 Task: Flag email   in folder Folder0000000023 with a subject Subject0000000021. Flag email   in folder Folder0000000024 with a subject Subject0000000021. Report junk the email   in folder Folder0000000025 with a subject Subject0000000021. Report junk the email   in folder Folder0000000026 with a subject Subject0000000022. Block email   Email0000000001 with a subject Subject0000000021
Action: Mouse moved to (186, 502)
Screenshot: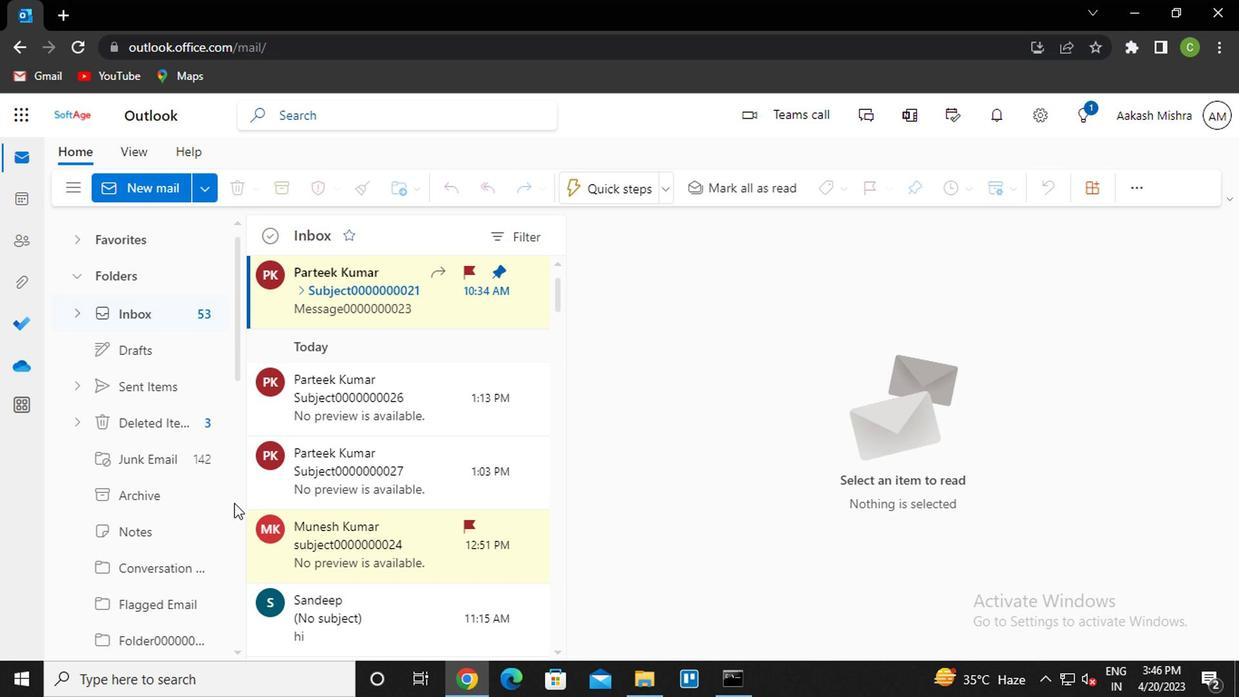 
Action: Mouse scrolled (186, 502) with delta (0, 0)
Screenshot: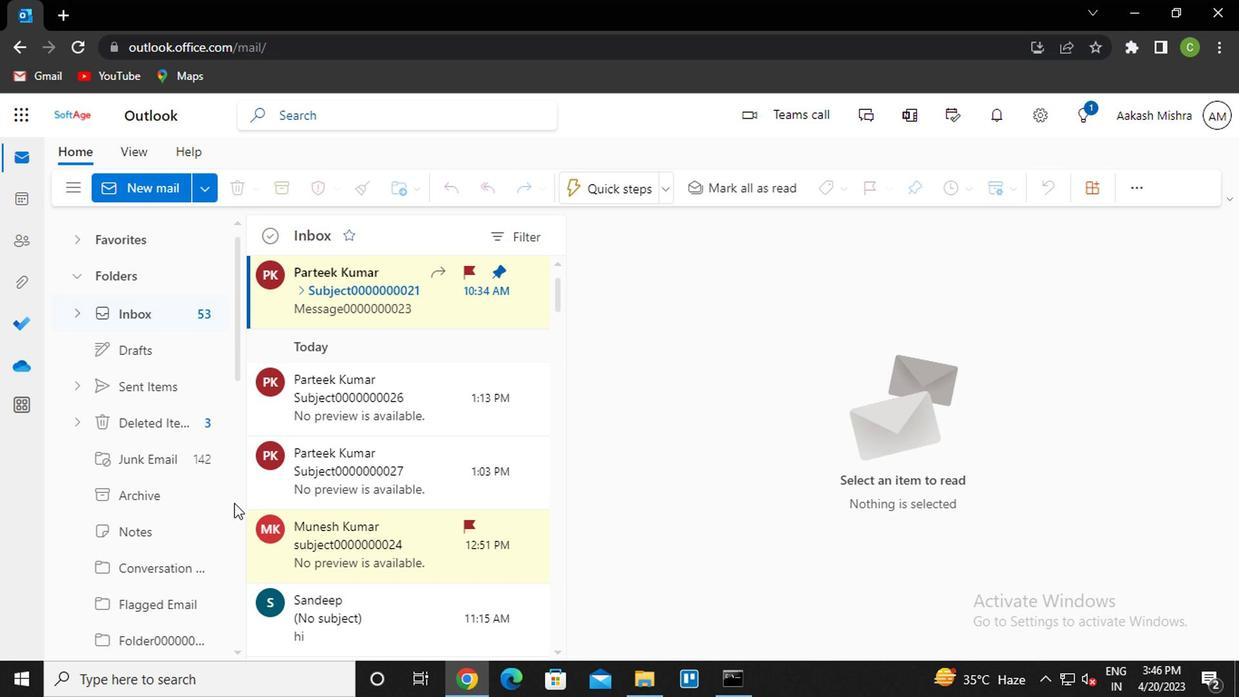 
Action: Mouse moved to (154, 500)
Screenshot: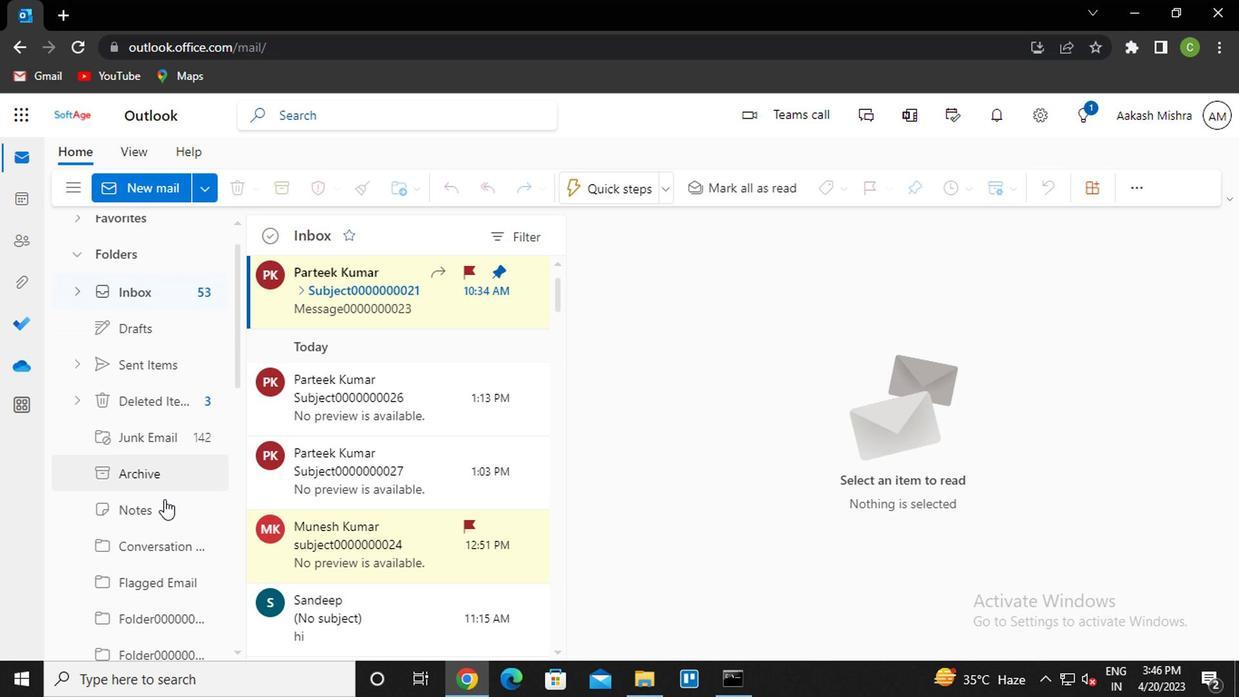 
Action: Mouse scrolled (154, 499) with delta (0, 0)
Screenshot: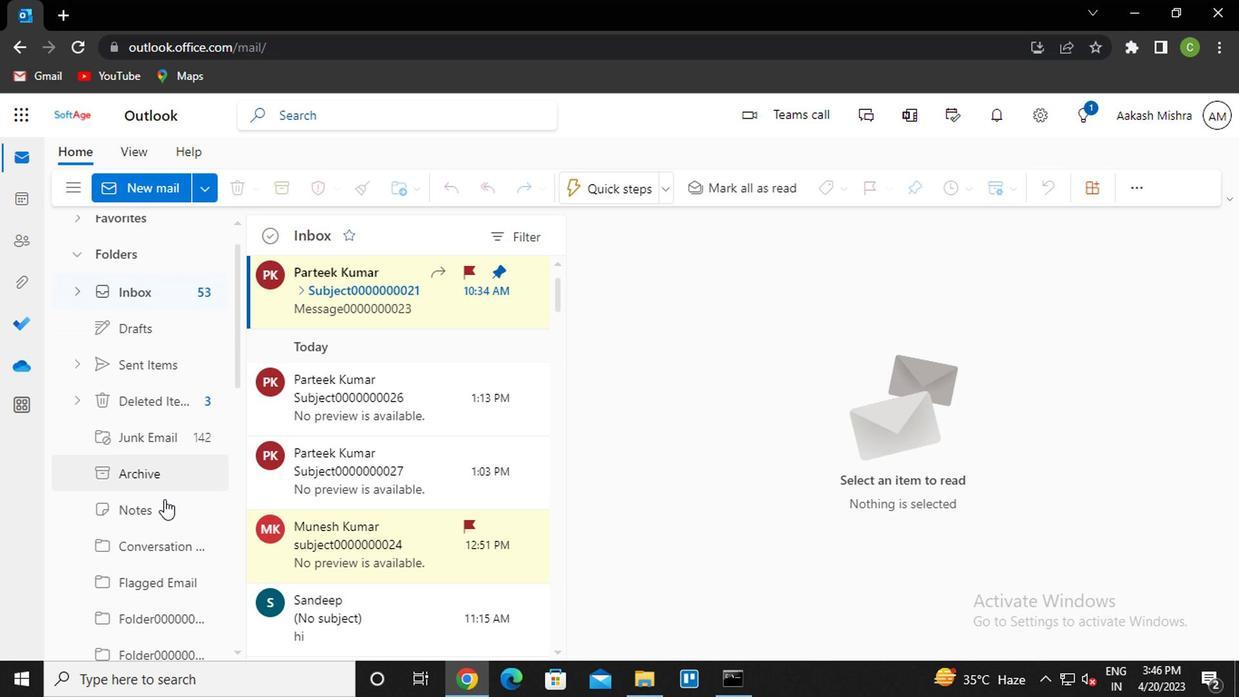 
Action: Mouse scrolled (154, 499) with delta (0, 0)
Screenshot: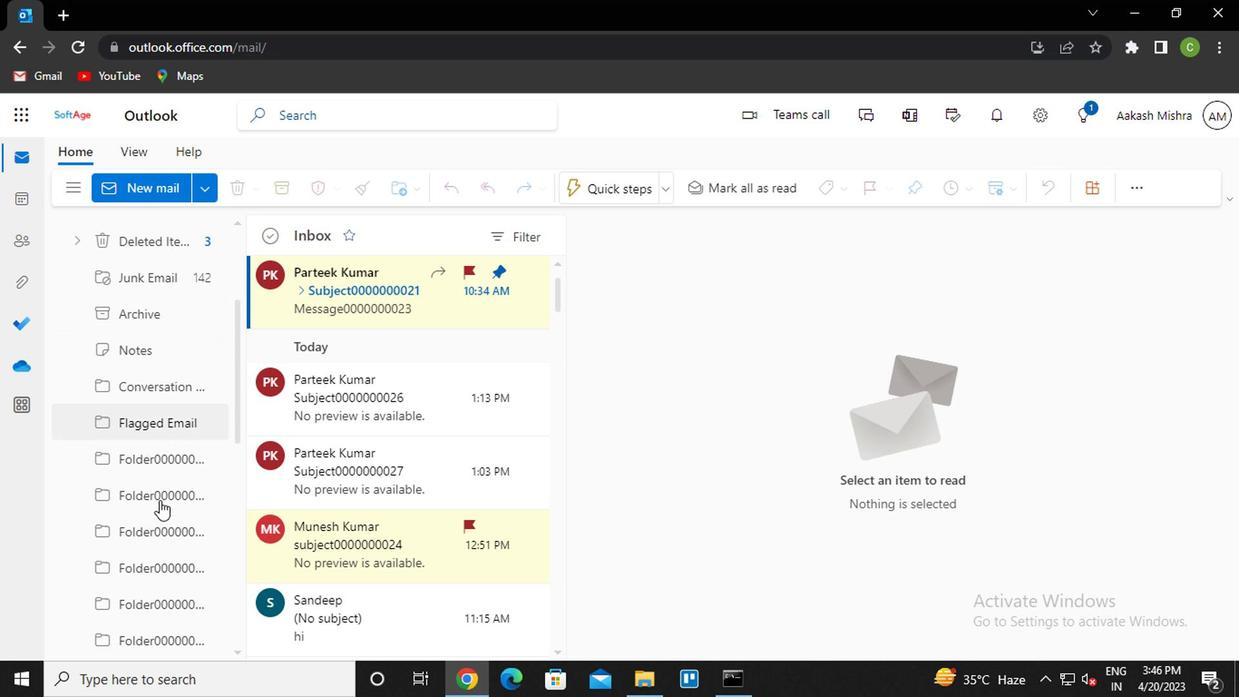 
Action: Mouse moved to (152, 466)
Screenshot: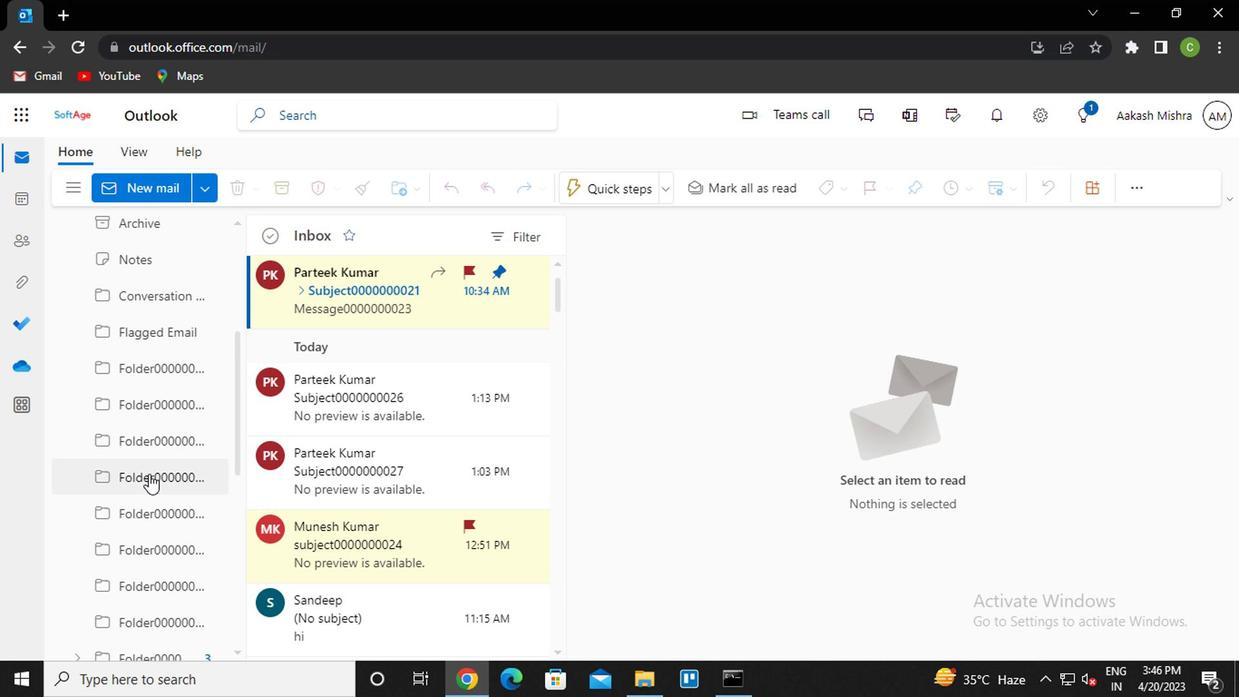 
Action: Mouse pressed left at (152, 466)
Screenshot: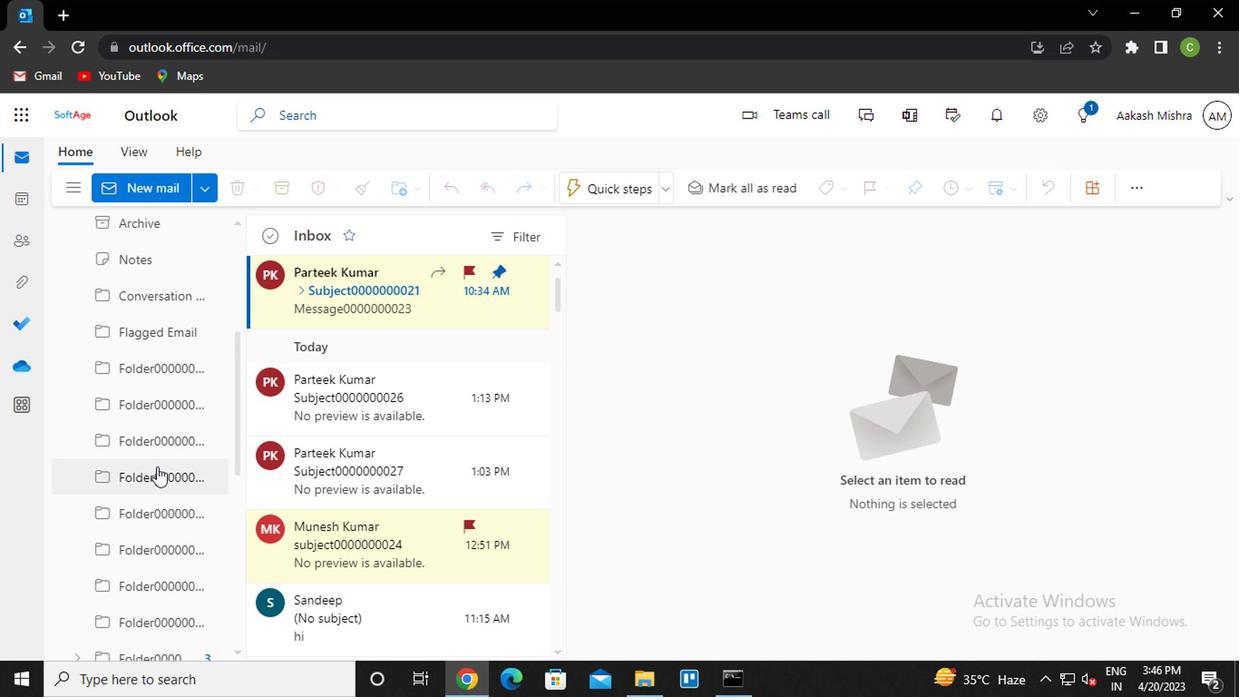 
Action: Mouse moved to (153, 466)
Screenshot: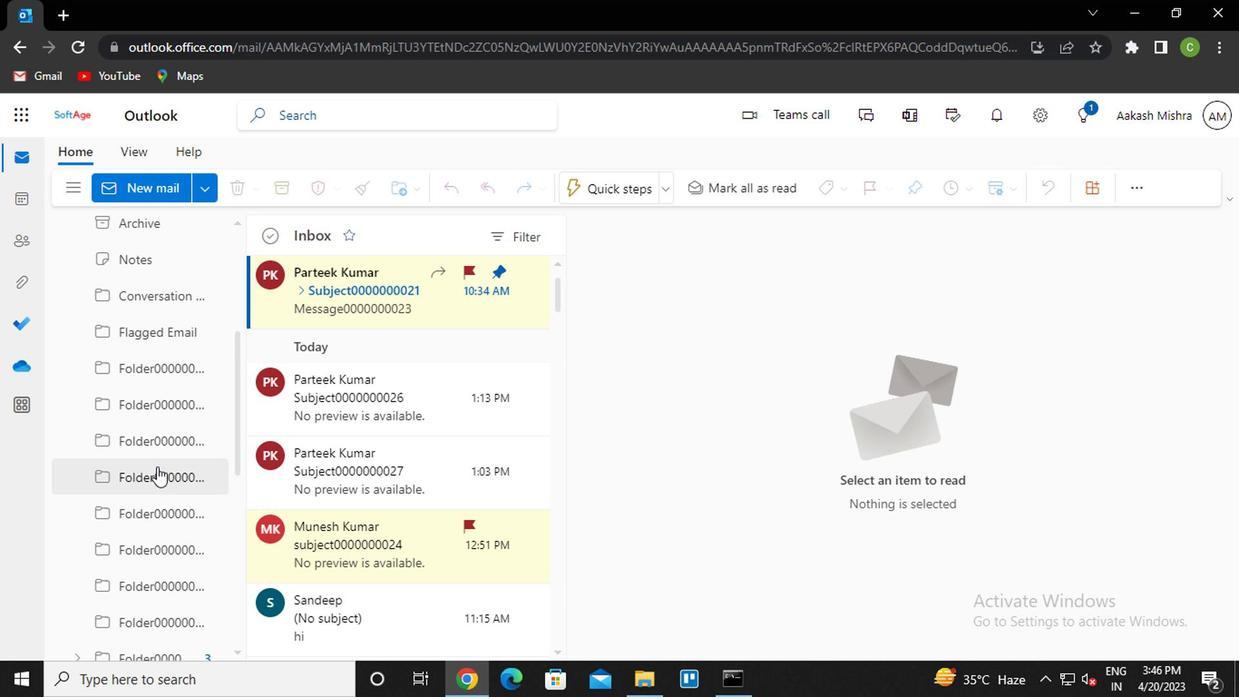 
Action: Mouse scrolled (153, 466) with delta (0, 0)
Screenshot: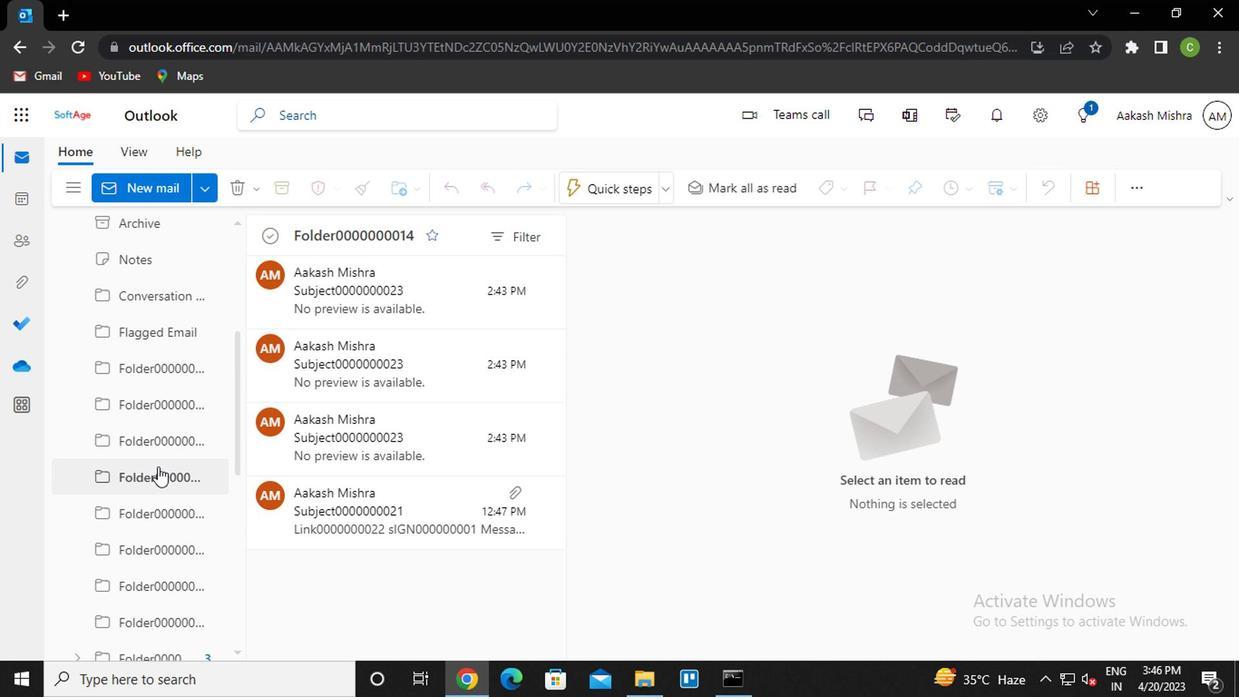 
Action: Mouse scrolled (153, 466) with delta (0, 0)
Screenshot: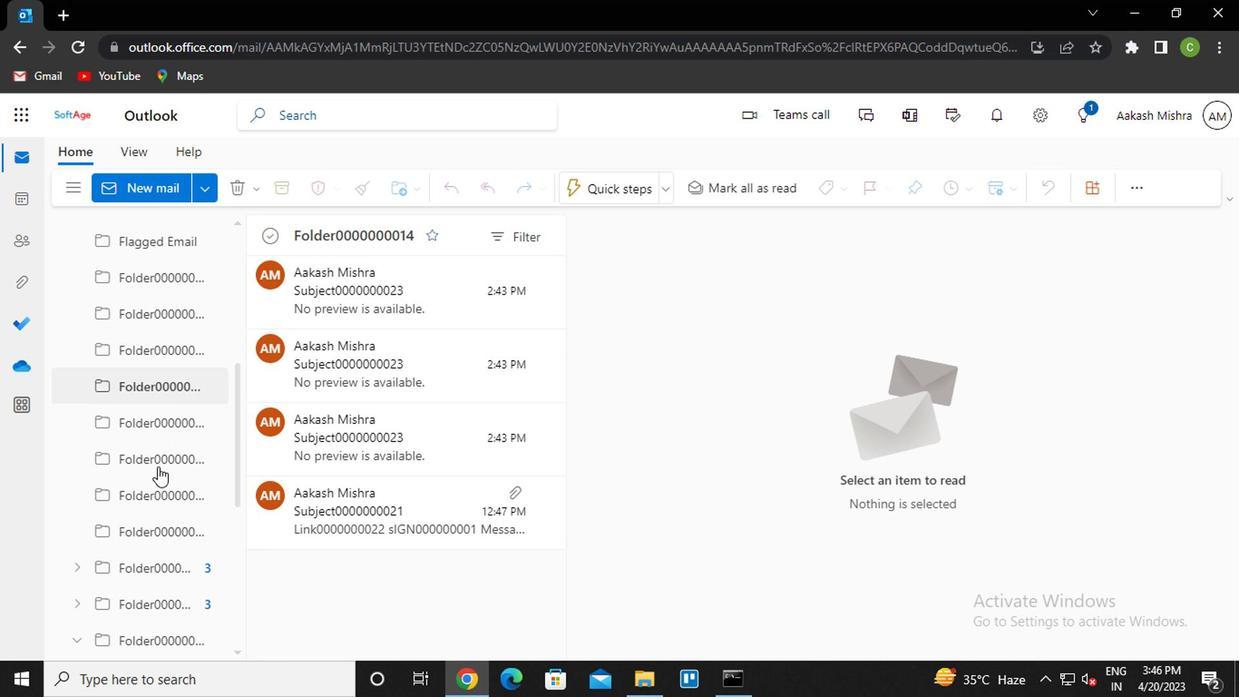 
Action: Mouse moved to (156, 477)
Screenshot: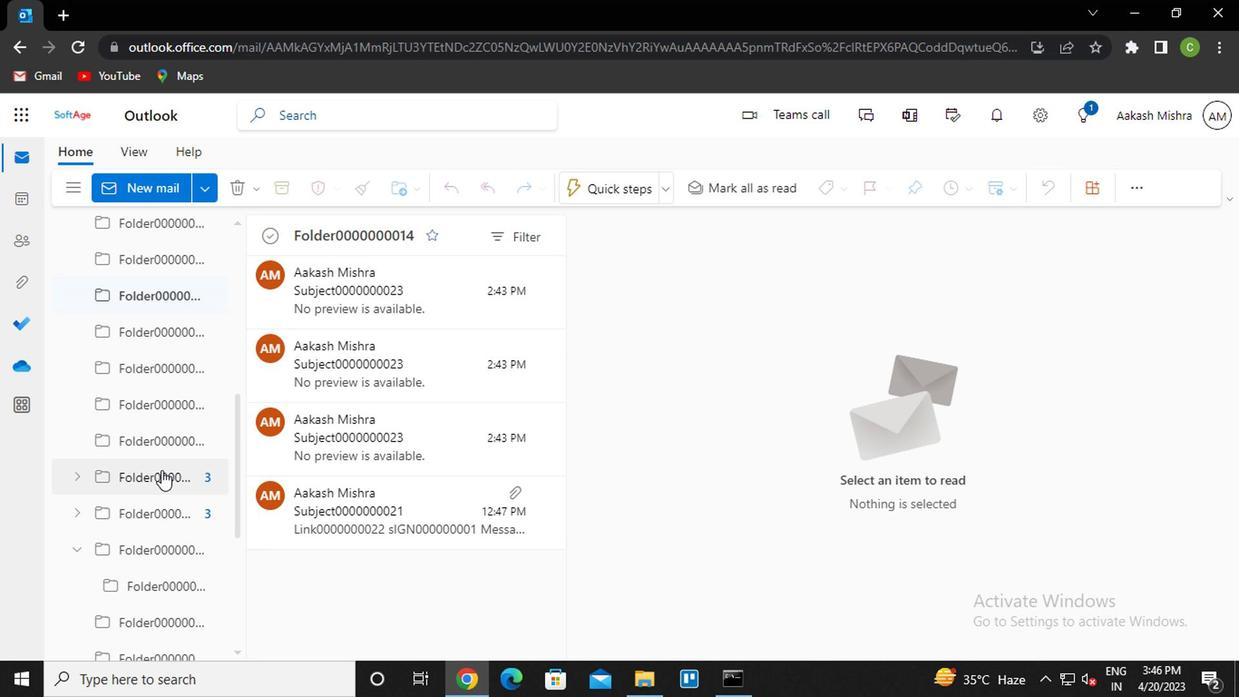 
Action: Mouse pressed left at (156, 477)
Screenshot: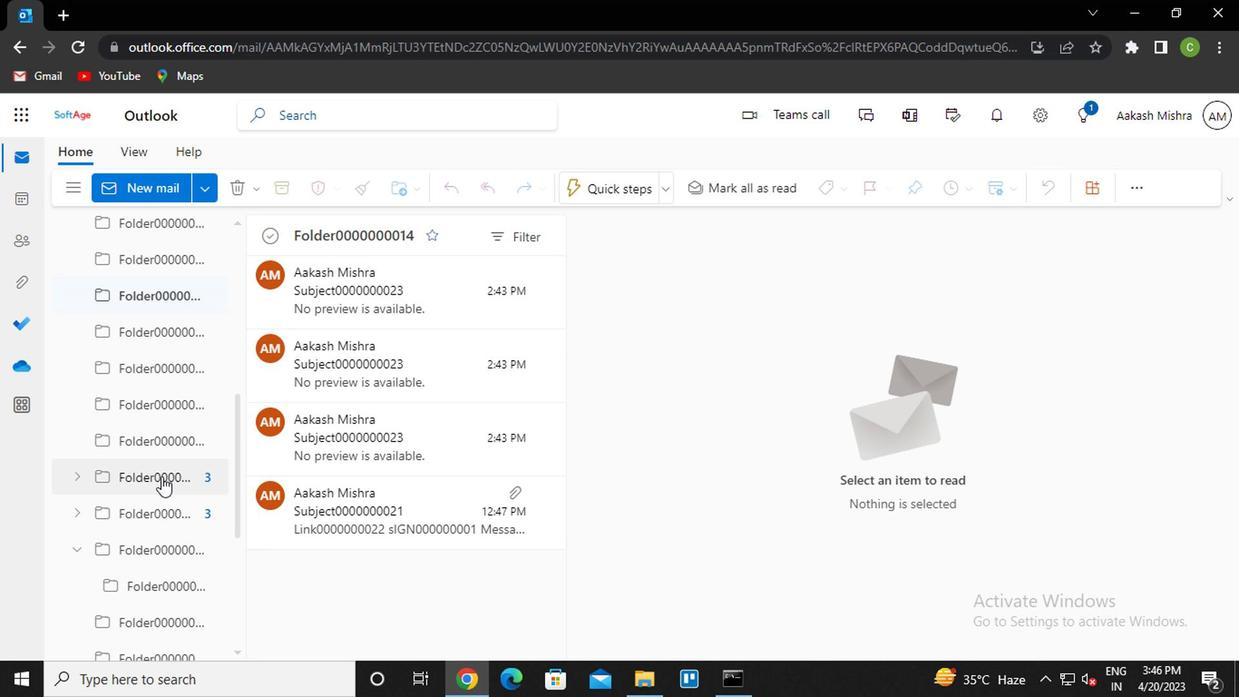 
Action: Mouse moved to (155, 511)
Screenshot: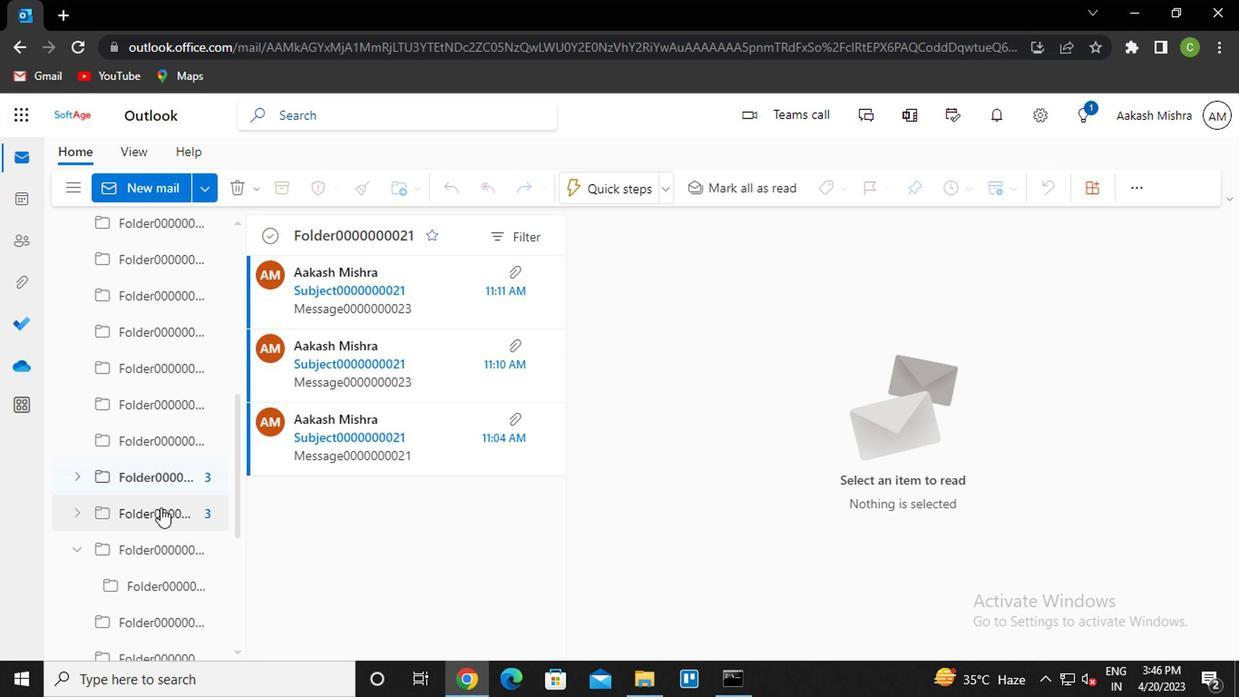 
Action: Mouse pressed left at (155, 511)
Screenshot: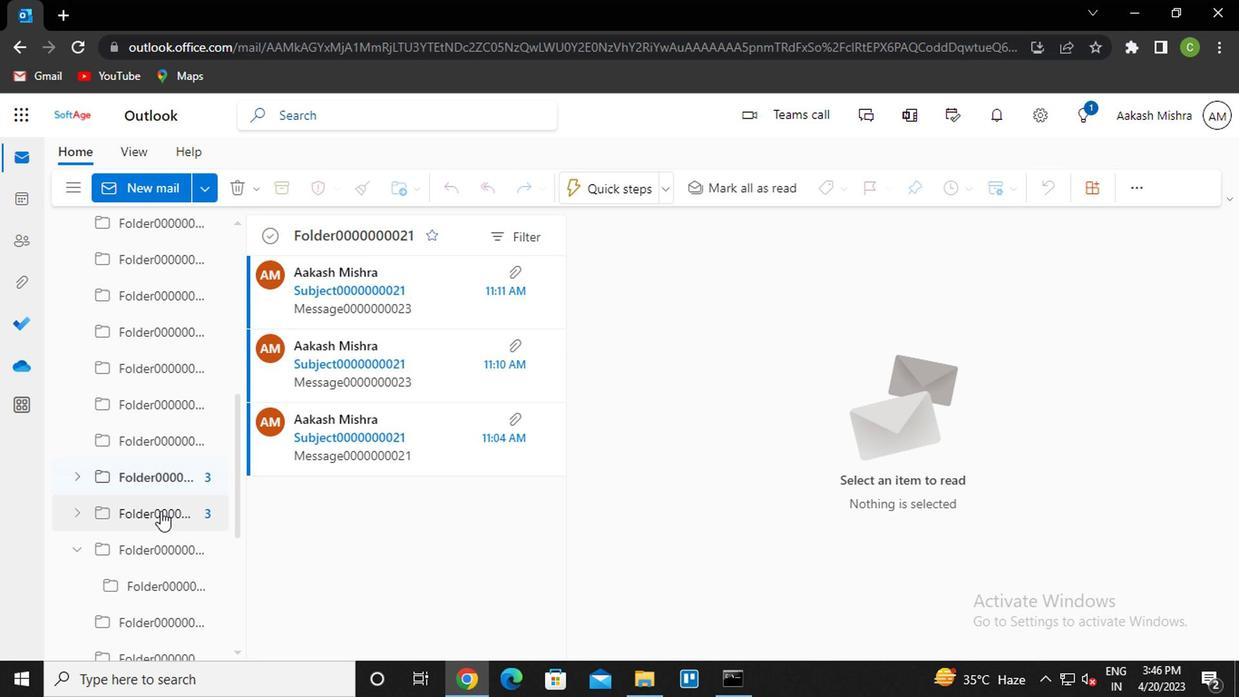 
Action: Mouse moved to (149, 548)
Screenshot: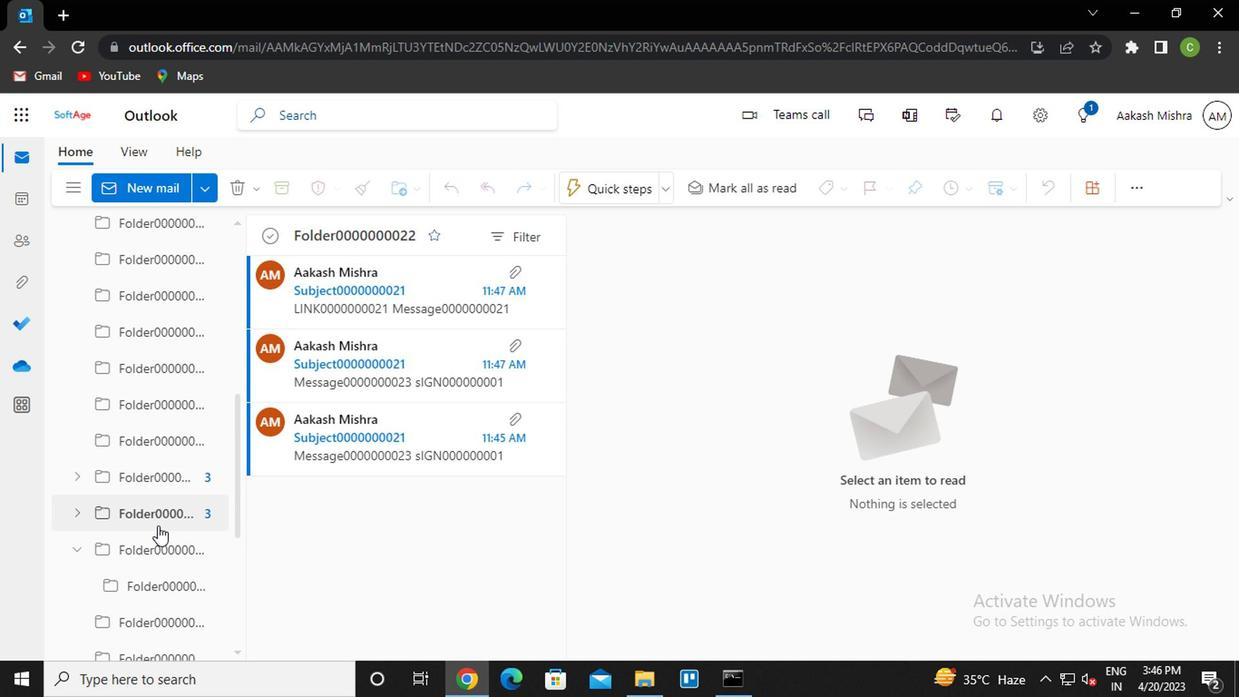 
Action: Mouse pressed left at (149, 548)
Screenshot: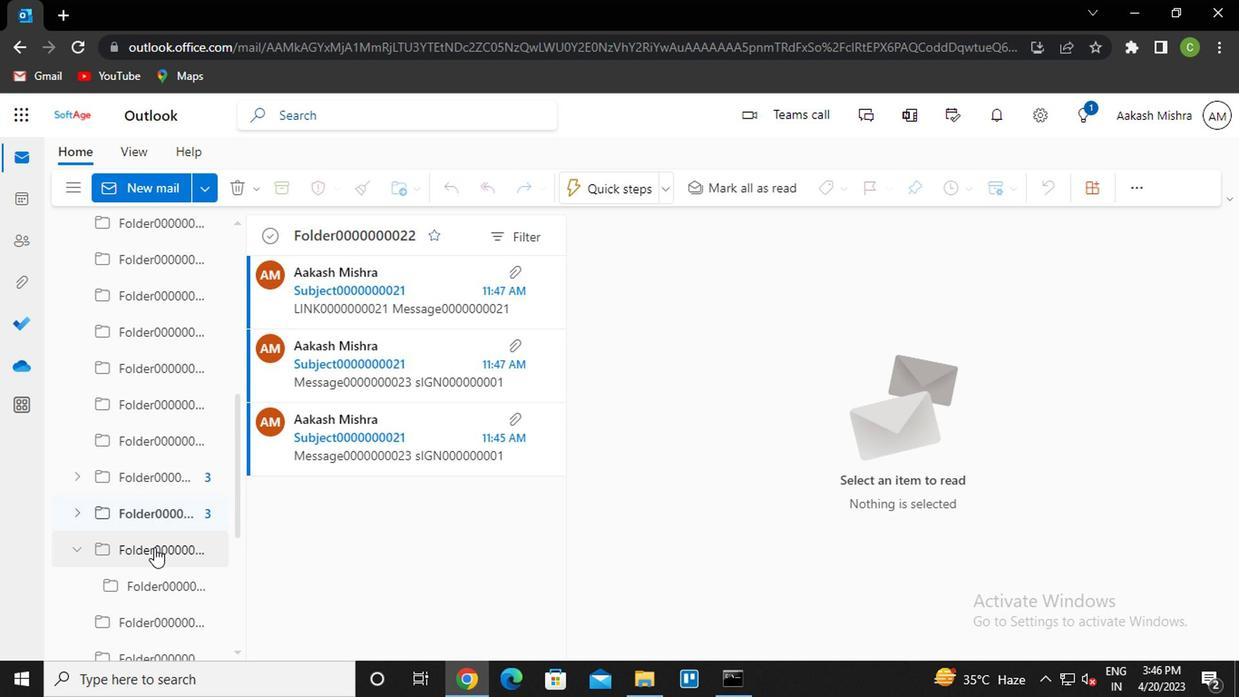 
Action: Mouse moved to (268, 278)
Screenshot: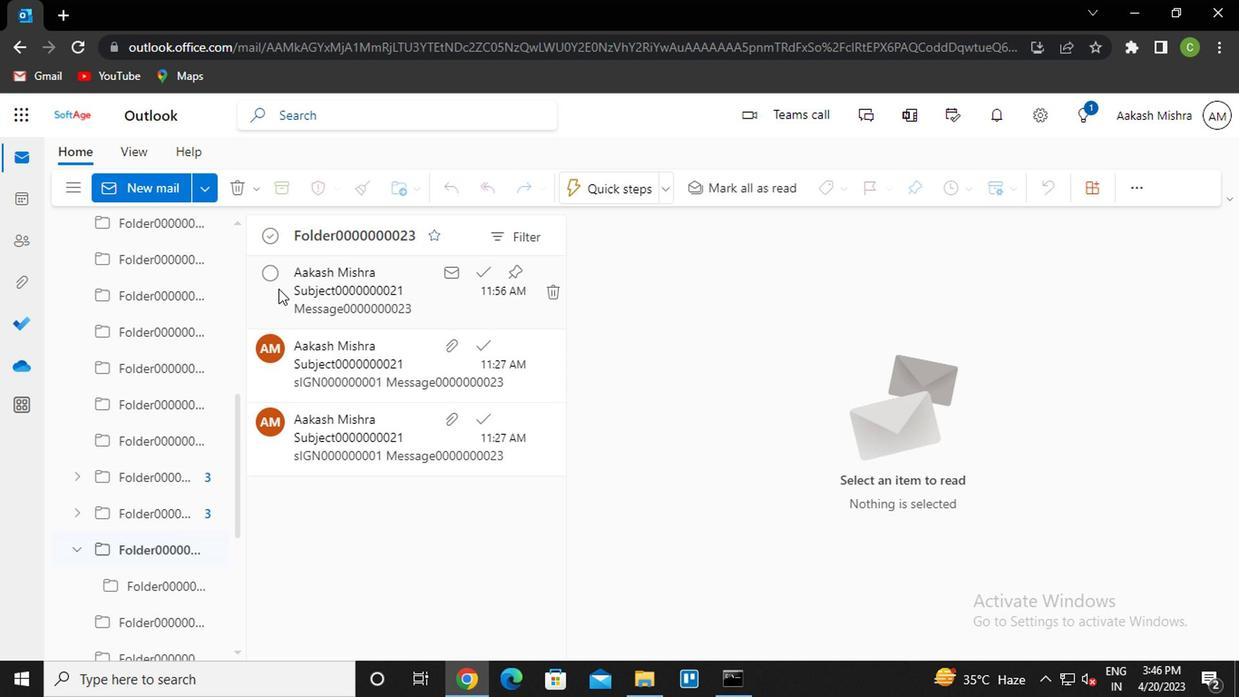 
Action: Mouse pressed left at (268, 278)
Screenshot: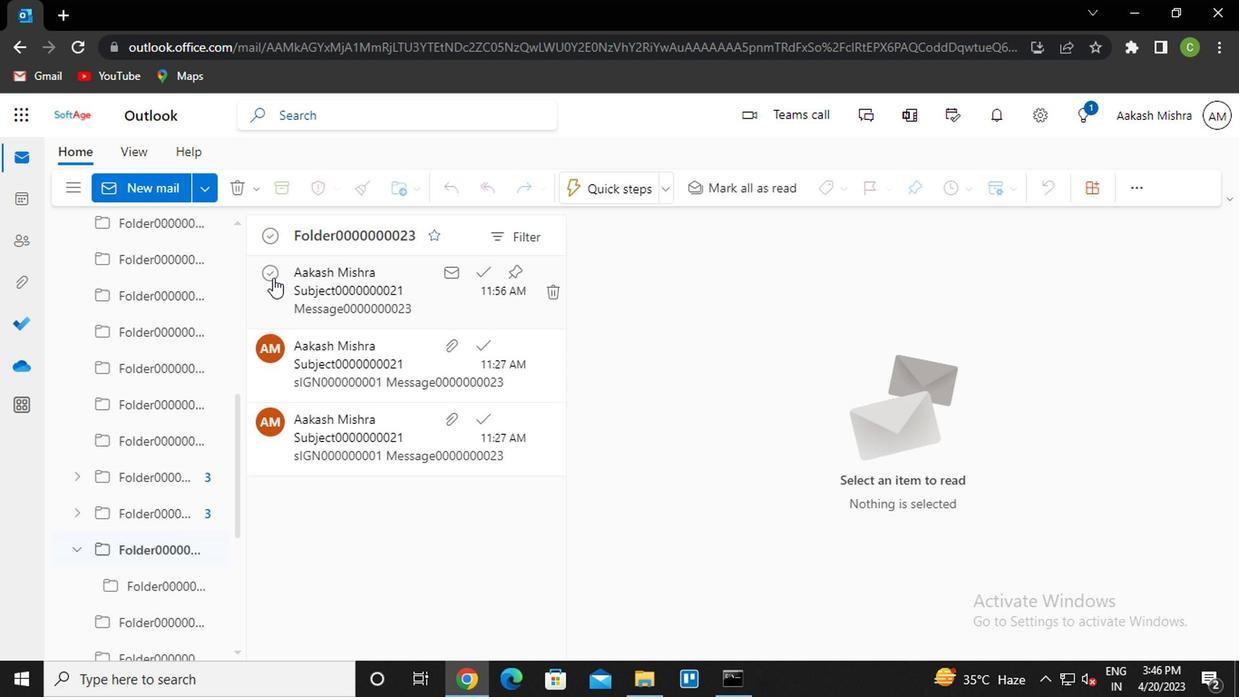 
Action: Mouse moved to (266, 344)
Screenshot: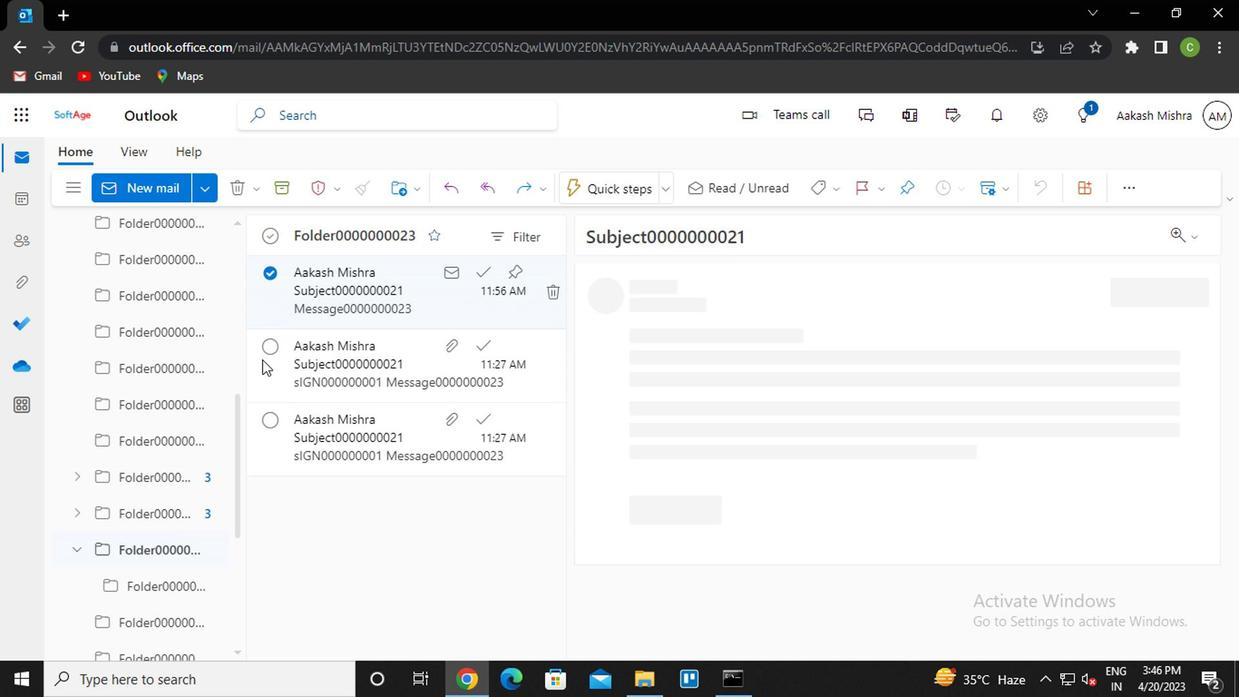 
Action: Mouse pressed left at (266, 344)
Screenshot: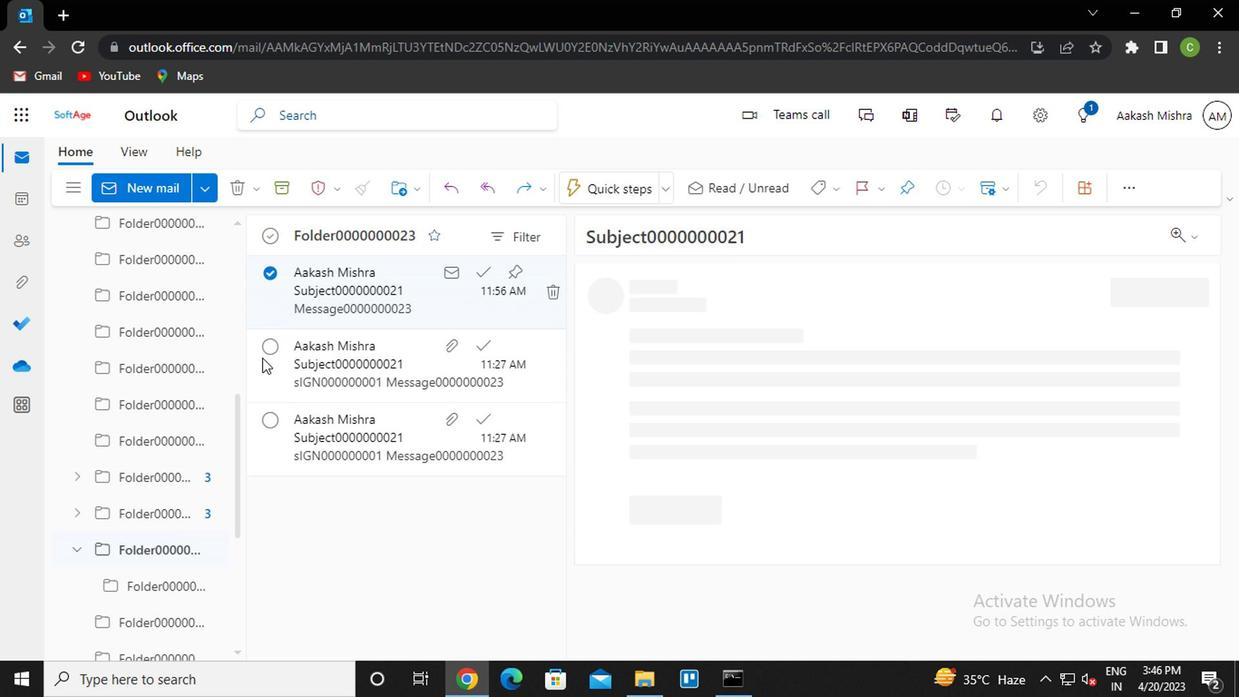 
Action: Mouse moved to (262, 427)
Screenshot: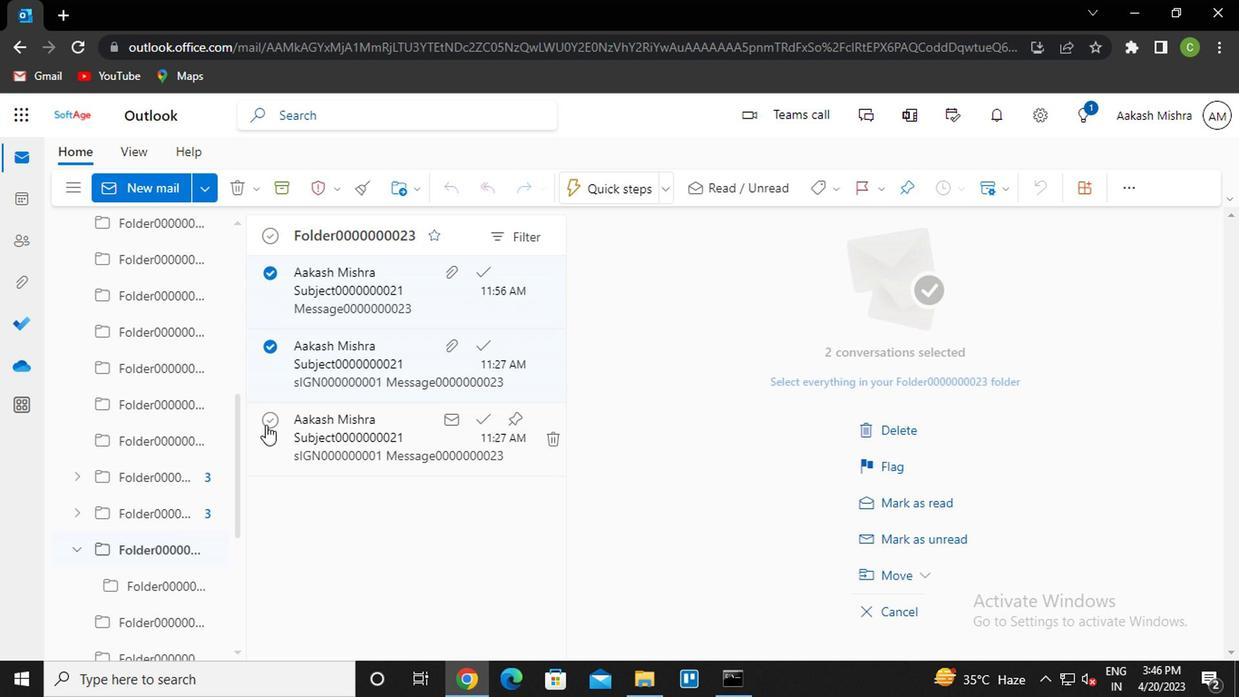 
Action: Mouse pressed left at (262, 427)
Screenshot: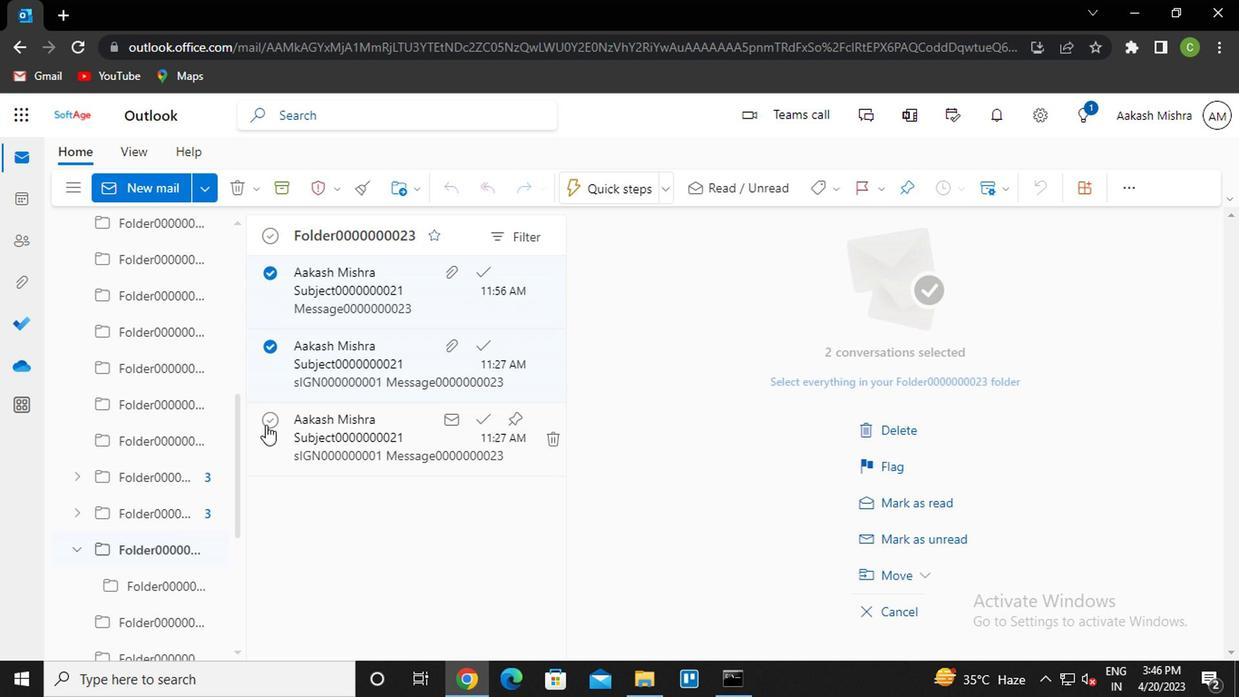 
Action: Mouse moved to (329, 348)
Screenshot: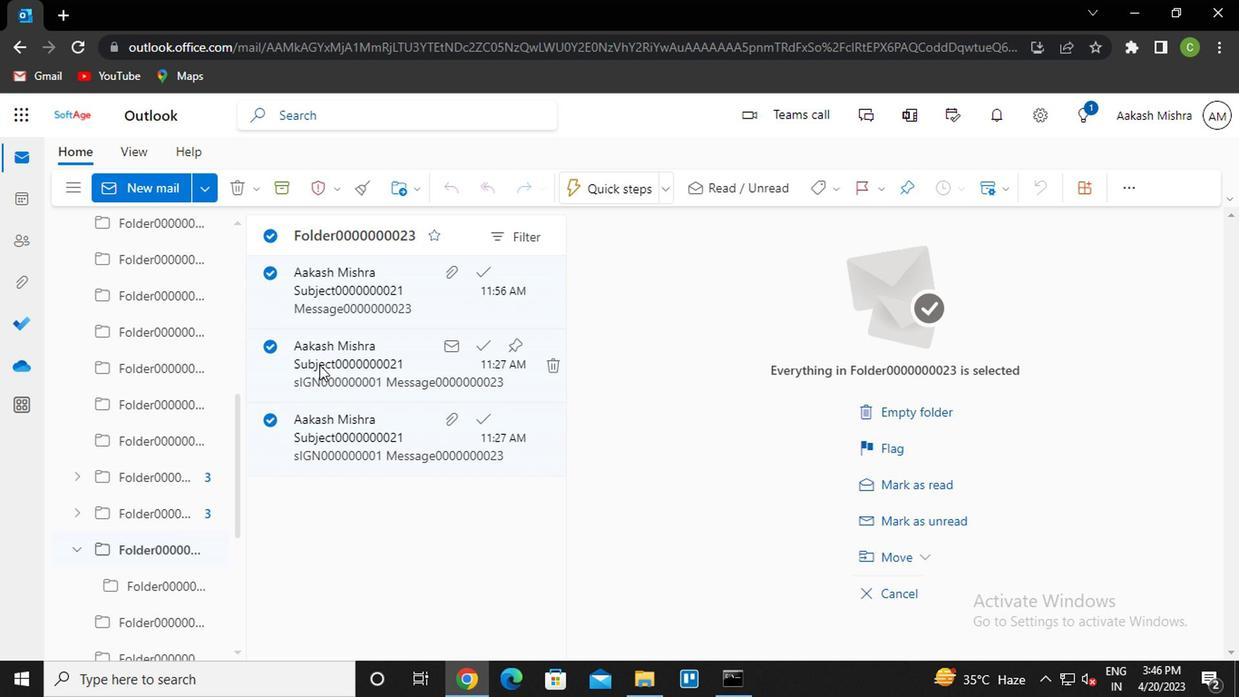
Action: Mouse pressed right at (329, 348)
Screenshot: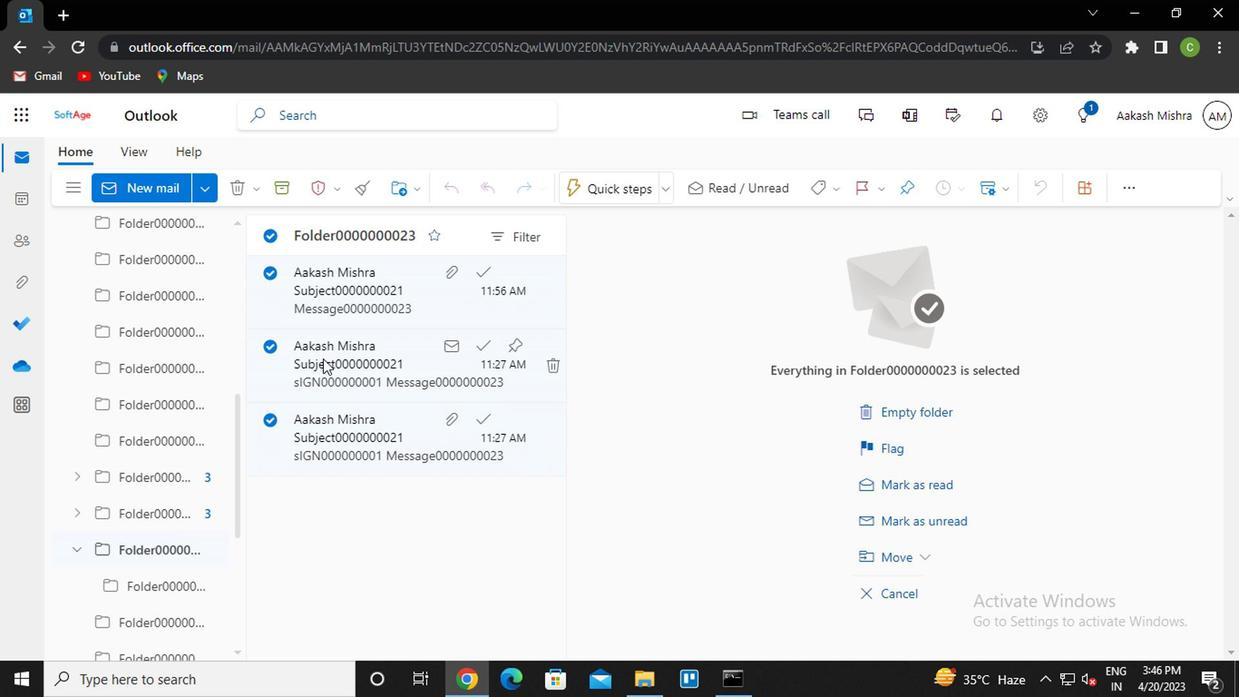 
Action: Mouse moved to (377, 371)
Screenshot: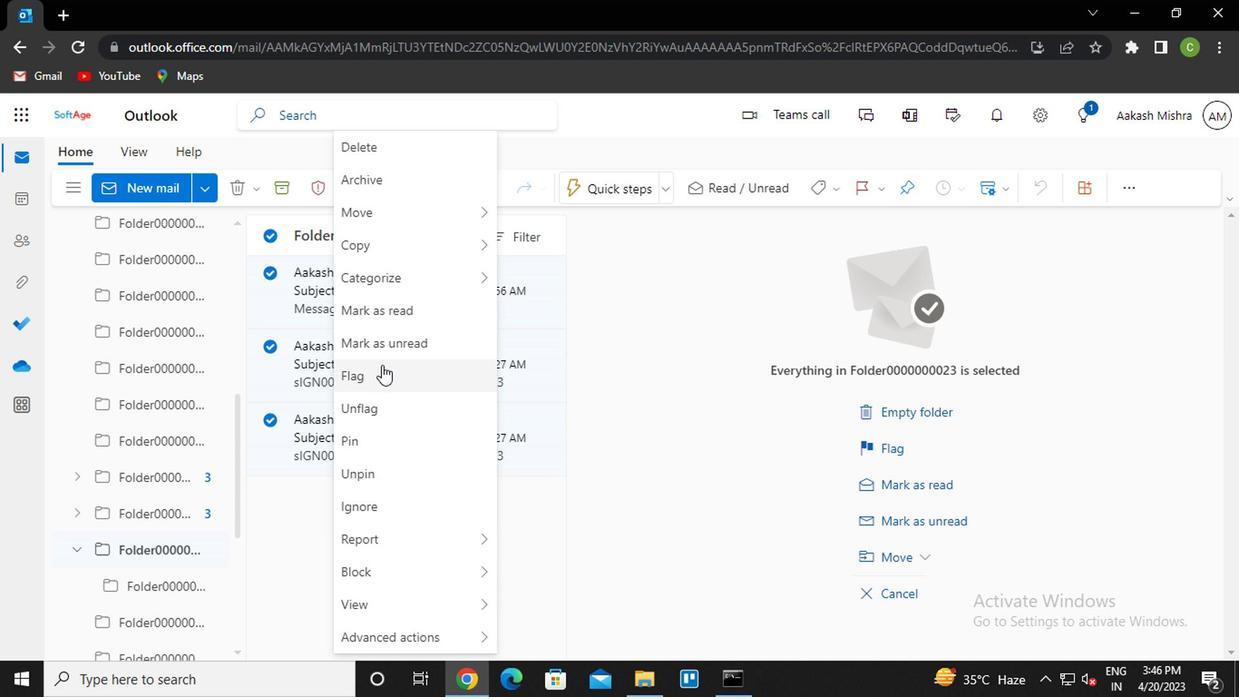 
Action: Mouse pressed left at (377, 371)
Screenshot: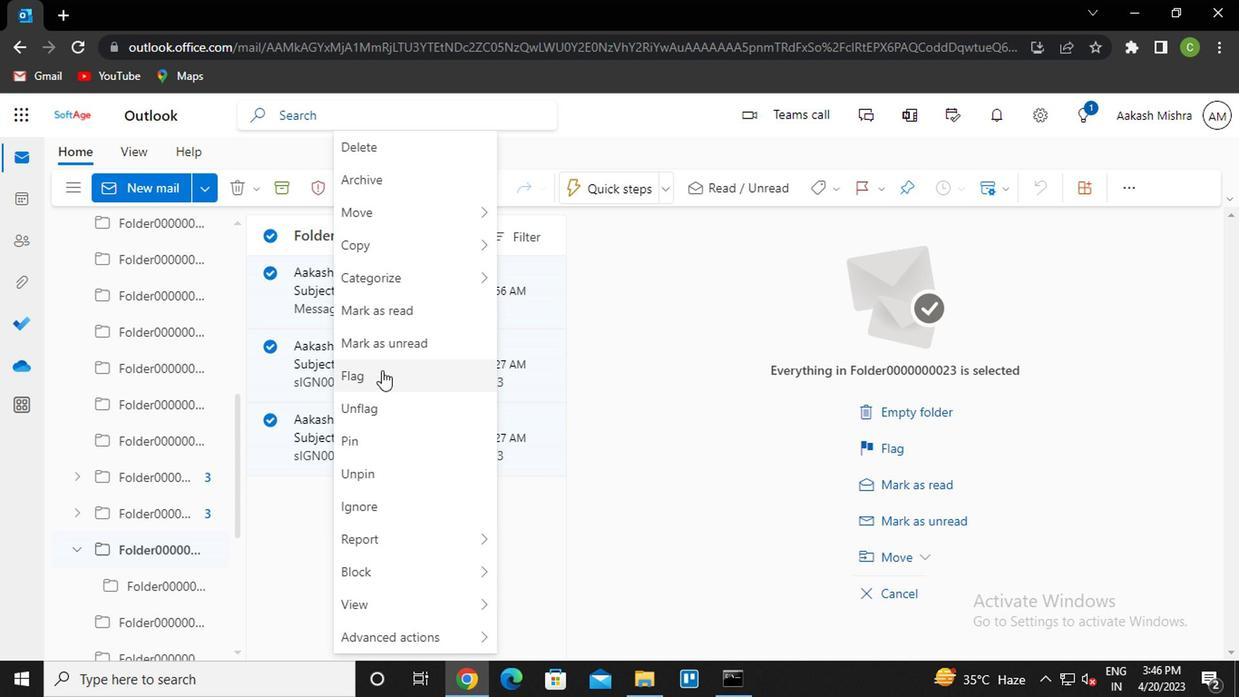 
Action: Mouse moved to (137, 535)
Screenshot: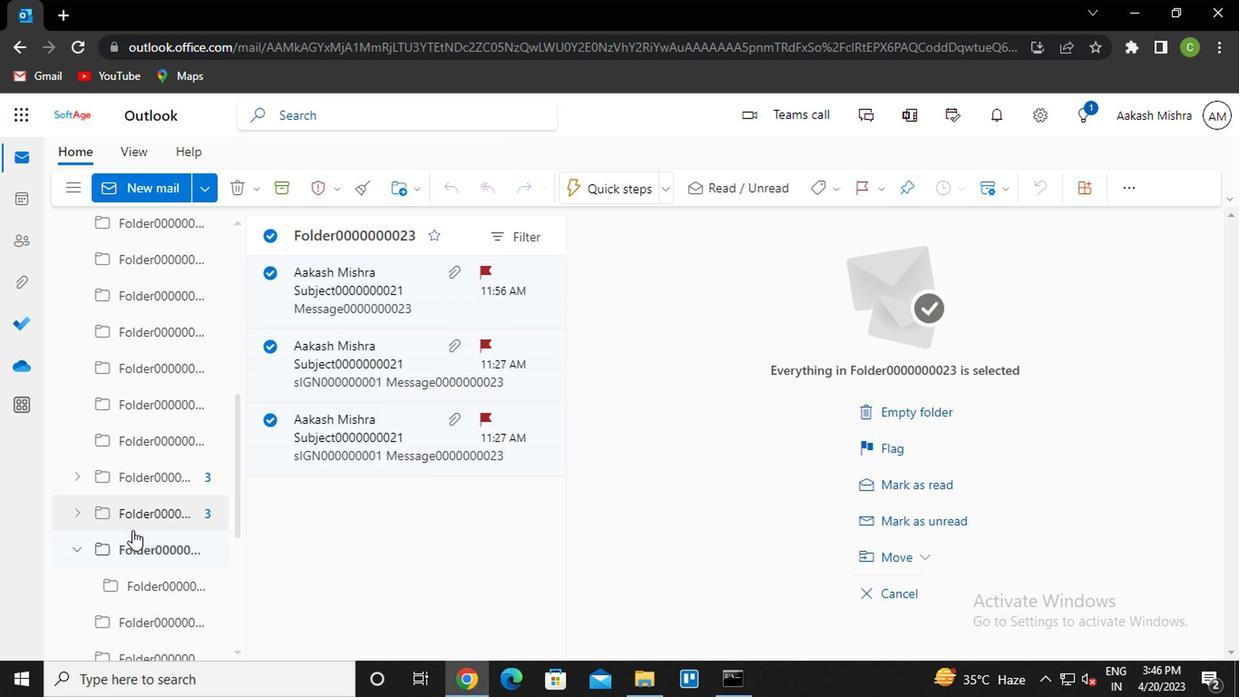 
Action: Mouse scrolled (137, 534) with delta (0, -1)
Screenshot: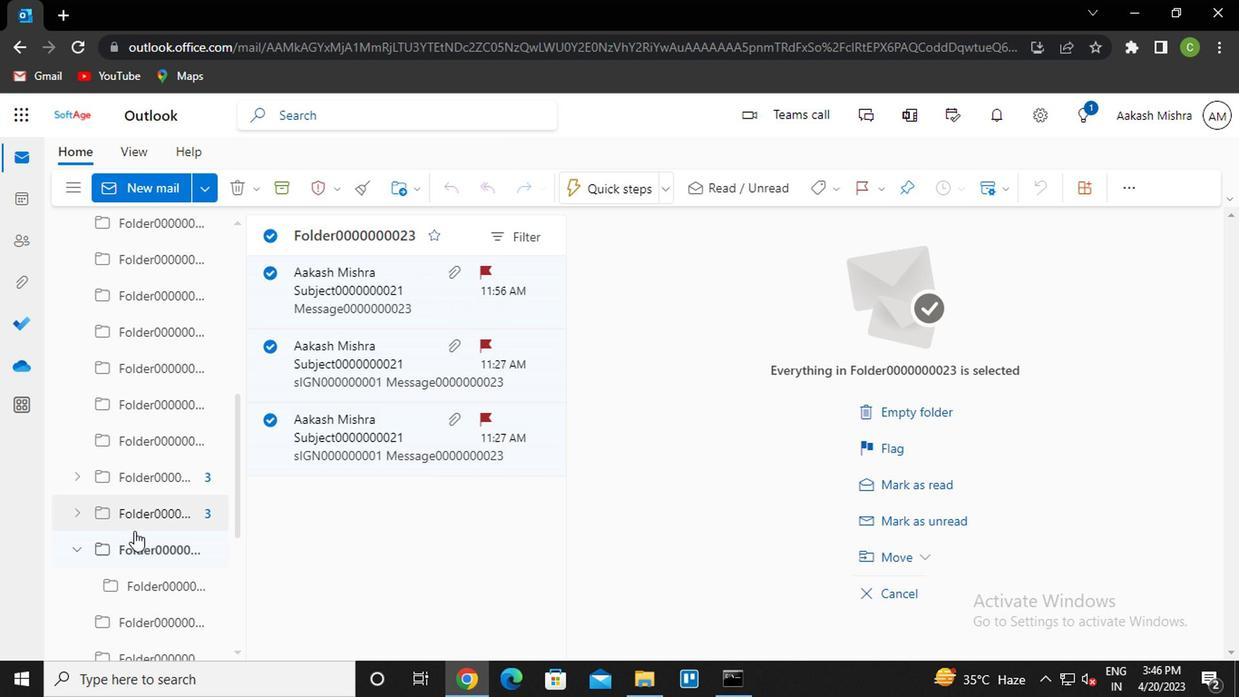 
Action: Mouse moved to (140, 527)
Screenshot: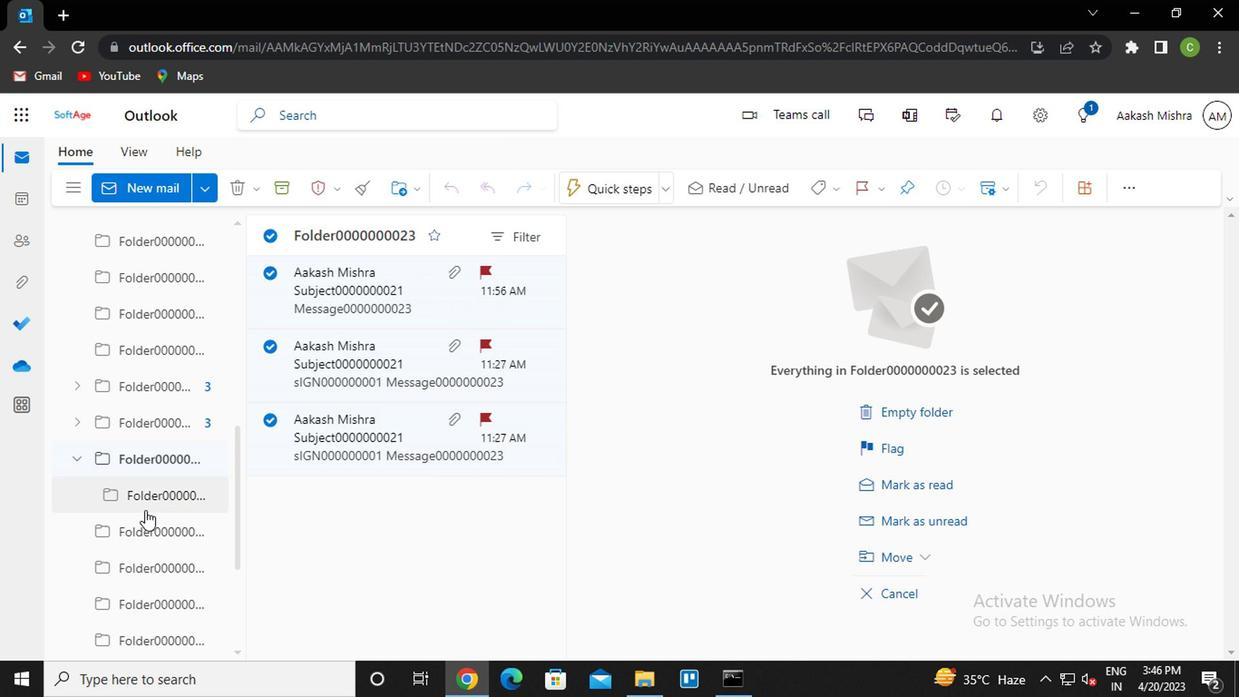 
Action: Mouse pressed left at (140, 527)
Screenshot: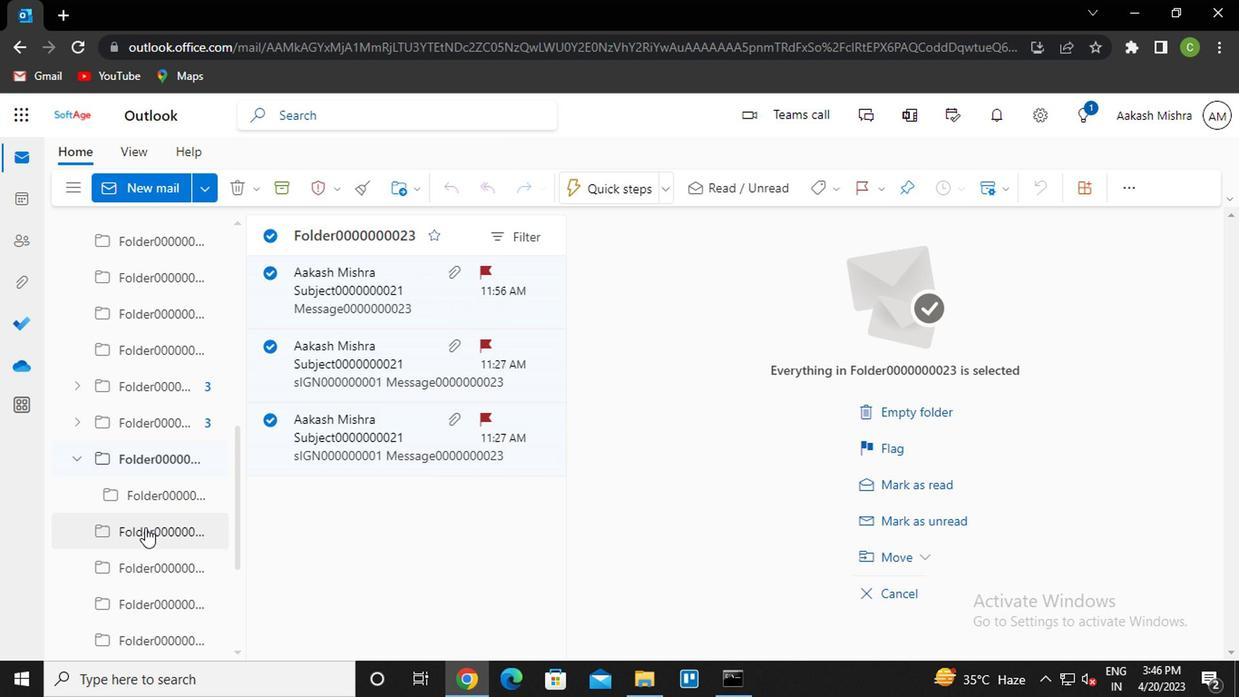 
Action: Mouse moved to (144, 506)
Screenshot: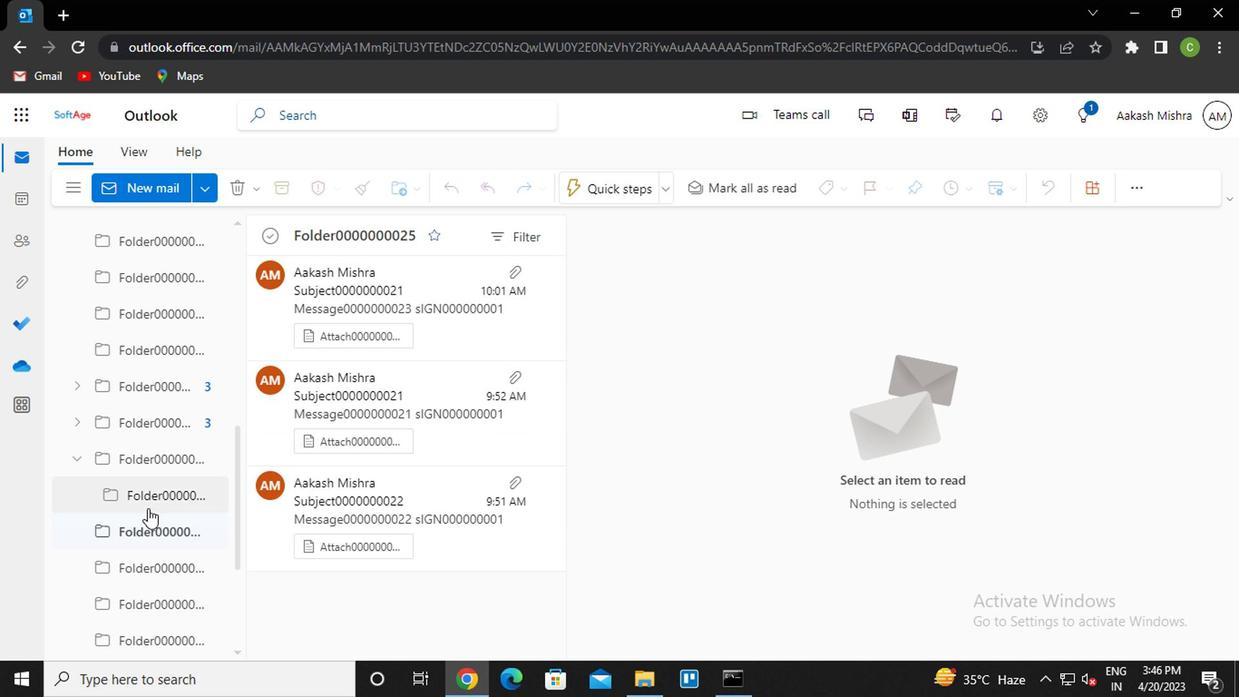 
Action: Mouse pressed left at (144, 506)
Screenshot: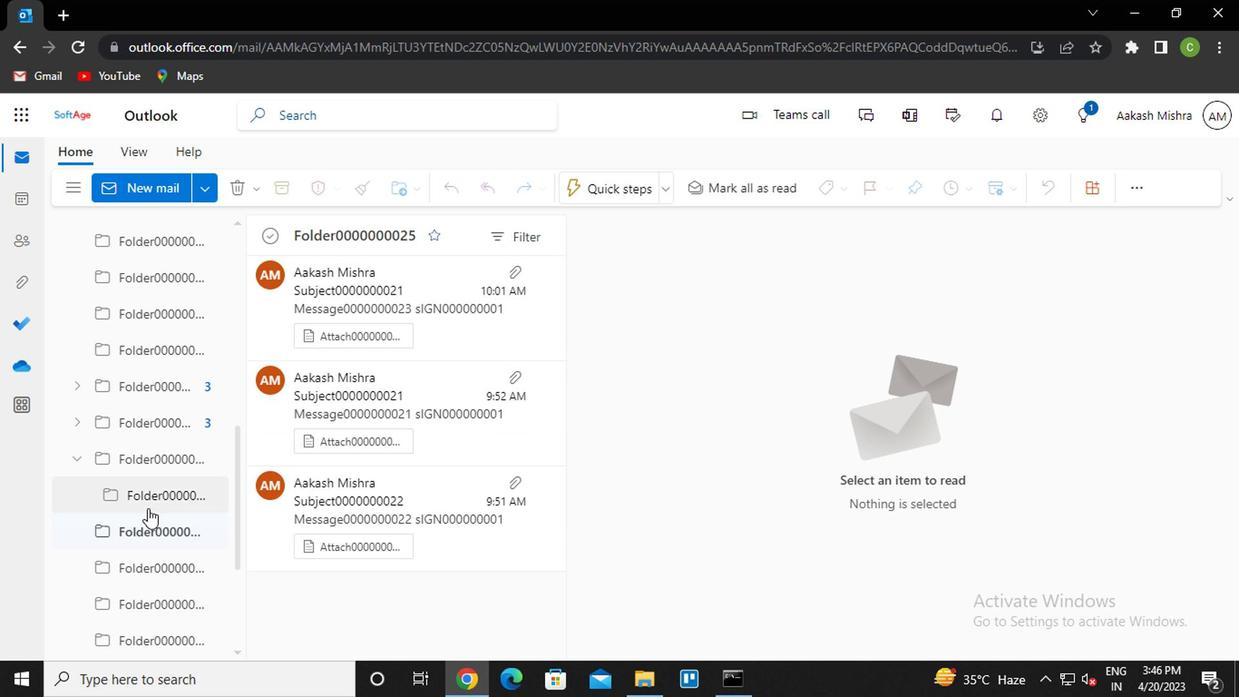 
Action: Mouse moved to (153, 425)
Screenshot: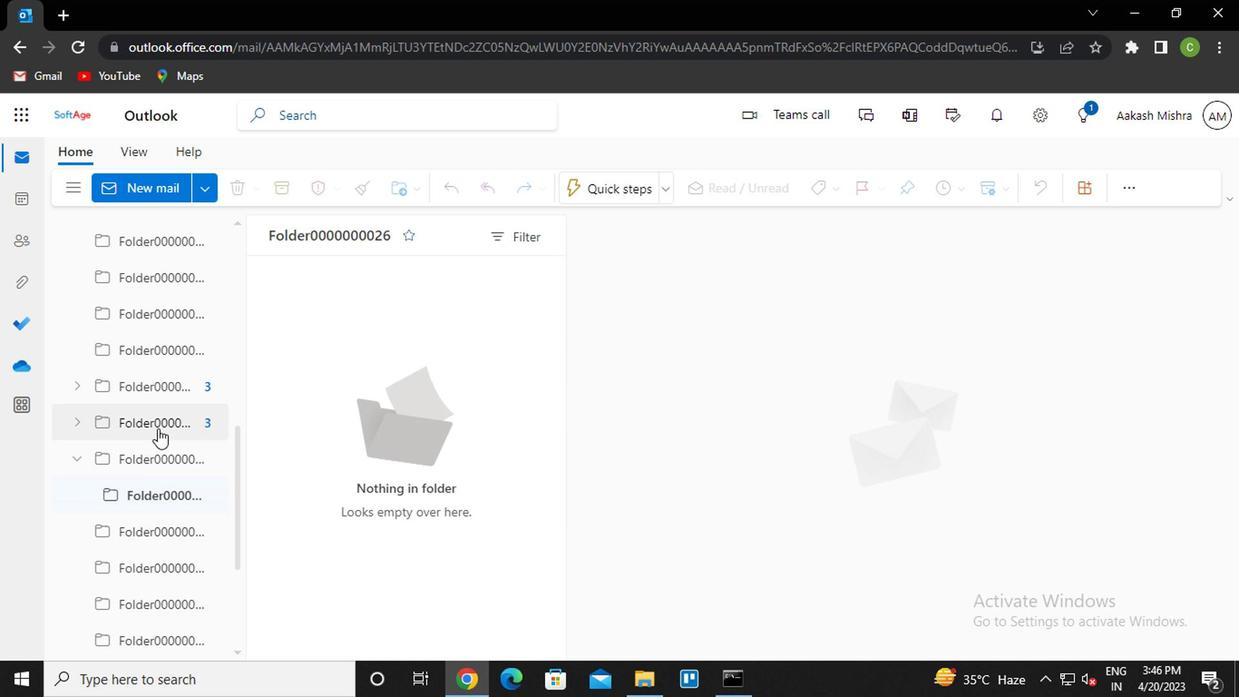 
Action: Mouse pressed left at (153, 425)
Screenshot: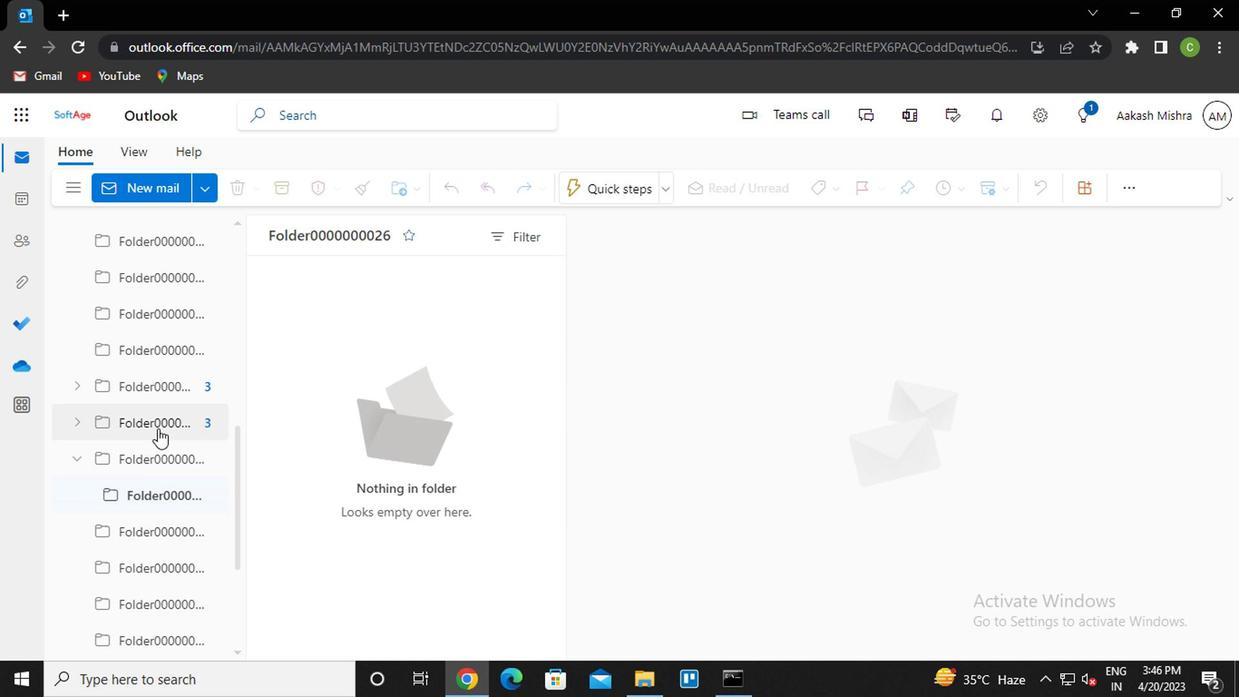
Action: Mouse moved to (164, 388)
Screenshot: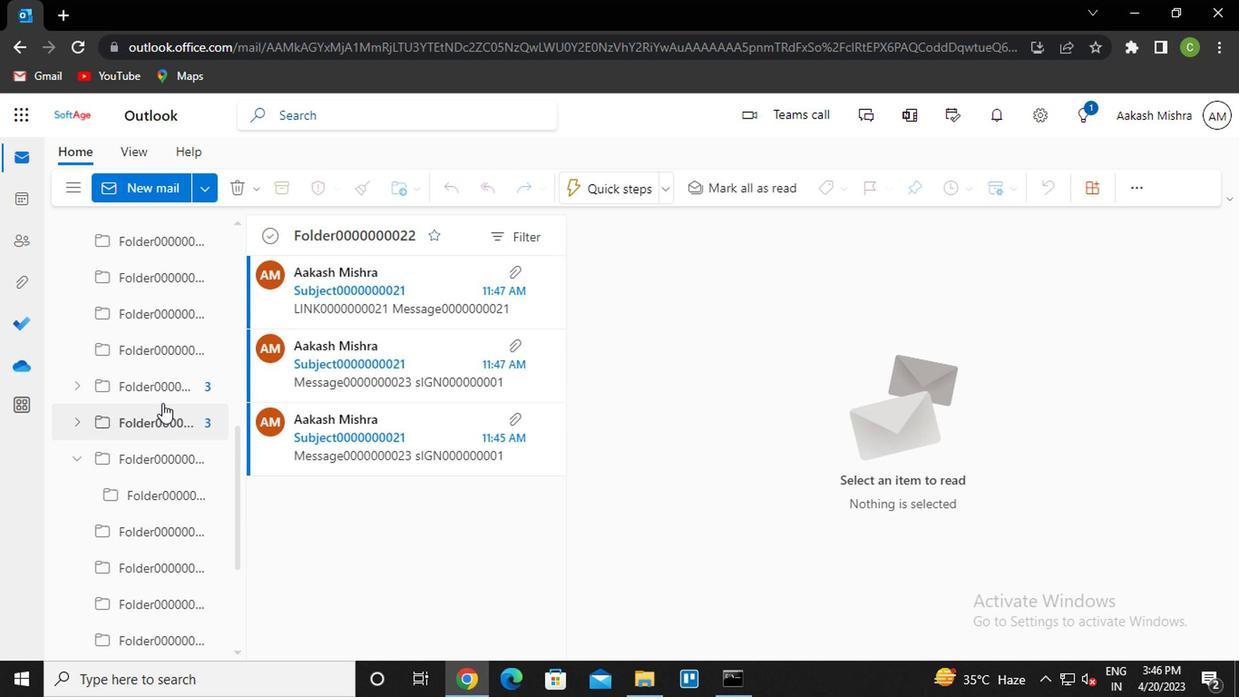 
Action: Mouse pressed left at (164, 388)
Screenshot: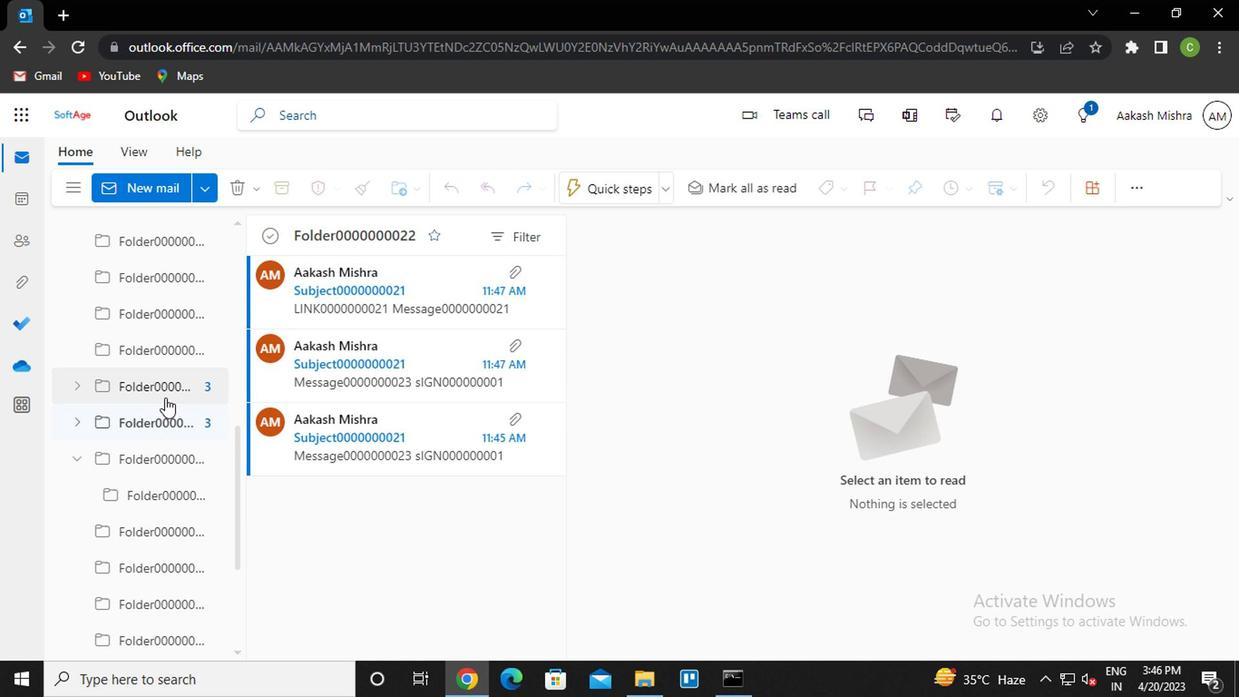 
Action: Mouse moved to (79, 384)
Screenshot: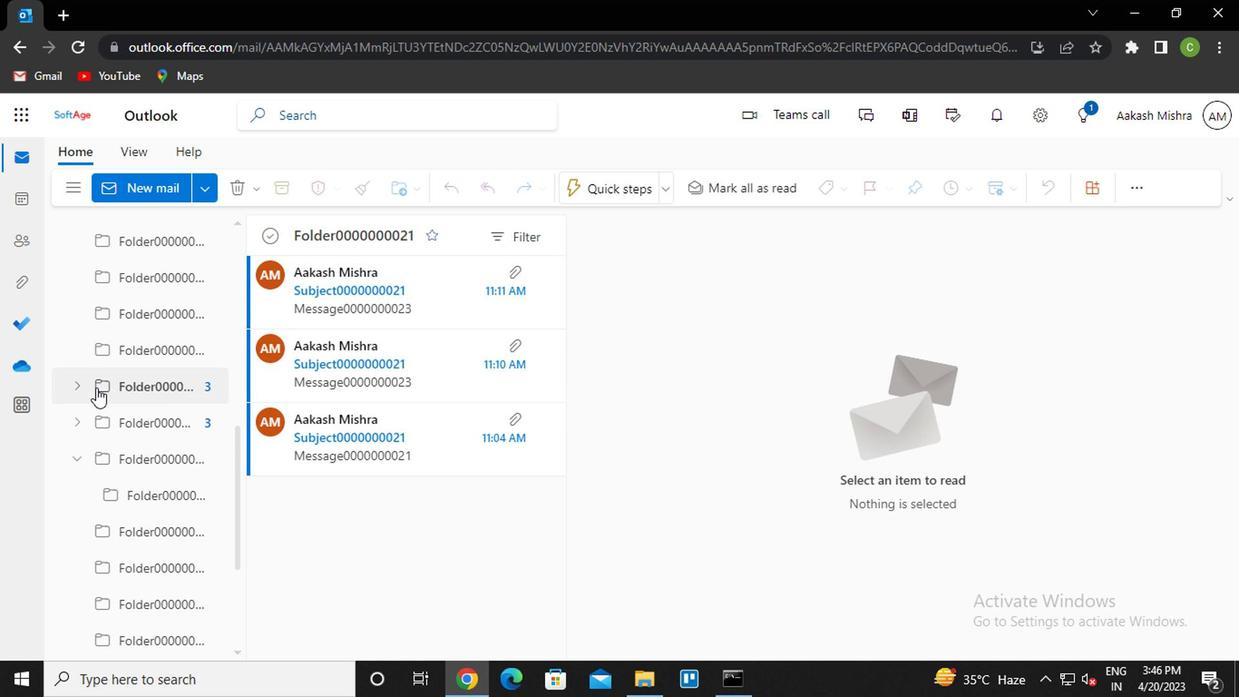 
Action: Mouse pressed left at (79, 384)
Screenshot: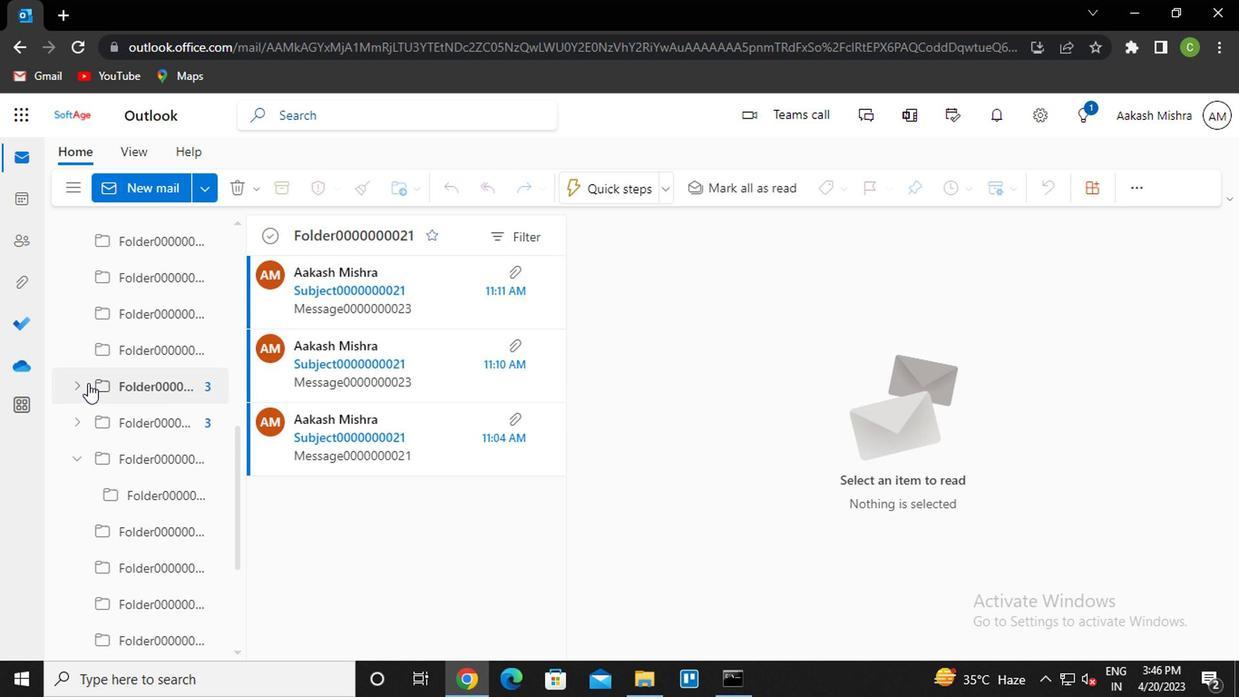 
Action: Mouse moved to (131, 418)
Screenshot: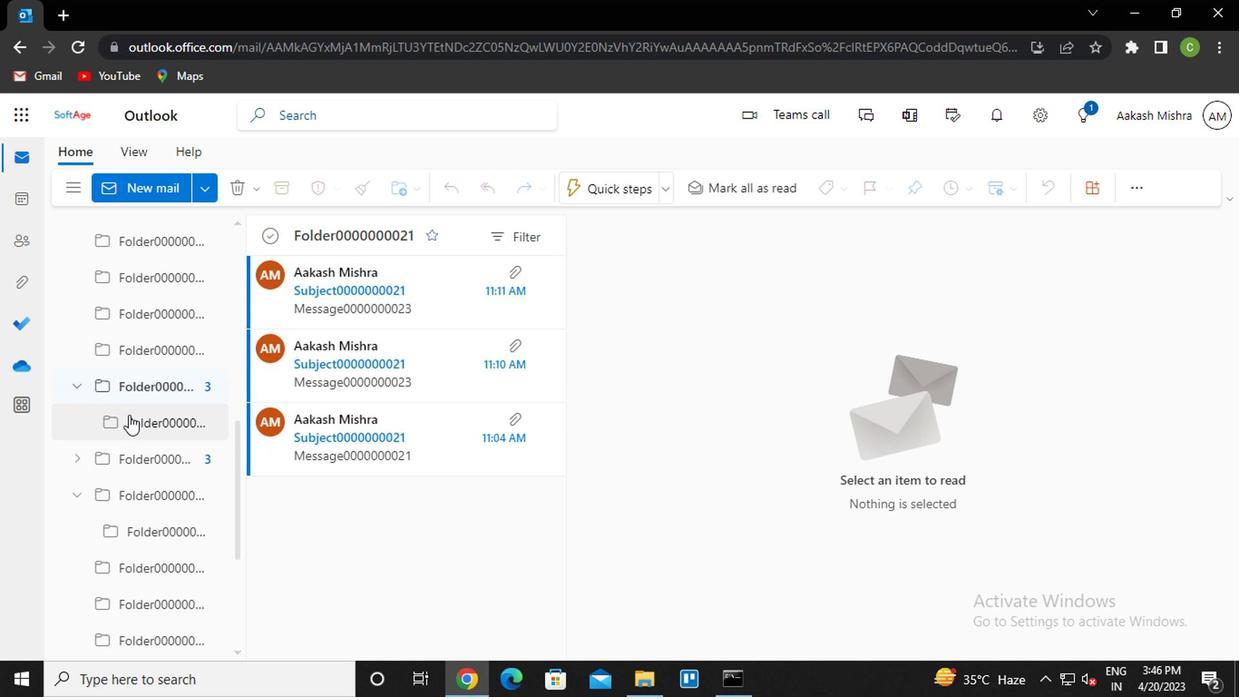 
Action: Mouse pressed left at (131, 418)
Screenshot: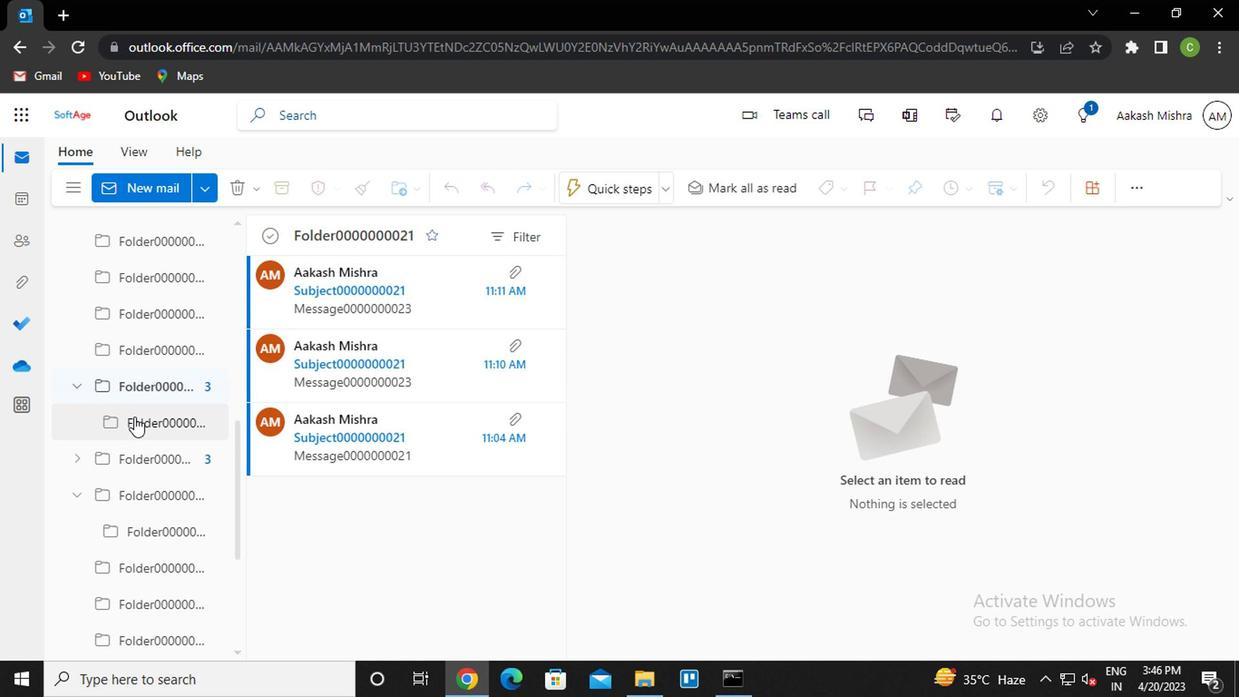 
Action: Mouse moved to (262, 274)
Screenshot: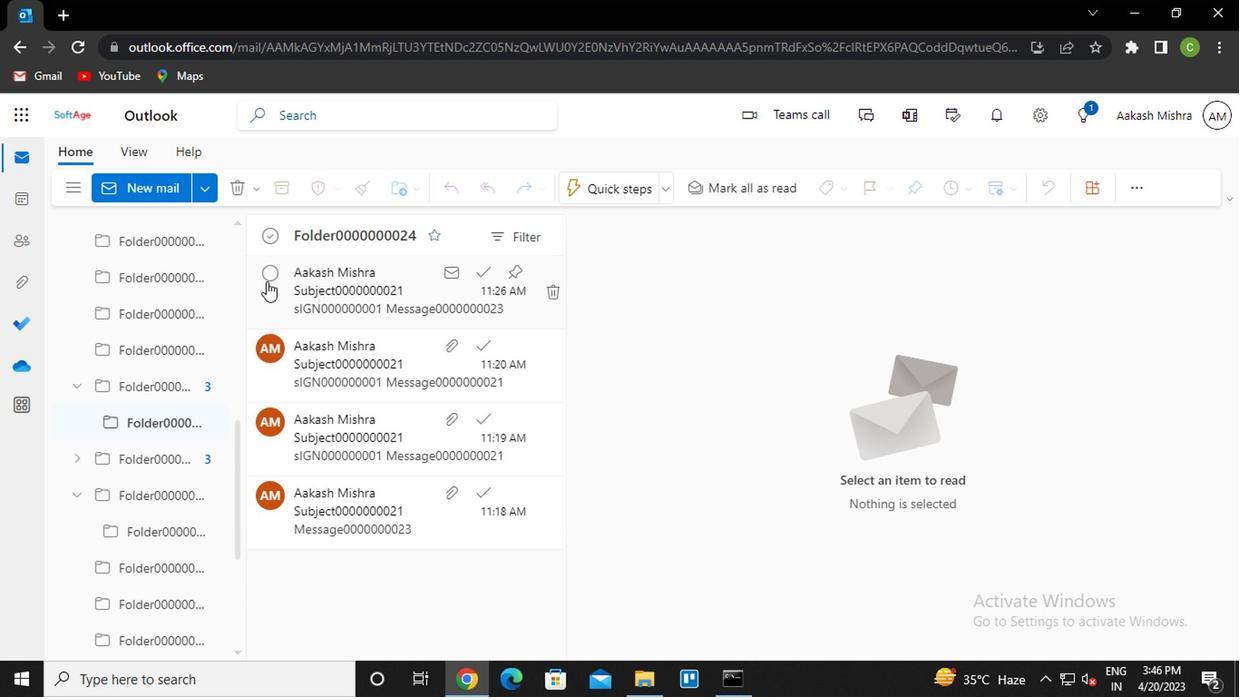 
Action: Mouse pressed left at (262, 274)
Screenshot: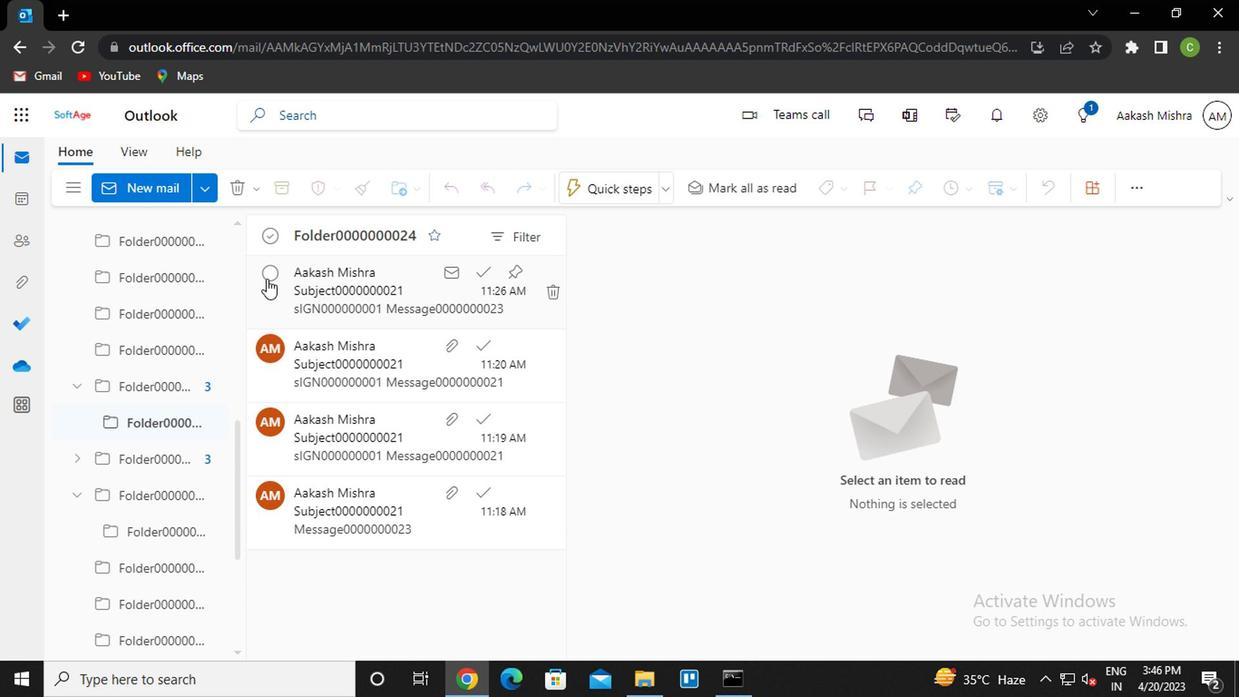 
Action: Mouse moved to (266, 338)
Screenshot: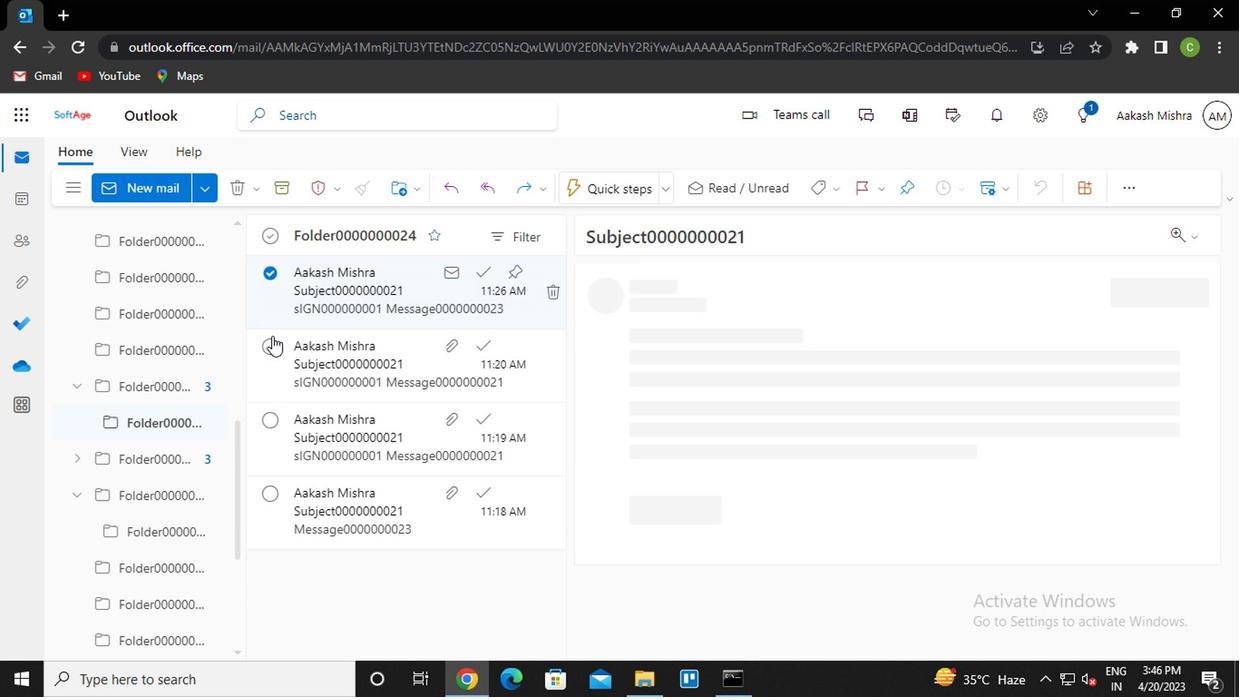 
Action: Mouse pressed left at (266, 338)
Screenshot: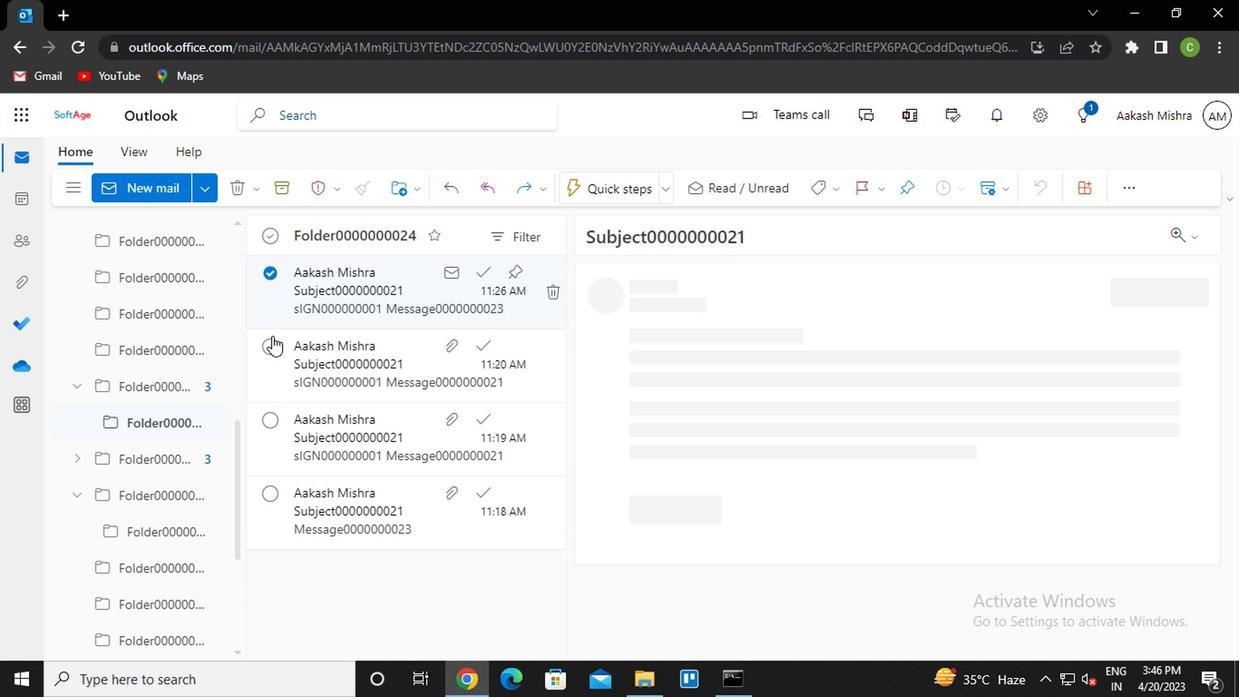 
Action: Mouse moved to (270, 421)
Screenshot: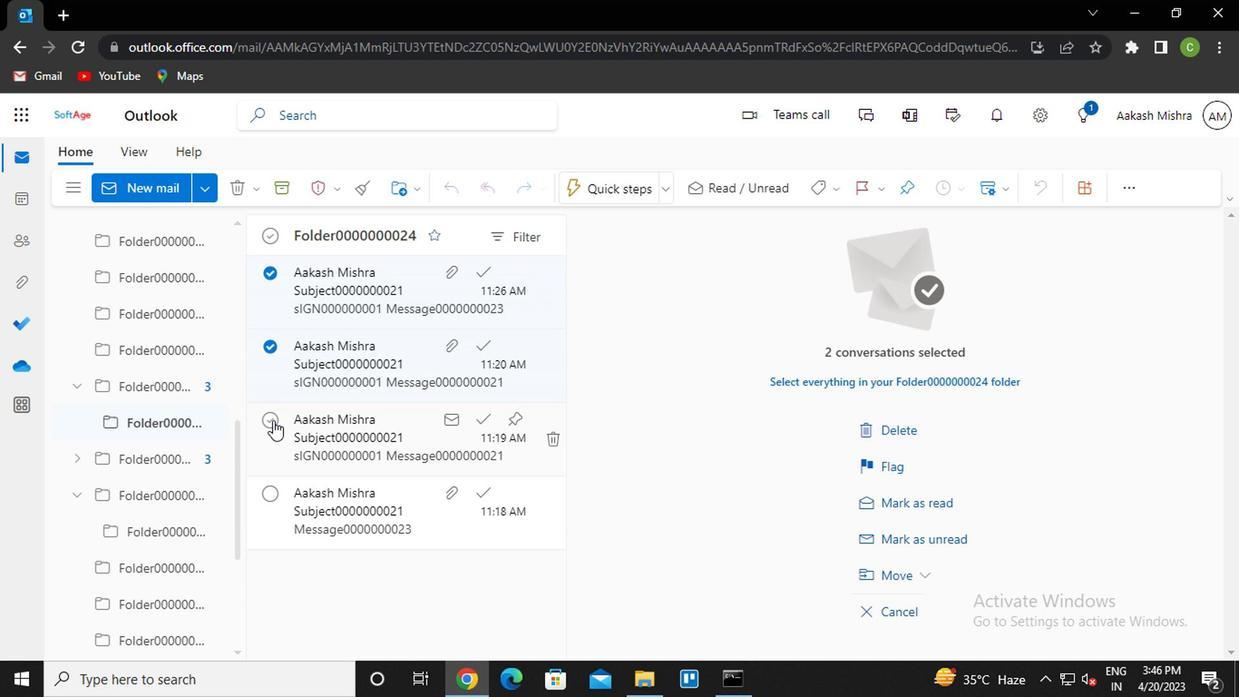 
Action: Mouse pressed left at (270, 421)
Screenshot: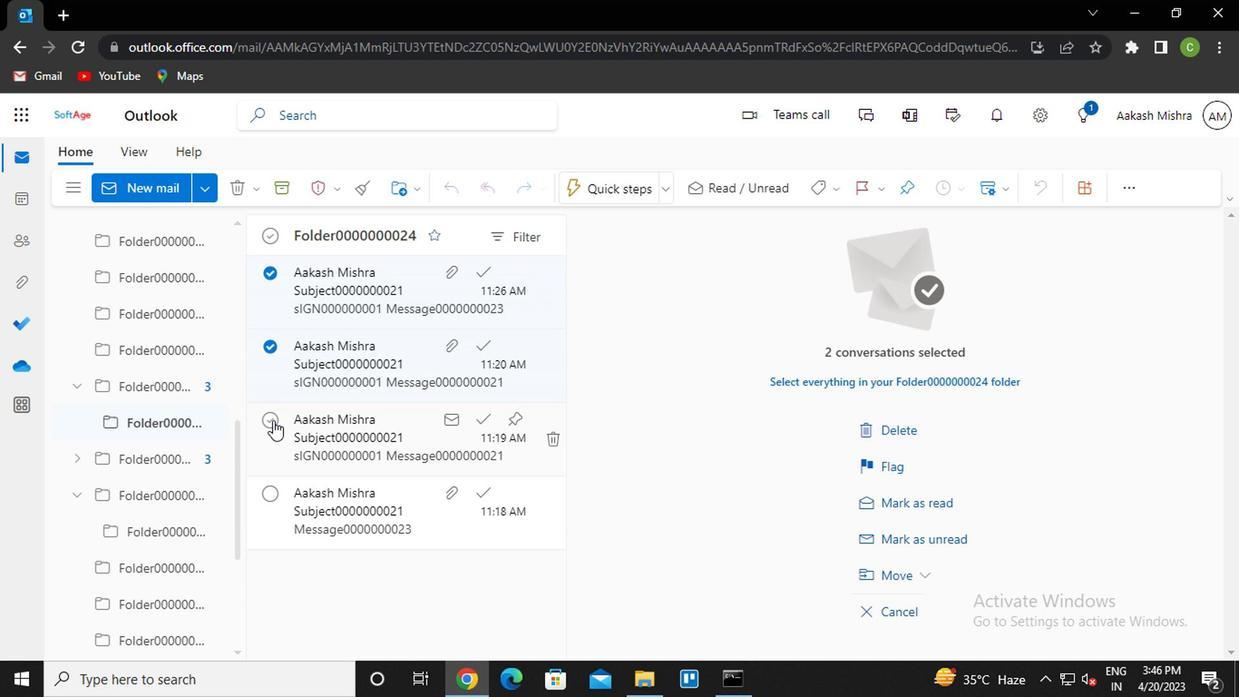 
Action: Mouse moved to (268, 484)
Screenshot: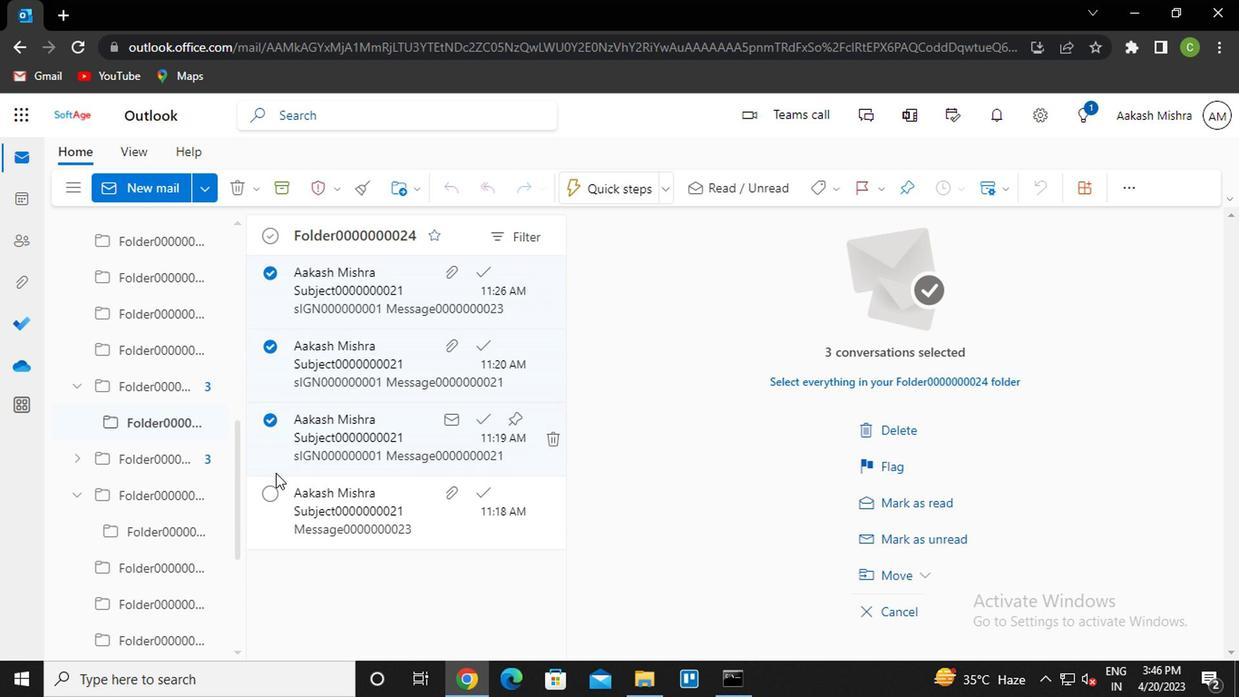 
Action: Mouse pressed left at (268, 484)
Screenshot: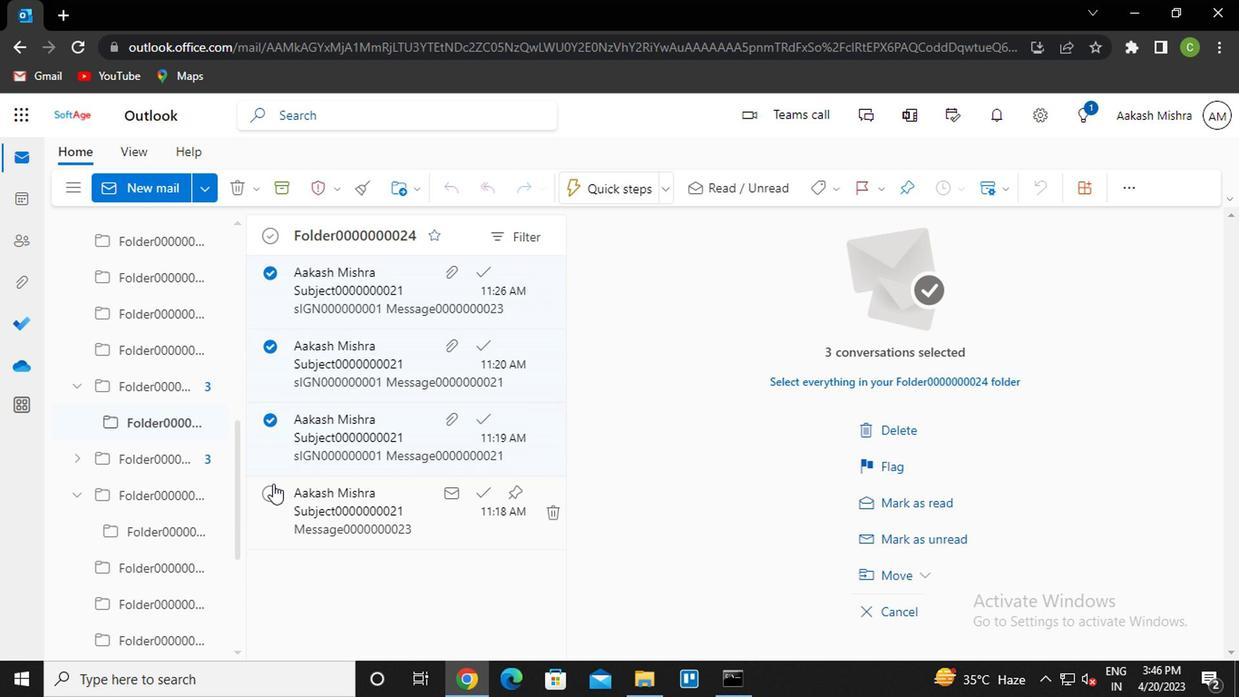 
Action: Mouse moved to (319, 382)
Screenshot: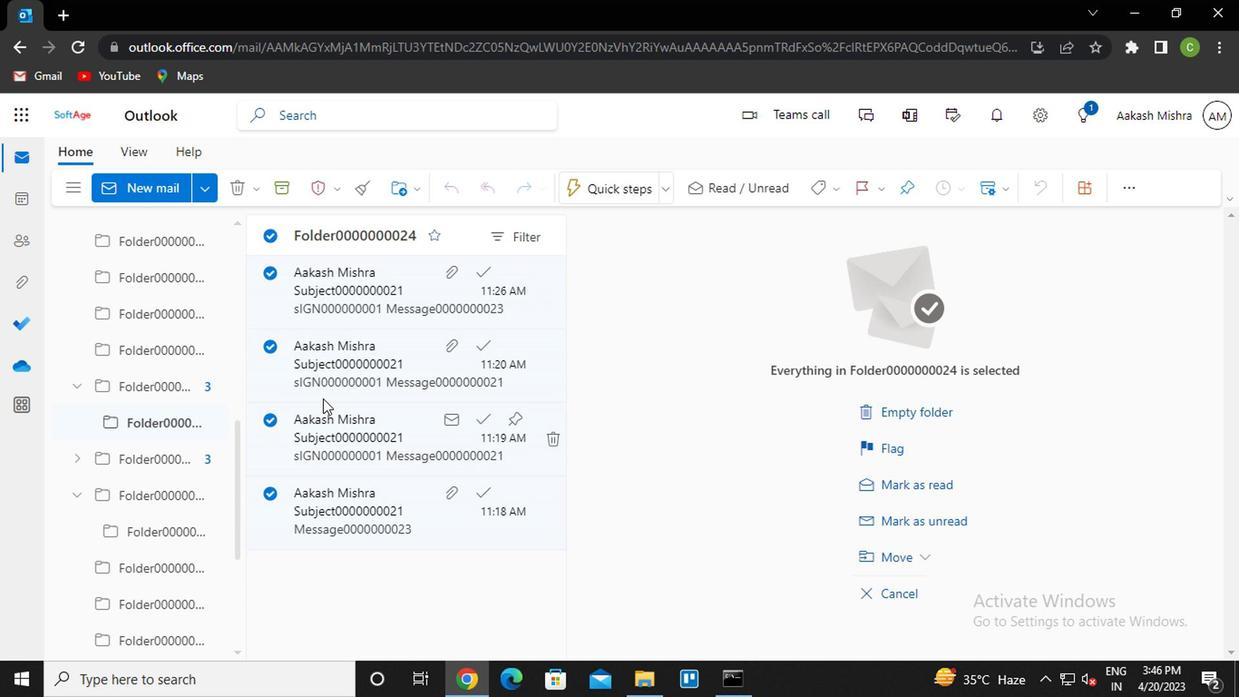 
Action: Mouse pressed right at (319, 382)
Screenshot: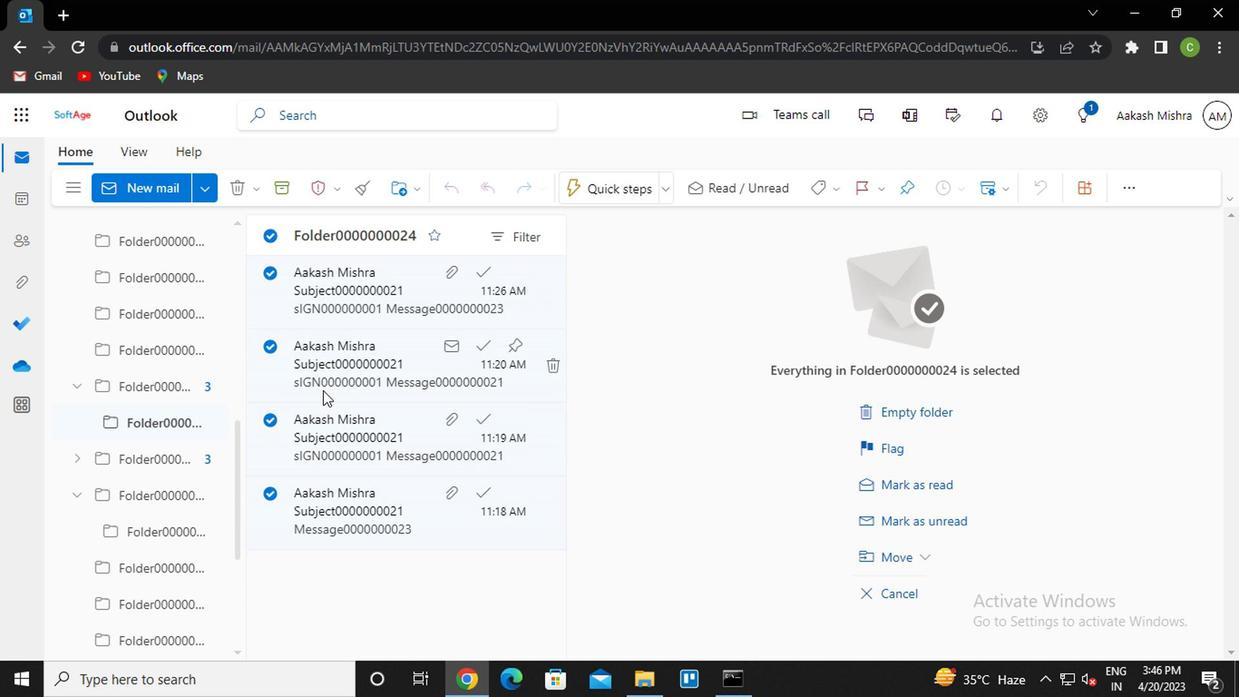 
Action: Mouse moved to (349, 375)
Screenshot: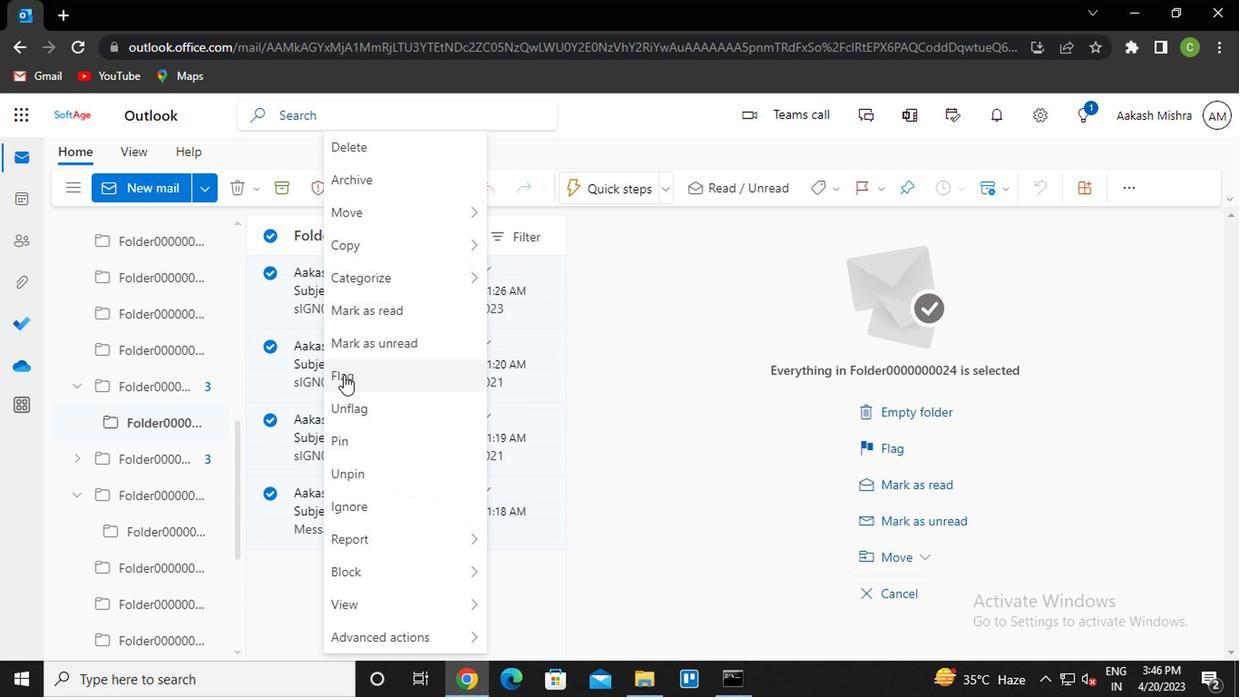 
Action: Mouse pressed left at (349, 375)
Screenshot: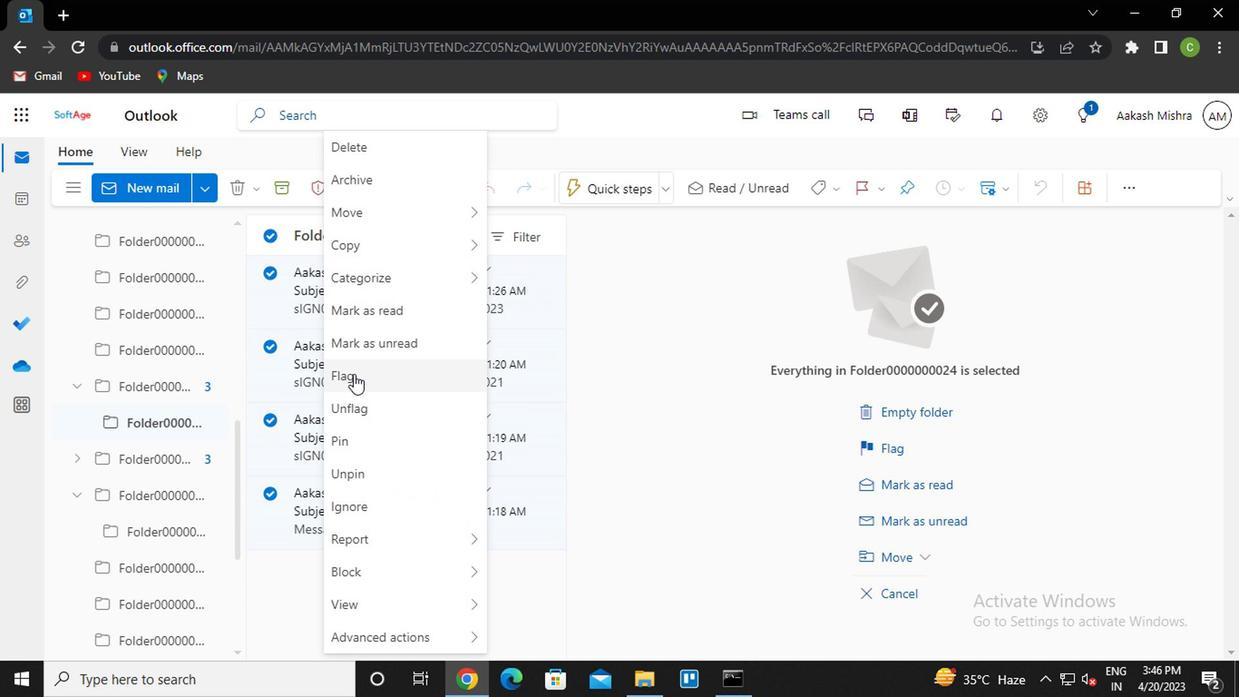 
Action: Mouse moved to (174, 450)
Screenshot: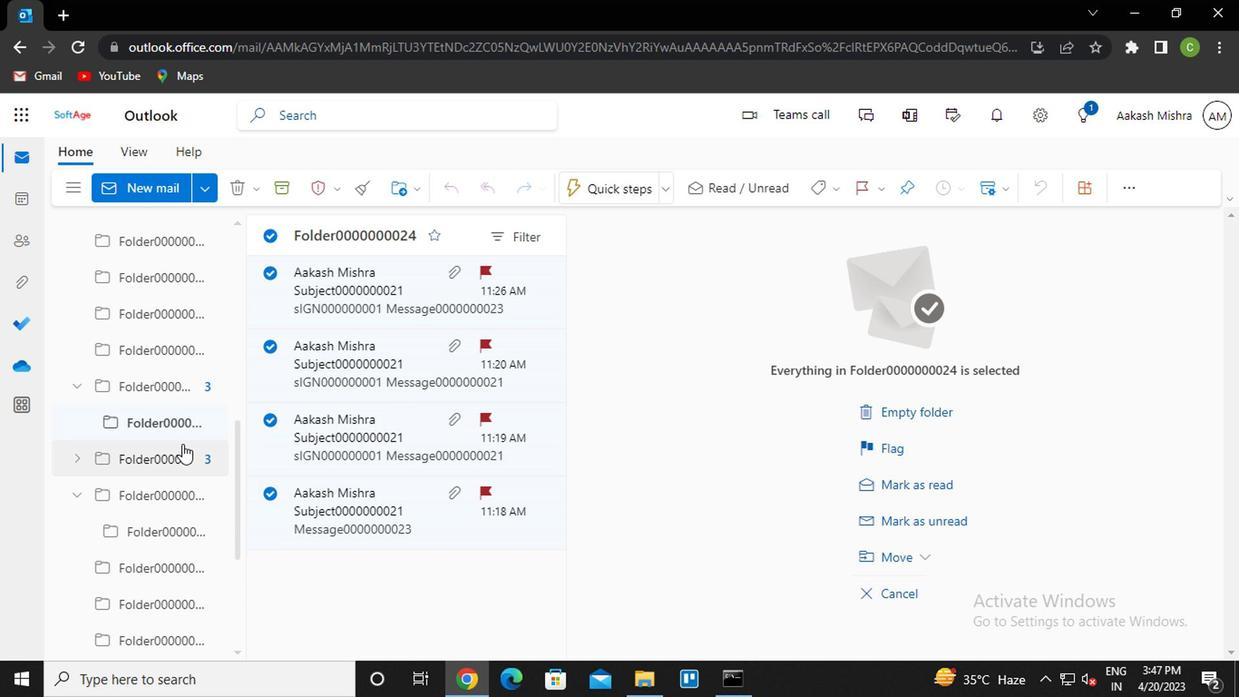 
Action: Mouse scrolled (174, 448) with delta (0, -1)
Screenshot: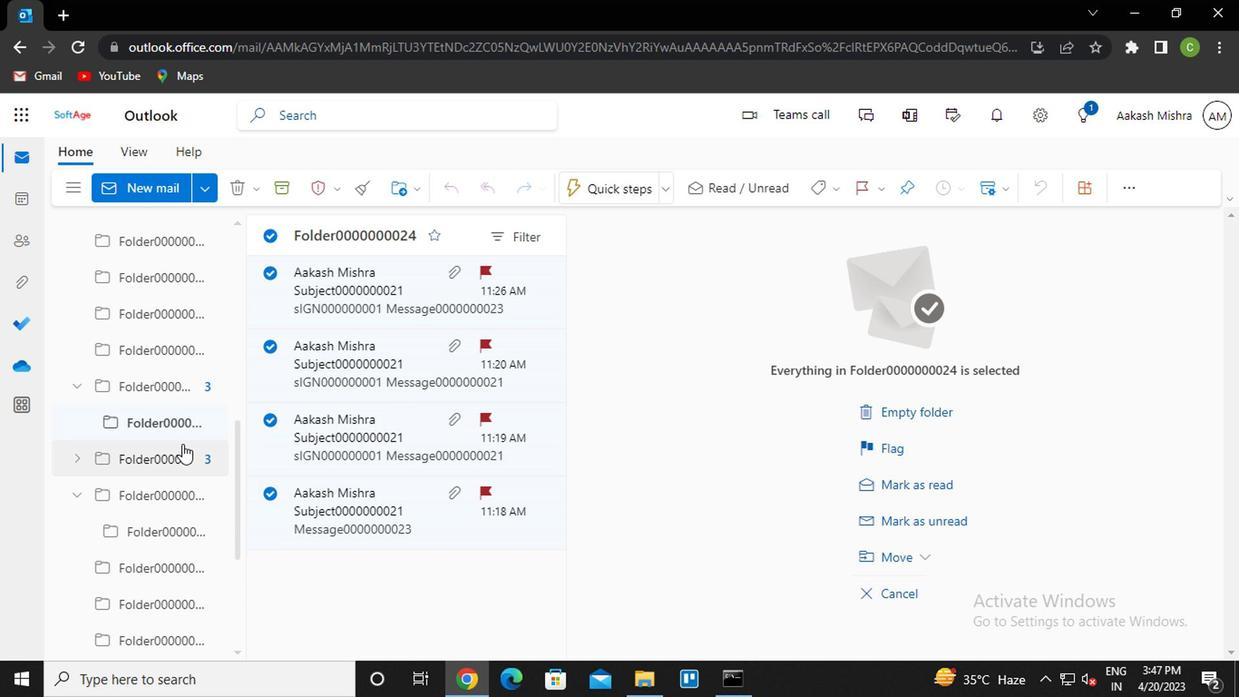 
Action: Mouse moved to (168, 446)
Screenshot: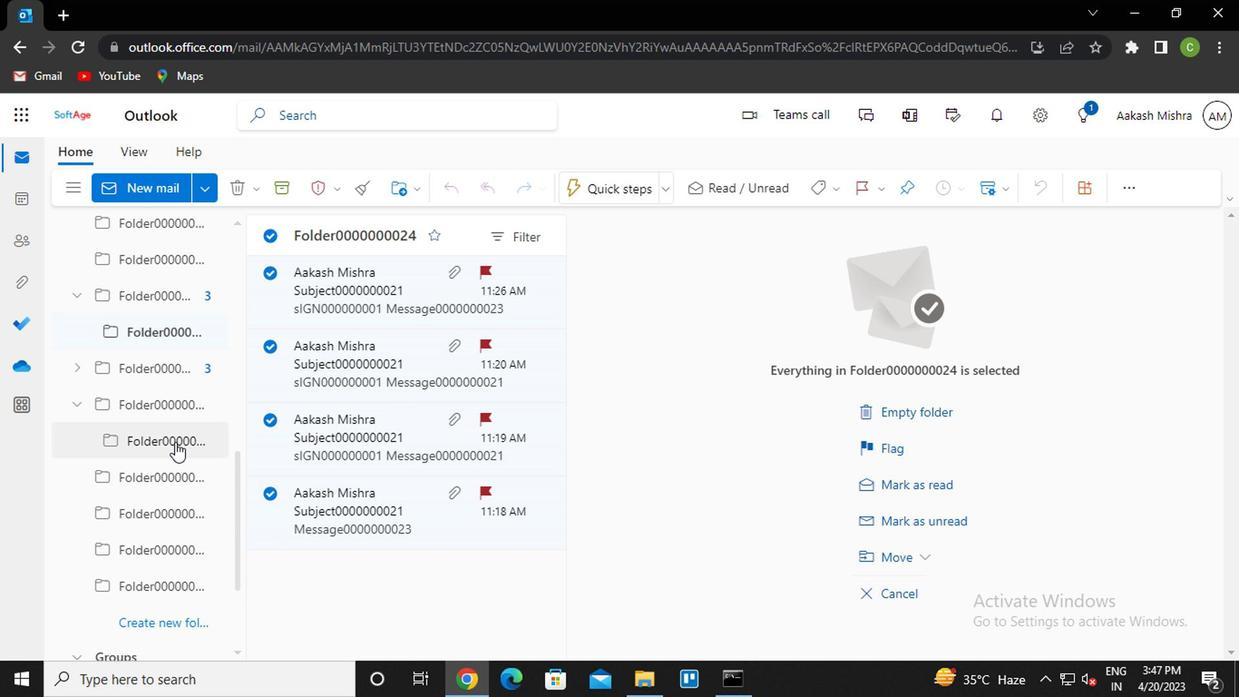 
Action: Mouse scrolled (168, 446) with delta (0, 0)
Screenshot: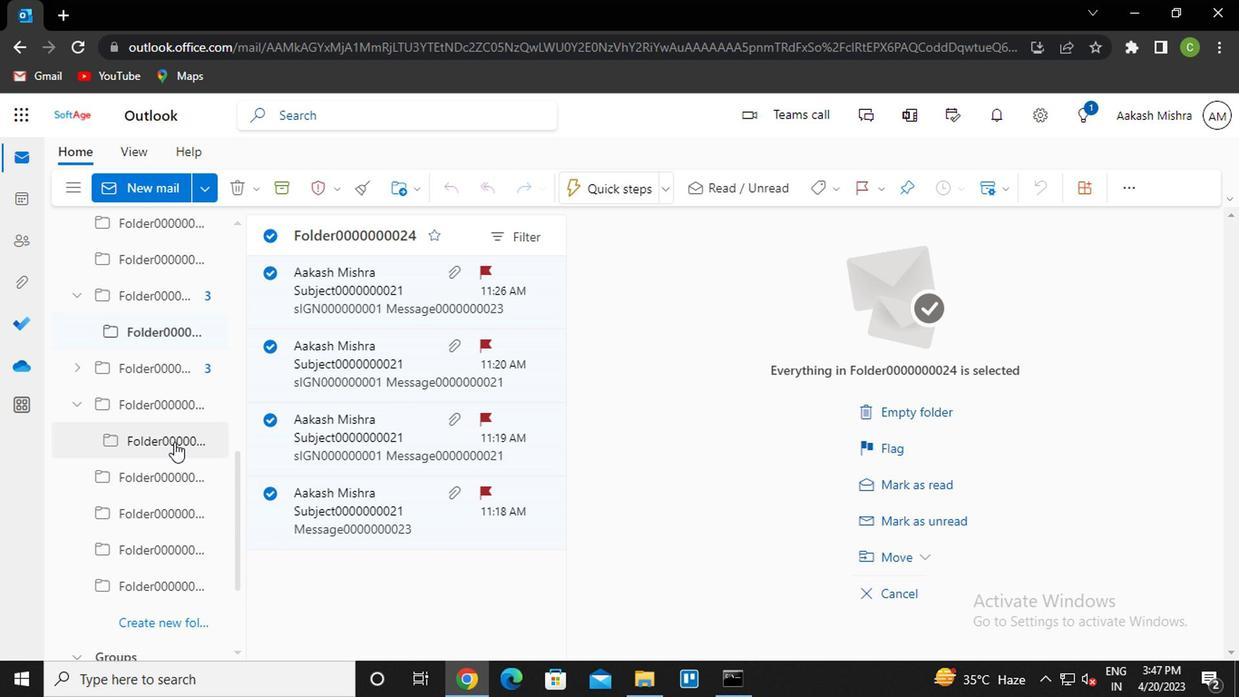 
Action: Mouse moved to (166, 422)
Screenshot: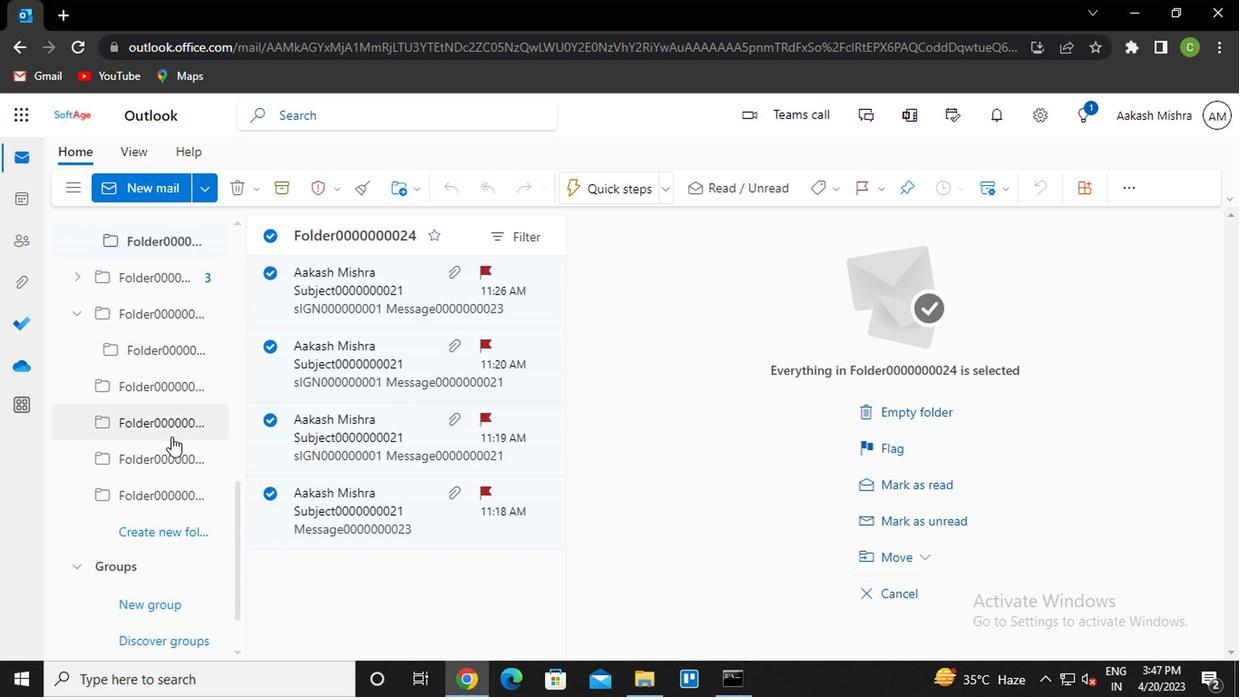 
Action: Mouse pressed left at (166, 422)
Screenshot: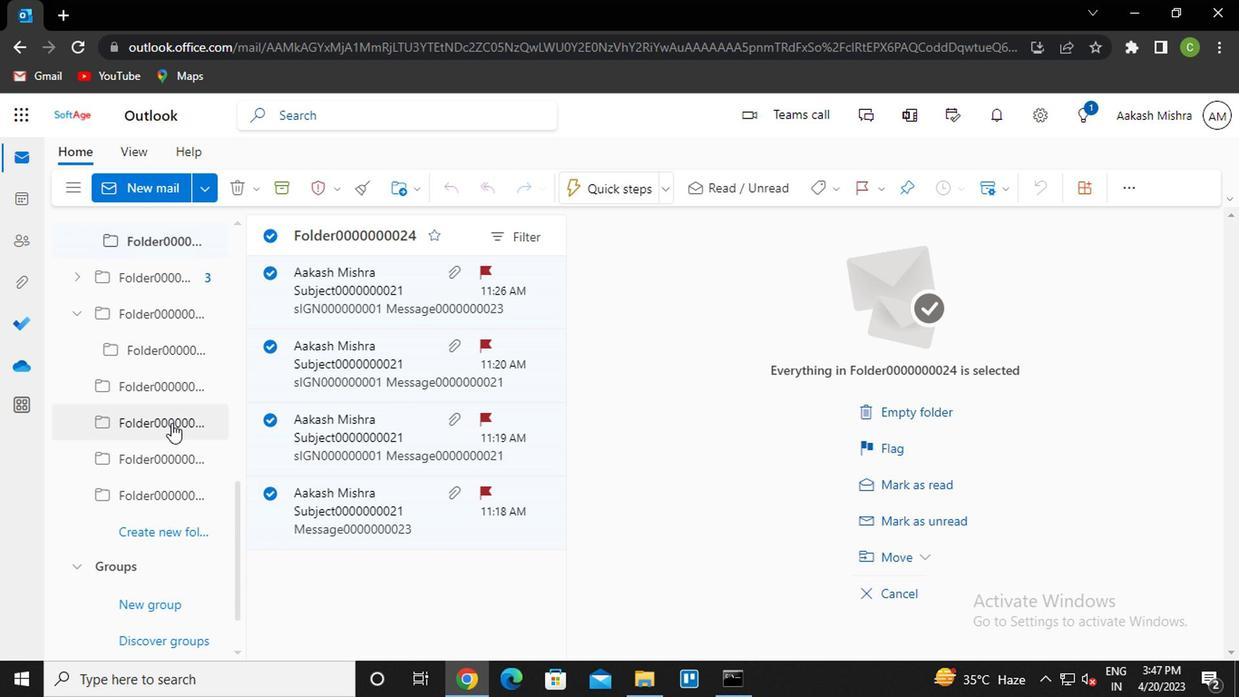 
Action: Mouse moved to (159, 391)
Screenshot: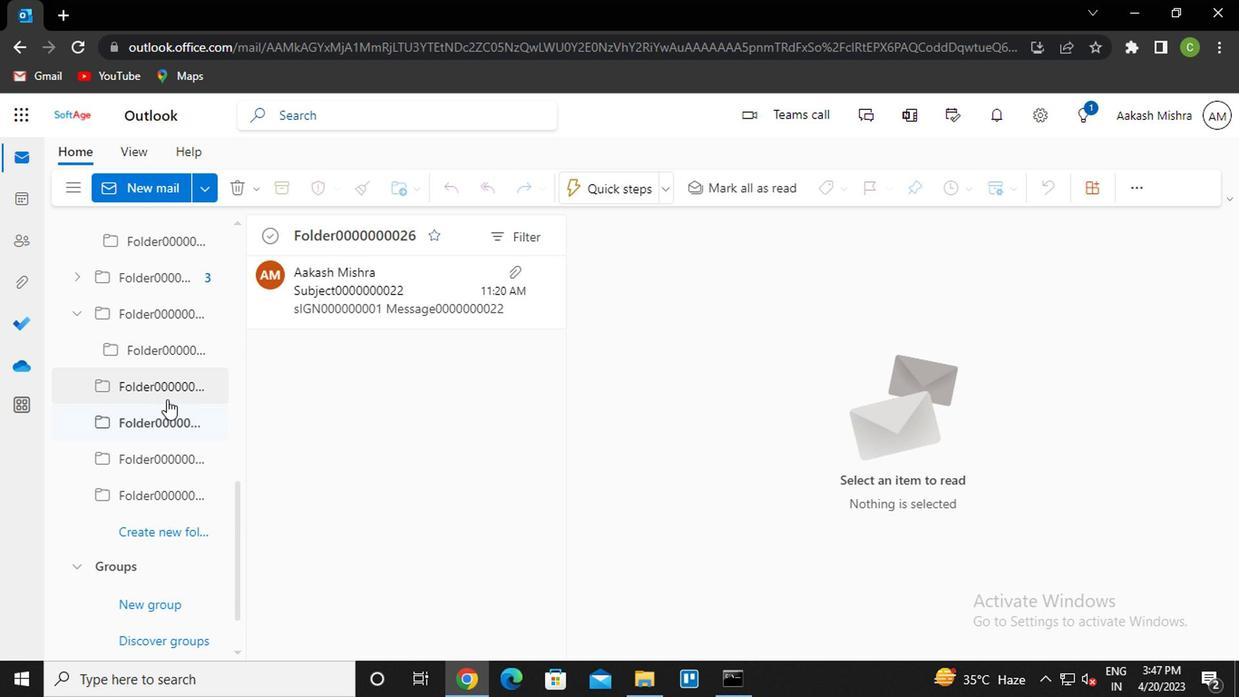 
Action: Mouse pressed left at (159, 391)
Screenshot: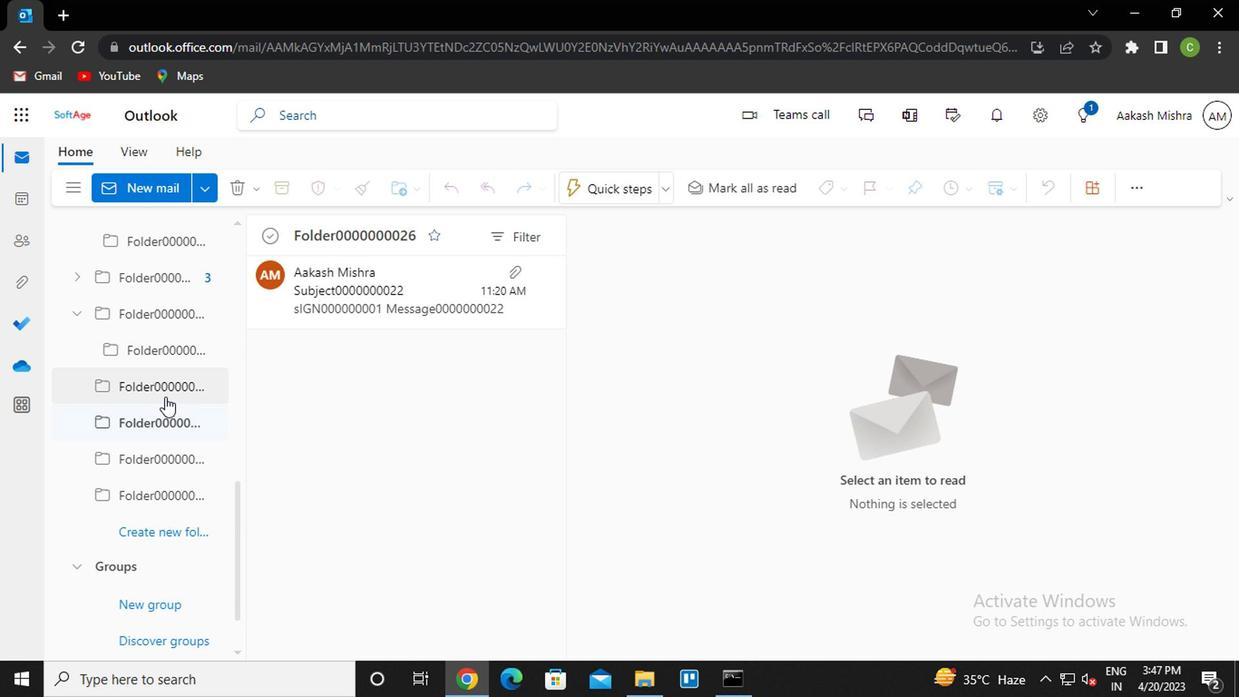 
Action: Mouse moved to (268, 267)
Screenshot: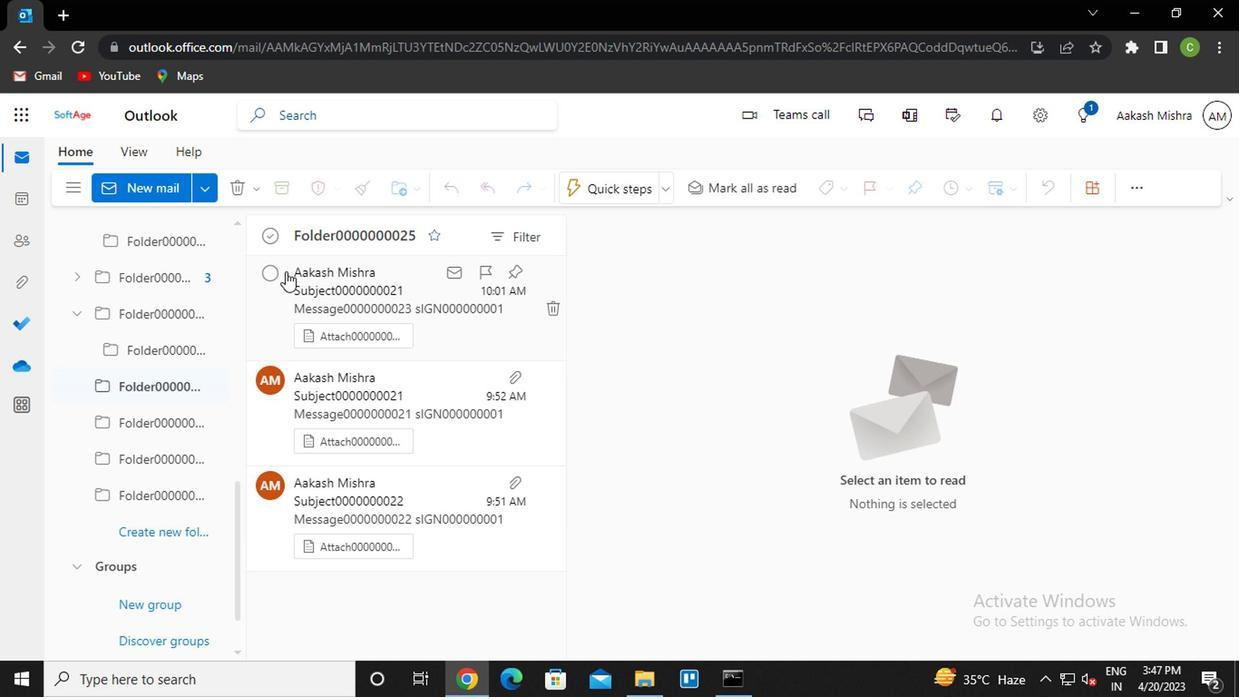 
Action: Mouse pressed left at (268, 267)
Screenshot: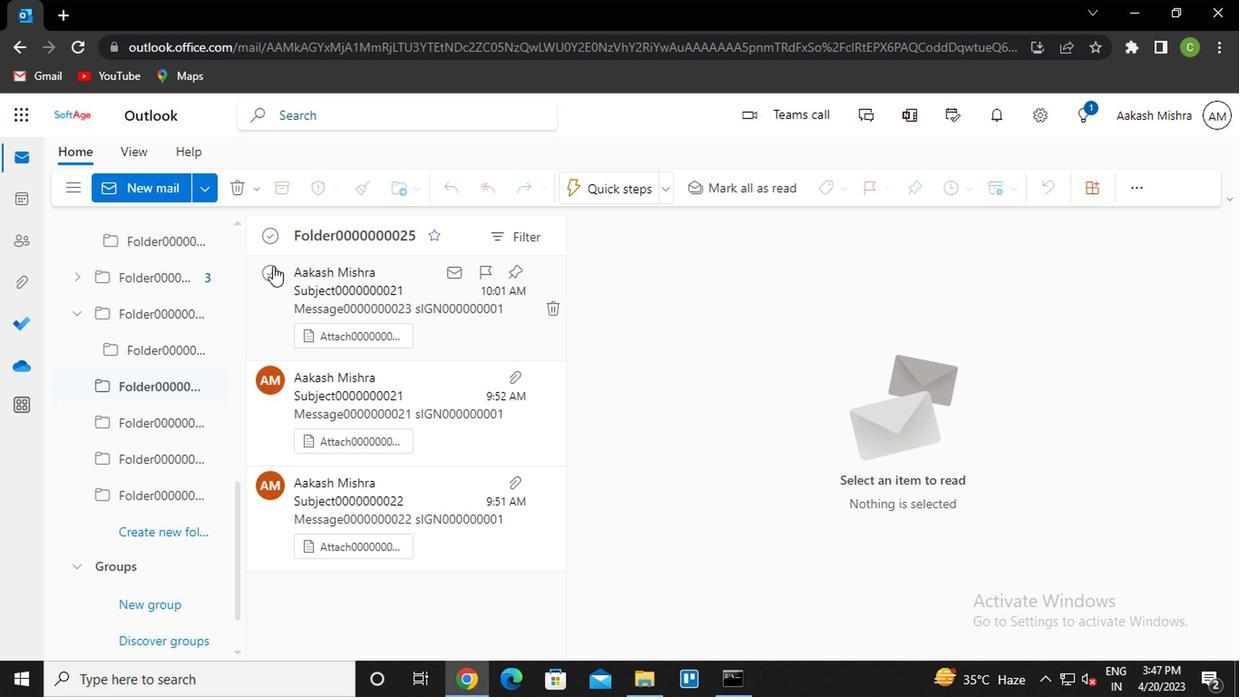 
Action: Mouse moved to (264, 377)
Screenshot: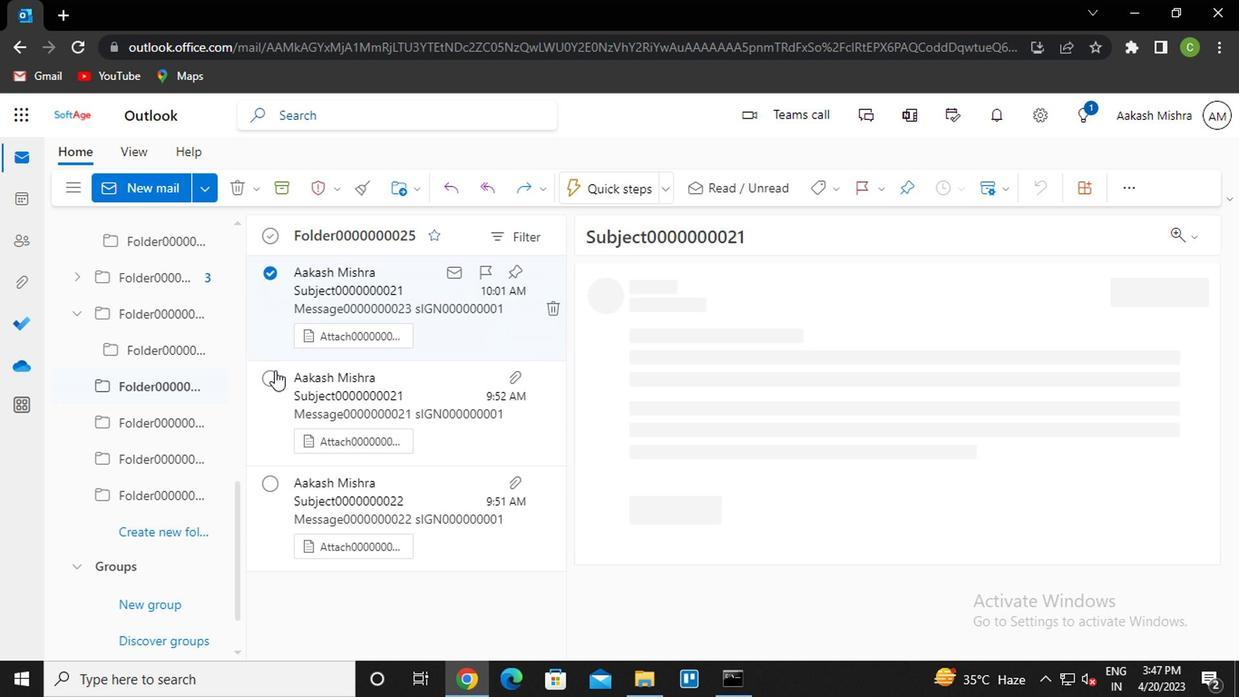 
Action: Mouse pressed left at (264, 377)
Screenshot: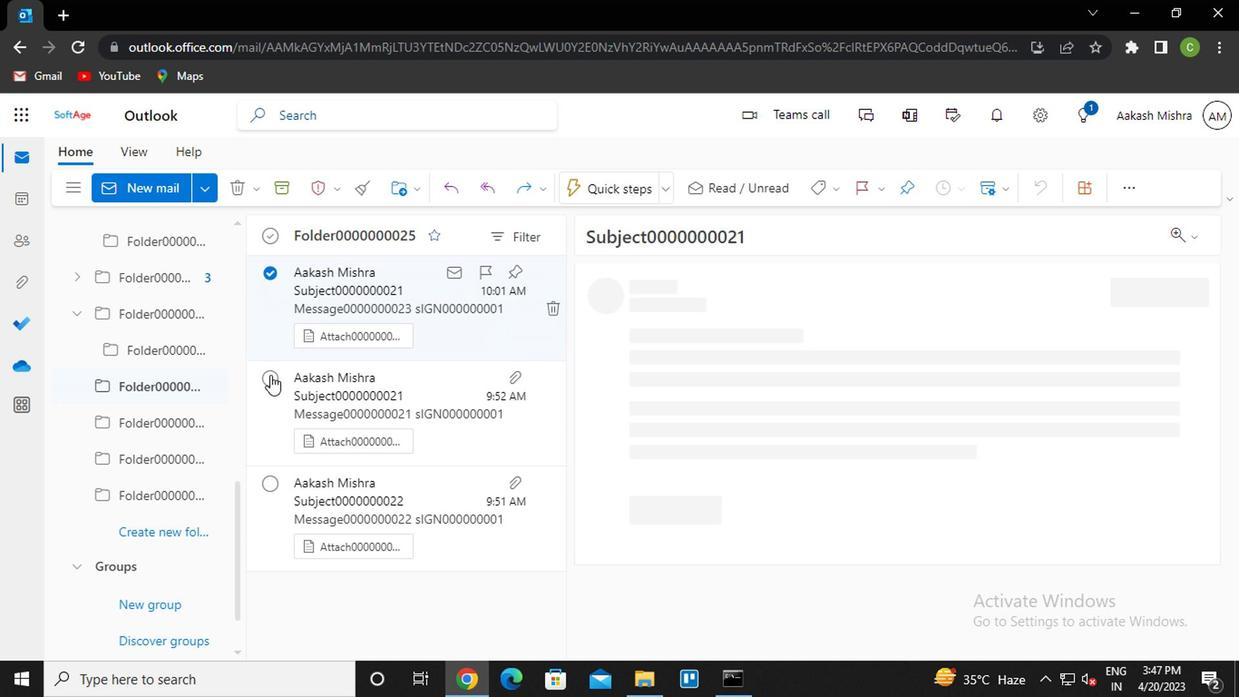 
Action: Mouse moved to (264, 478)
Screenshot: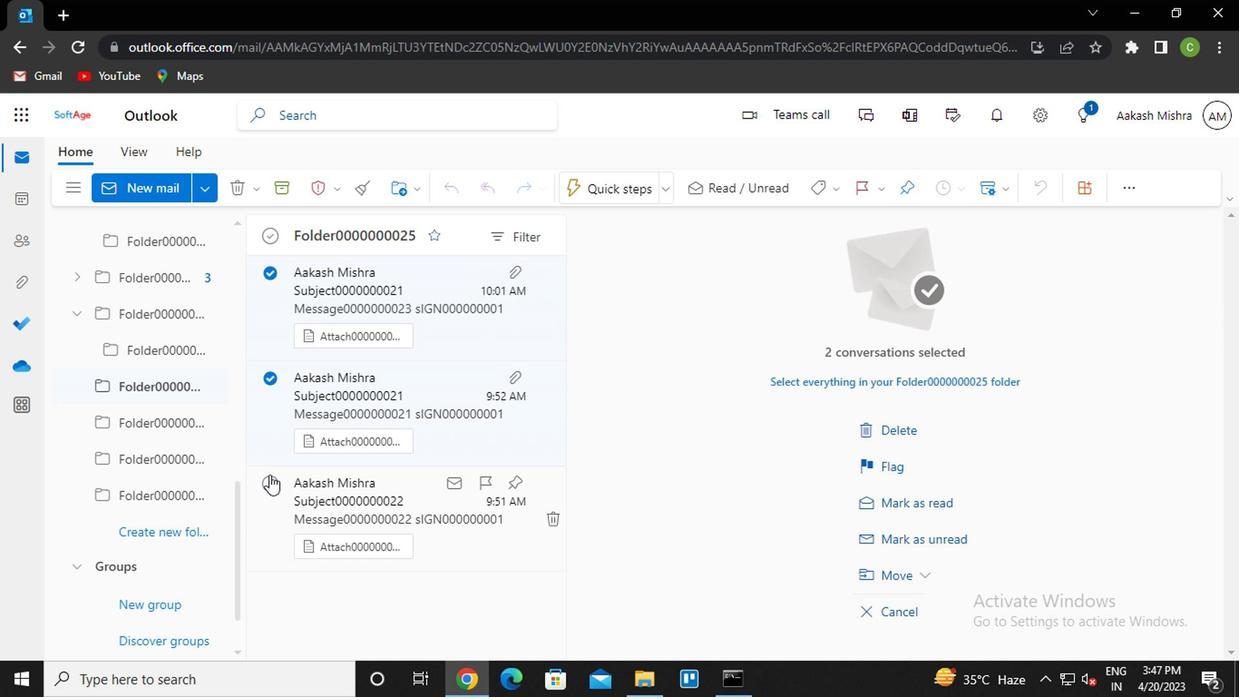 
Action: Mouse pressed left at (264, 478)
Screenshot: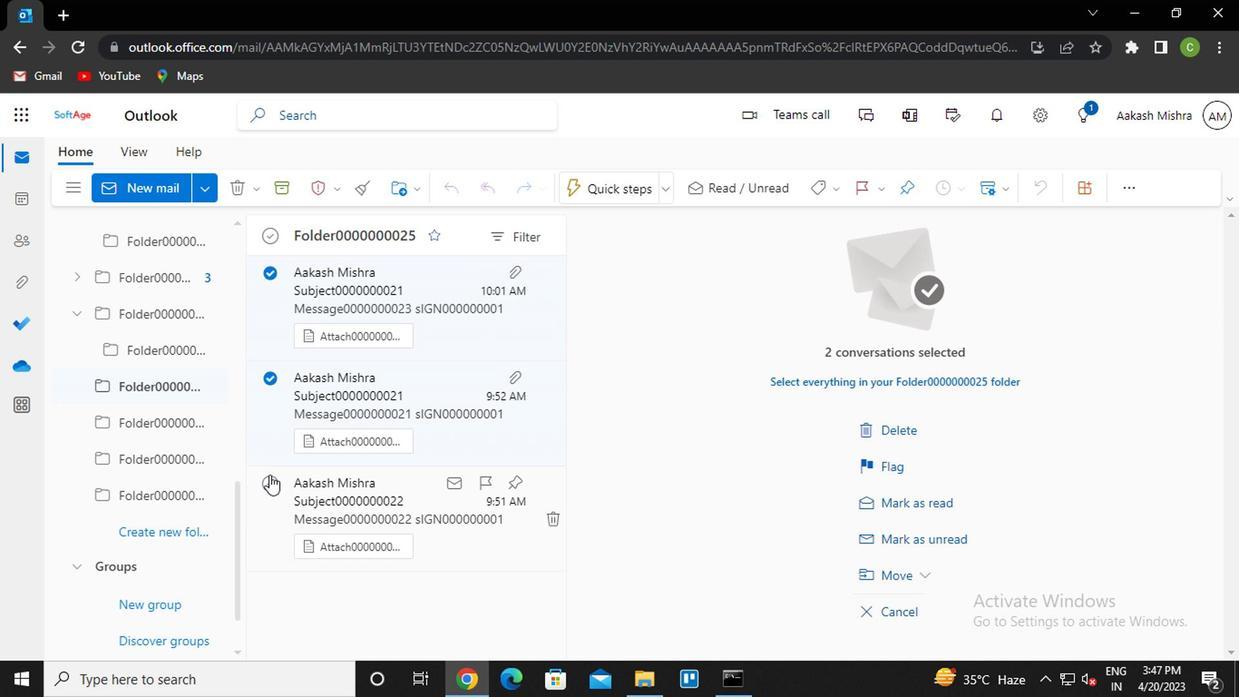 
Action: Mouse moved to (363, 388)
Screenshot: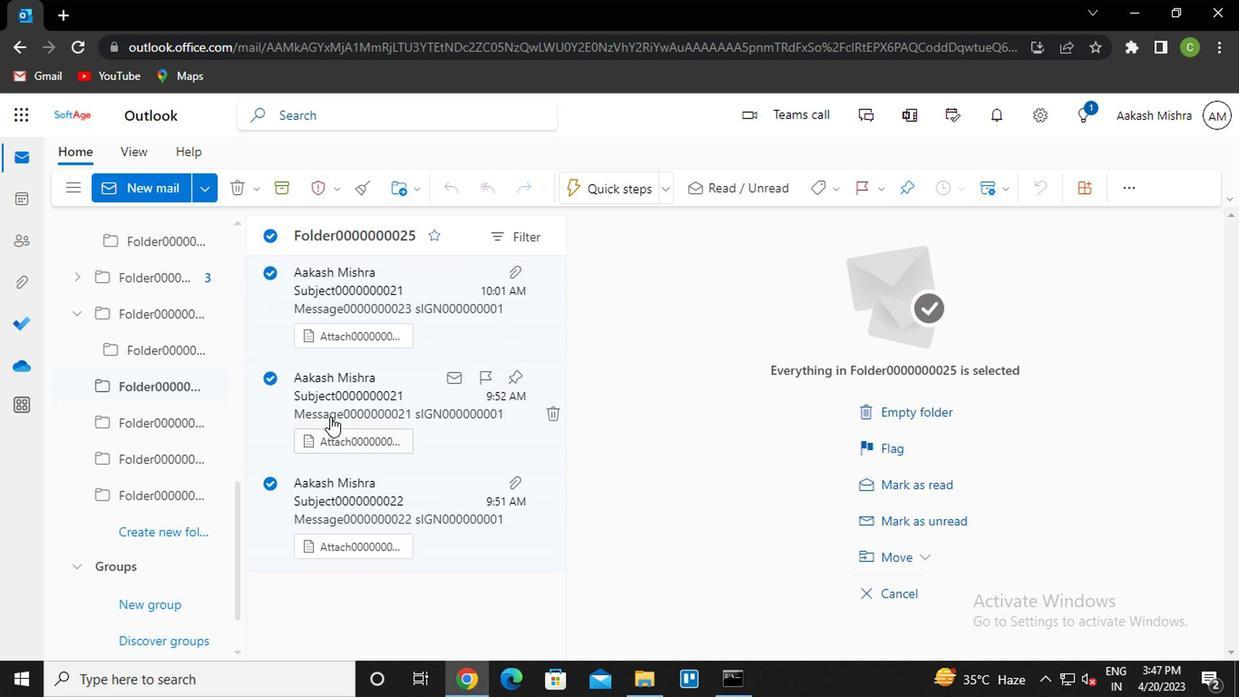 
Action: Mouse pressed right at (363, 388)
Screenshot: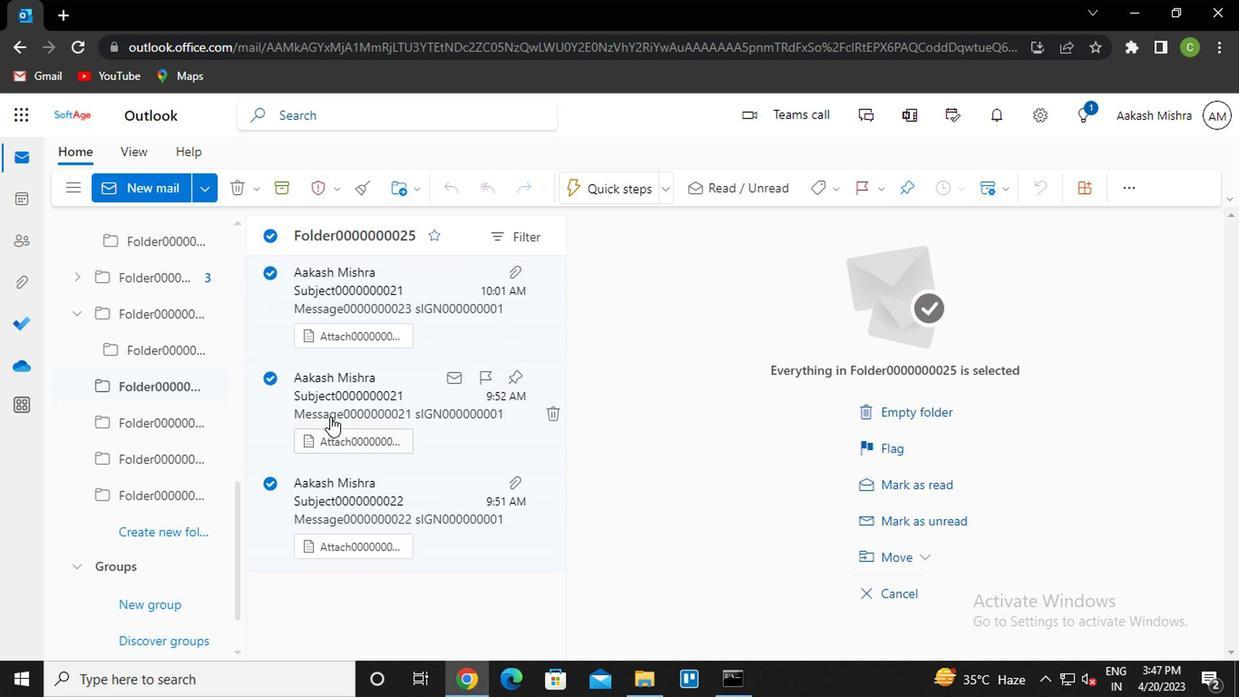 
Action: Mouse moved to (412, 539)
Screenshot: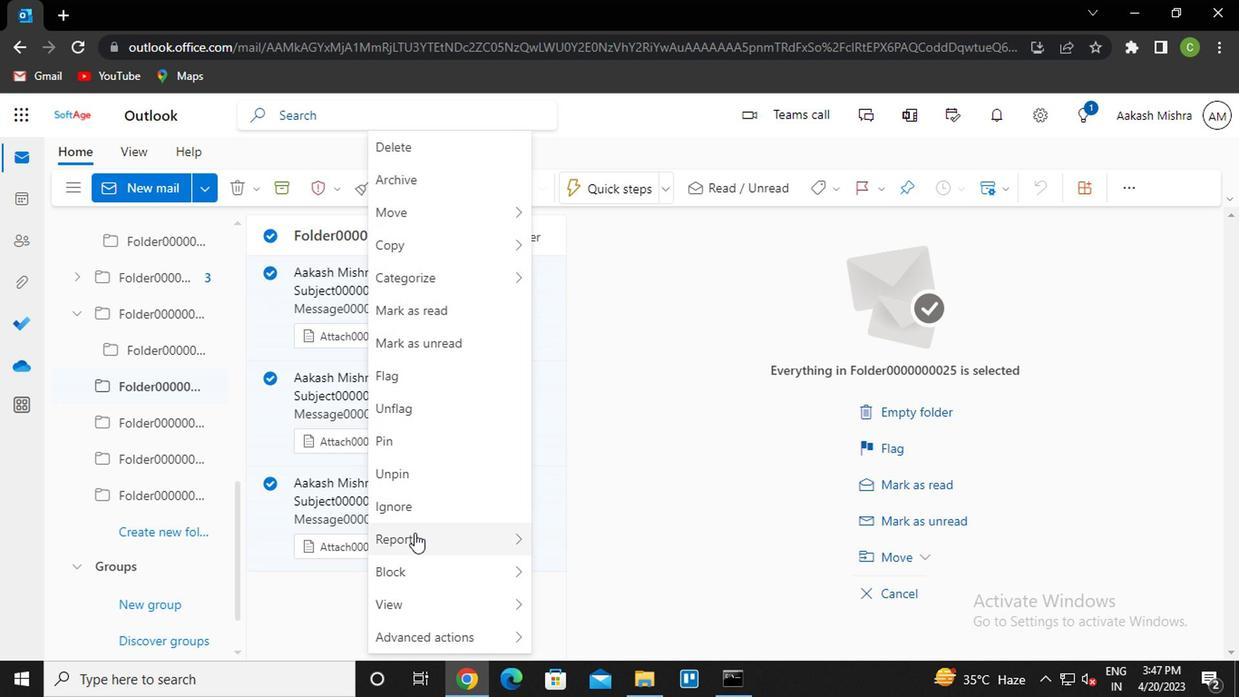 
Action: Mouse pressed left at (412, 539)
Screenshot: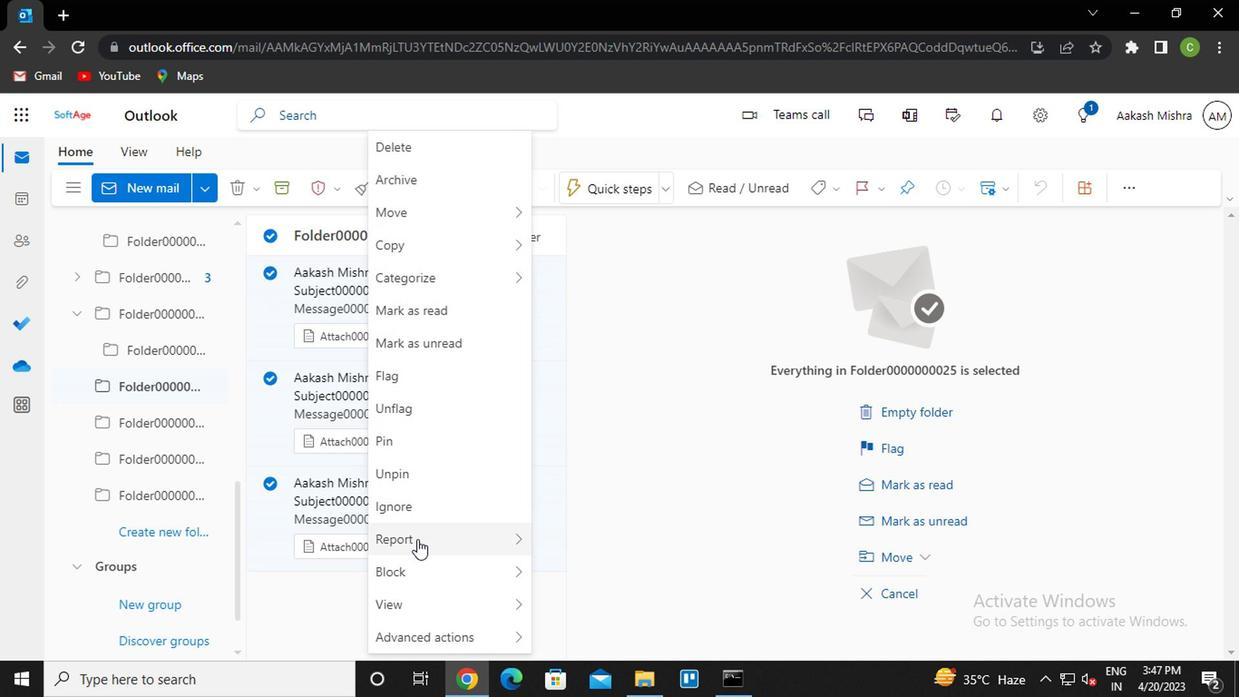 
Action: Mouse moved to (563, 548)
Screenshot: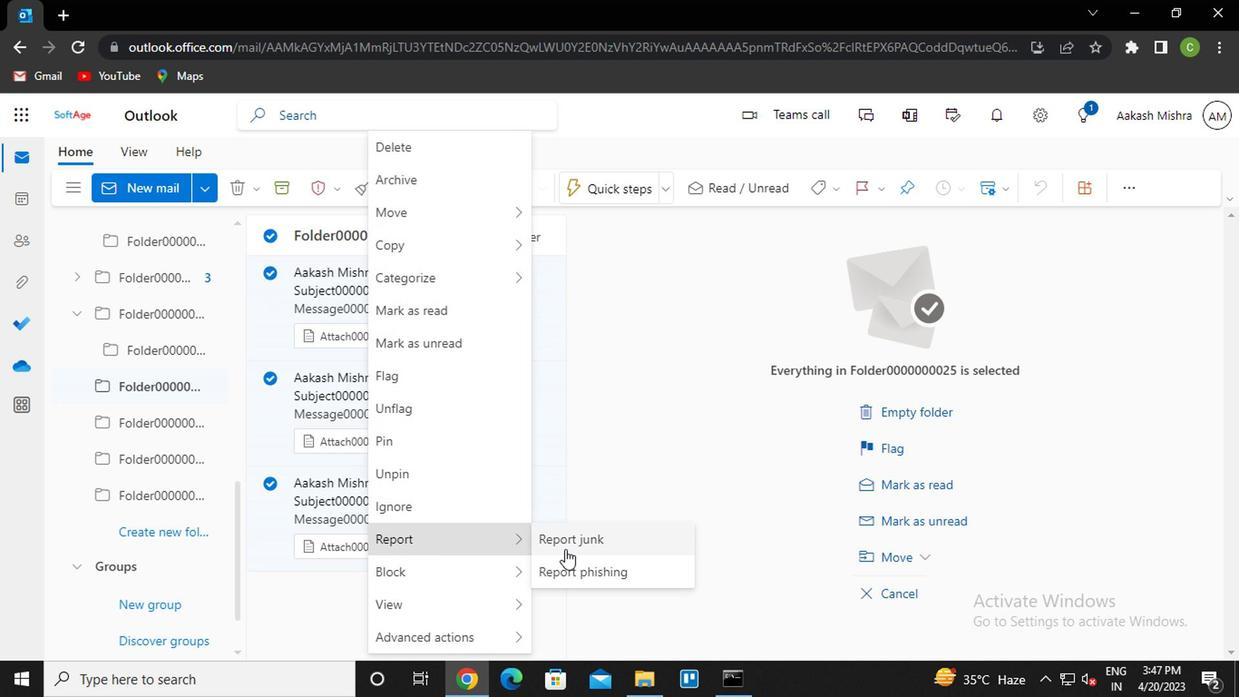 
Action: Mouse pressed left at (563, 548)
Screenshot: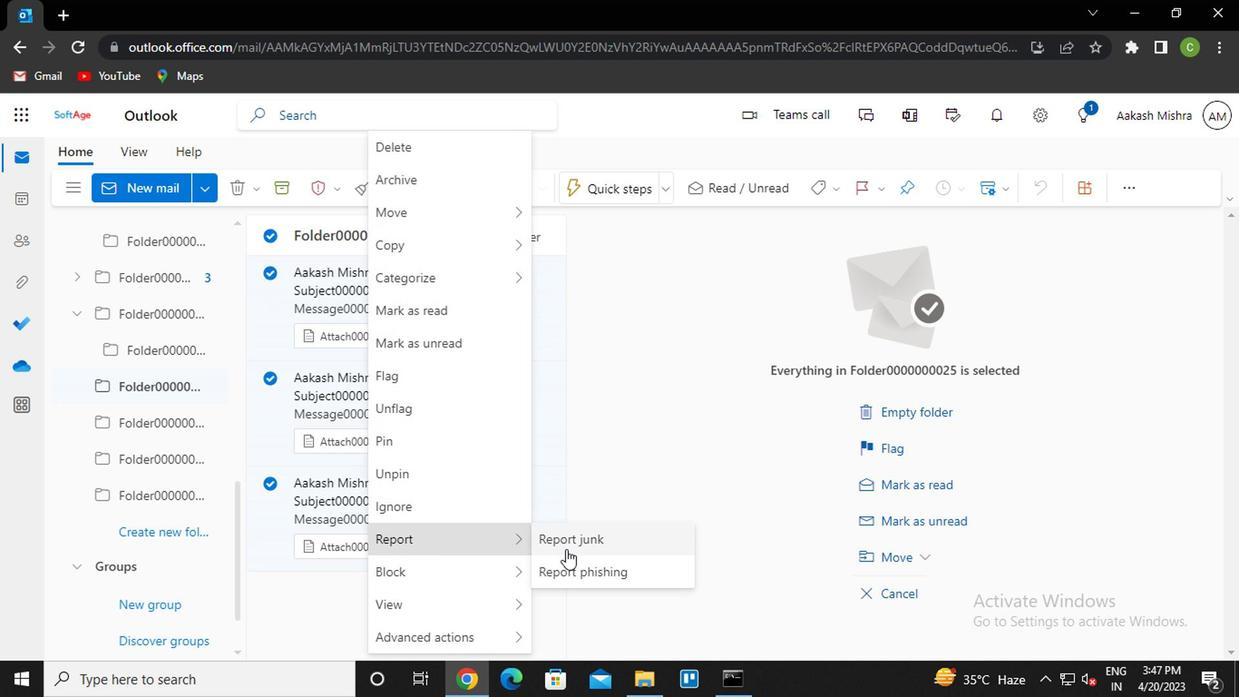 
Action: Mouse moved to (622, 444)
Screenshot: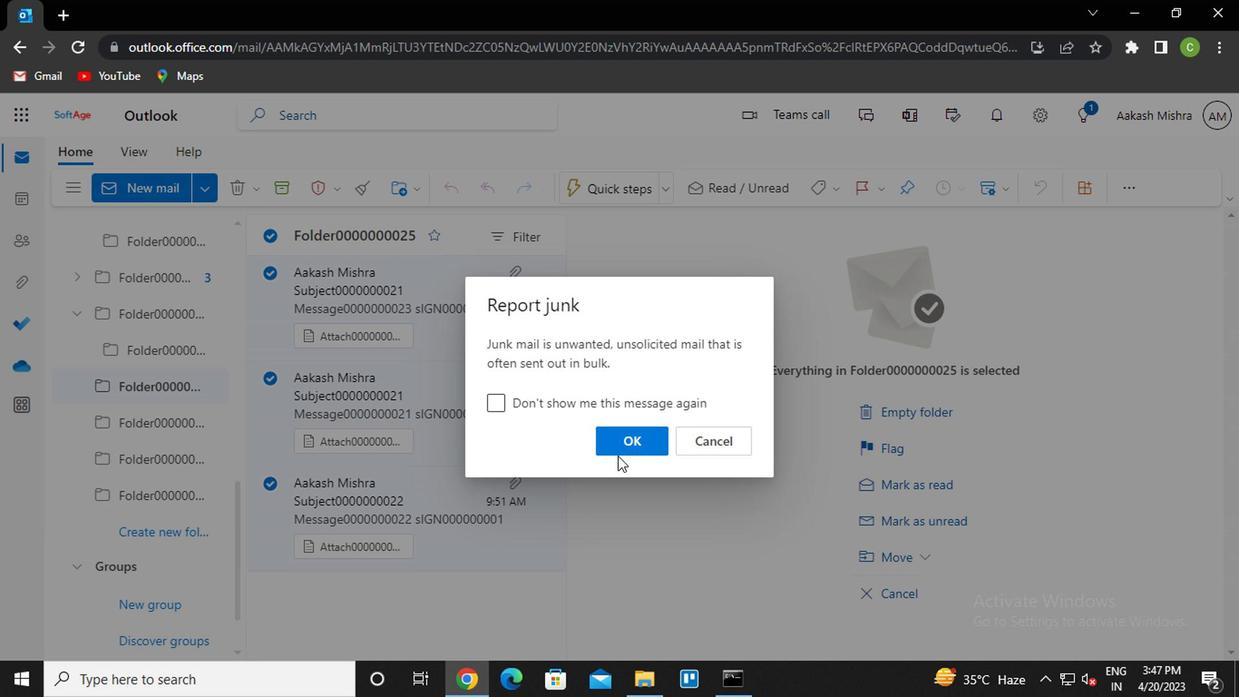 
Action: Mouse pressed left at (622, 444)
Screenshot: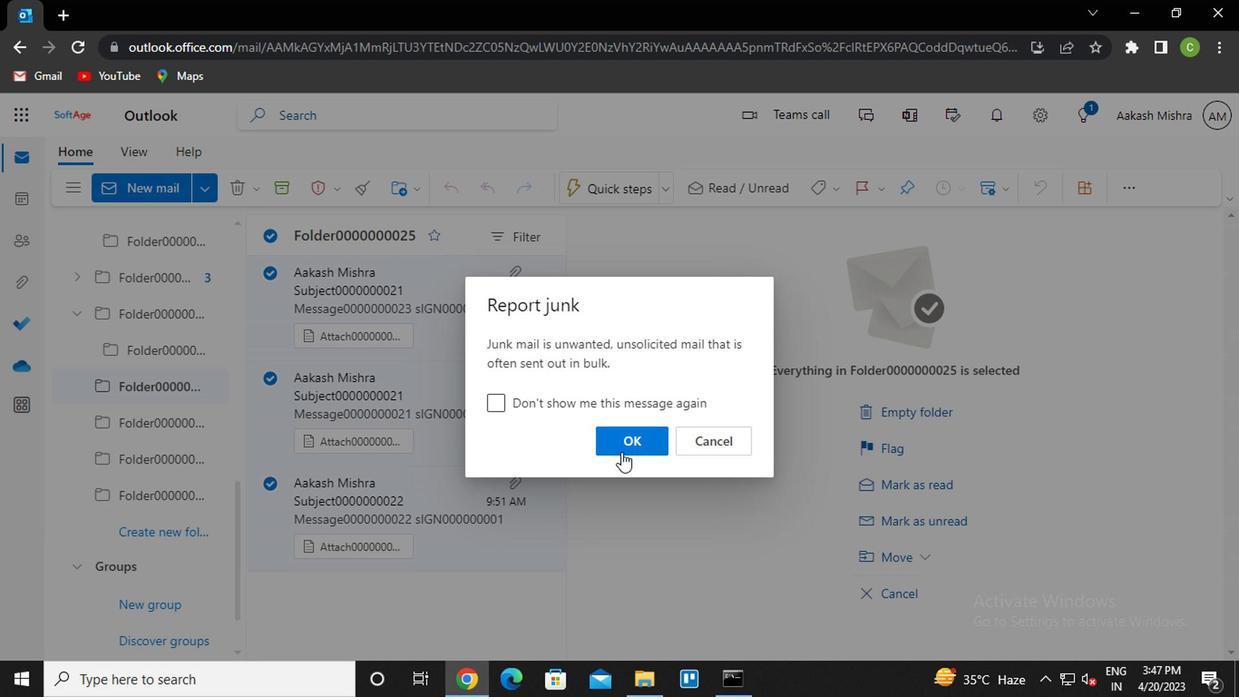 
Action: Mouse moved to (145, 425)
Screenshot: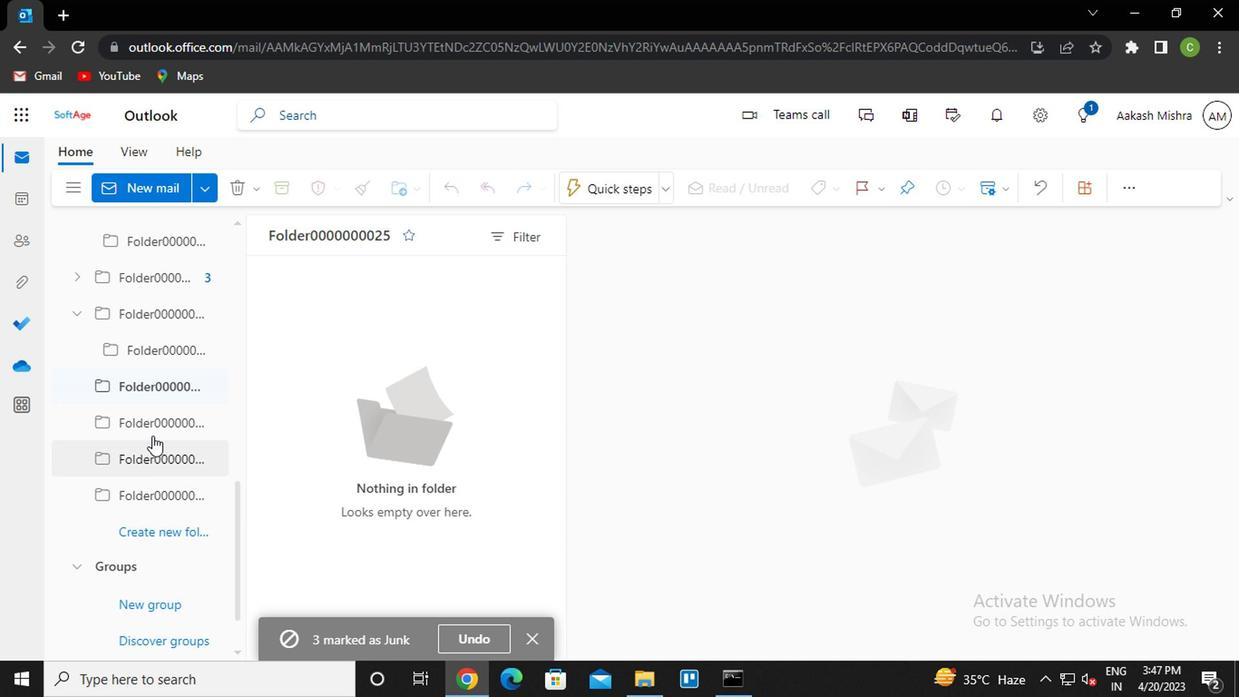 
Action: Mouse pressed left at (145, 425)
Screenshot: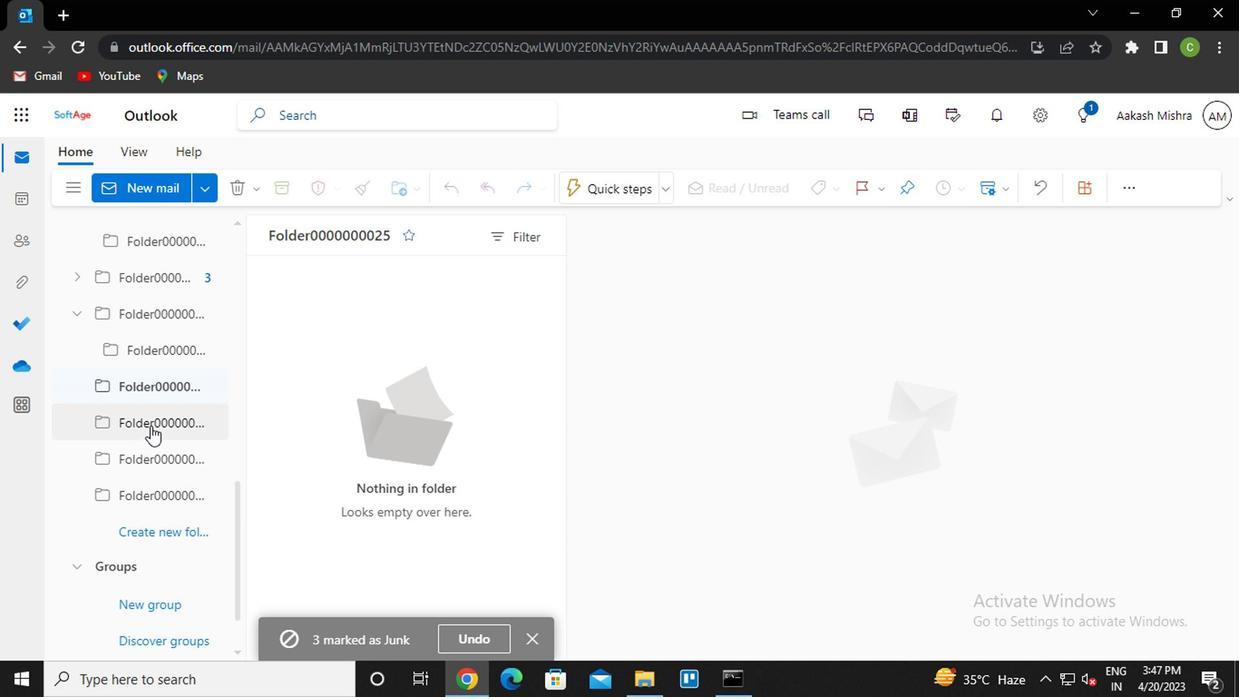 
Action: Mouse moved to (266, 276)
Screenshot: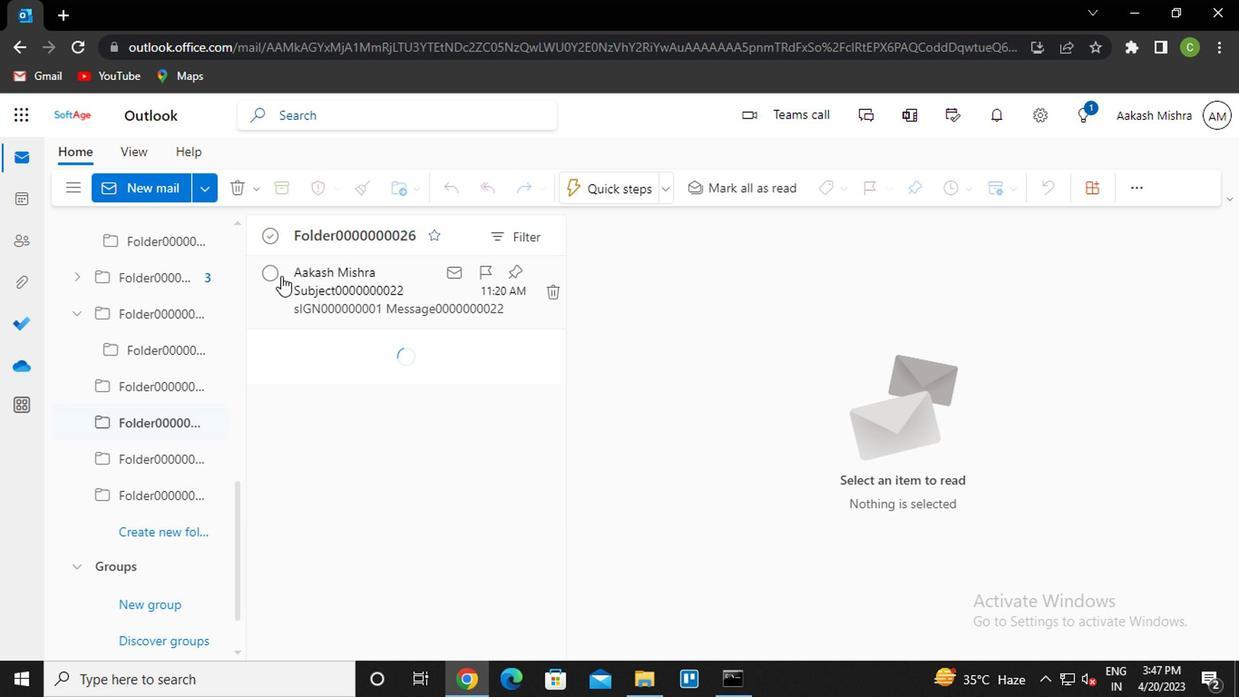
Action: Mouse pressed left at (266, 276)
Screenshot: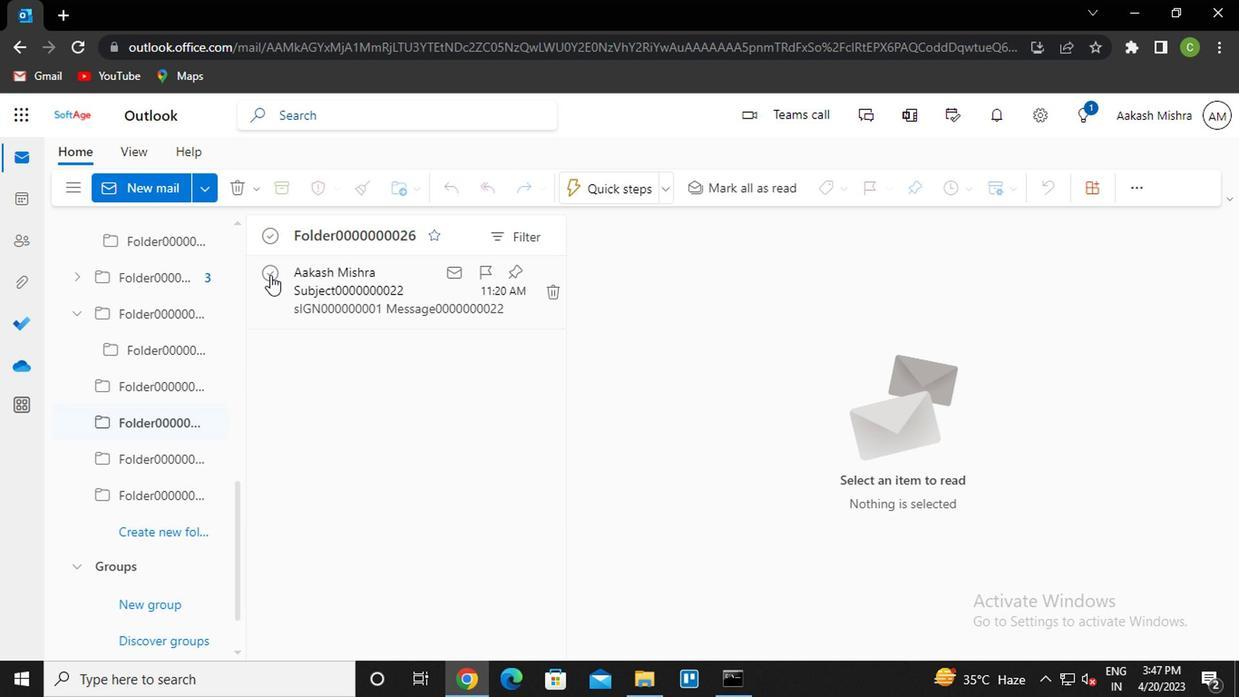 
Action: Mouse moved to (306, 274)
Screenshot: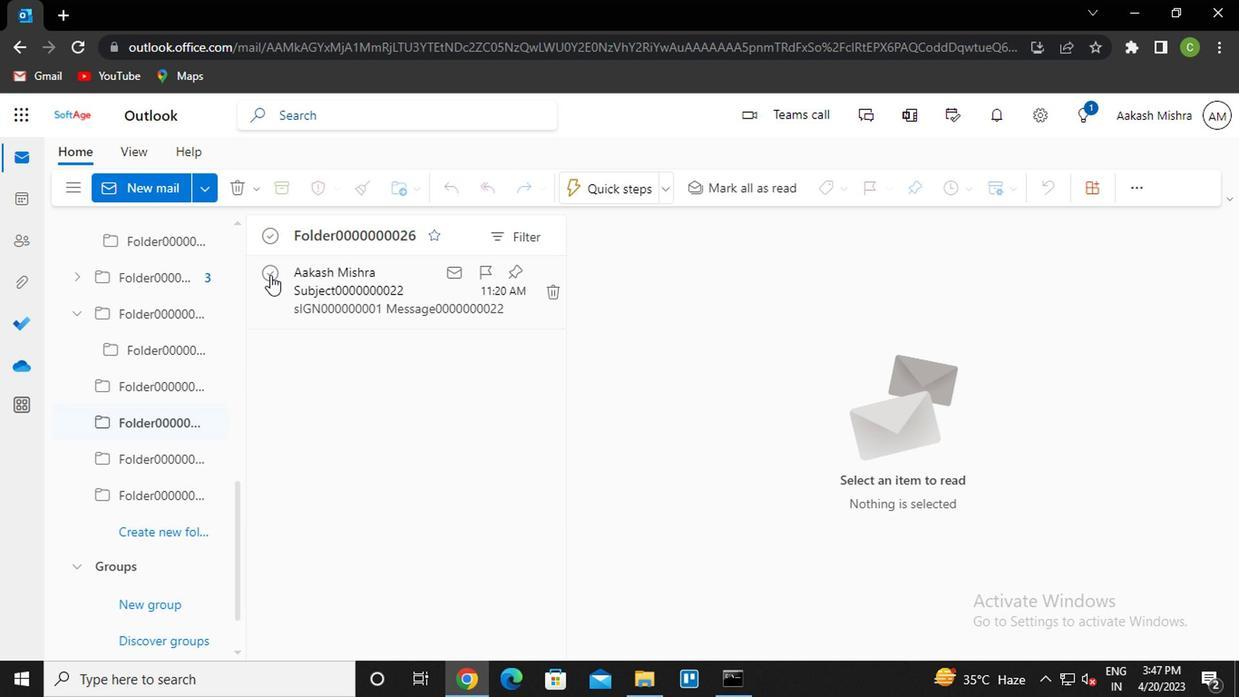 
Action: Mouse pressed right at (306, 274)
Screenshot: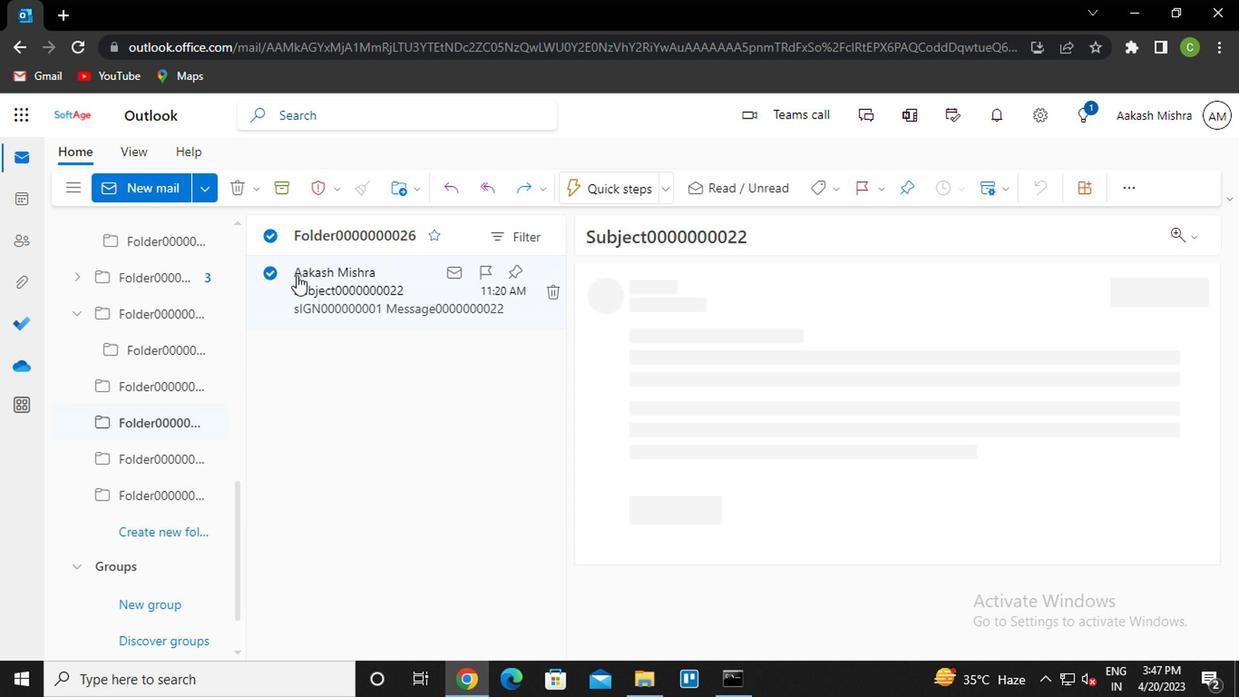 
Action: Mouse moved to (311, 287)
Screenshot: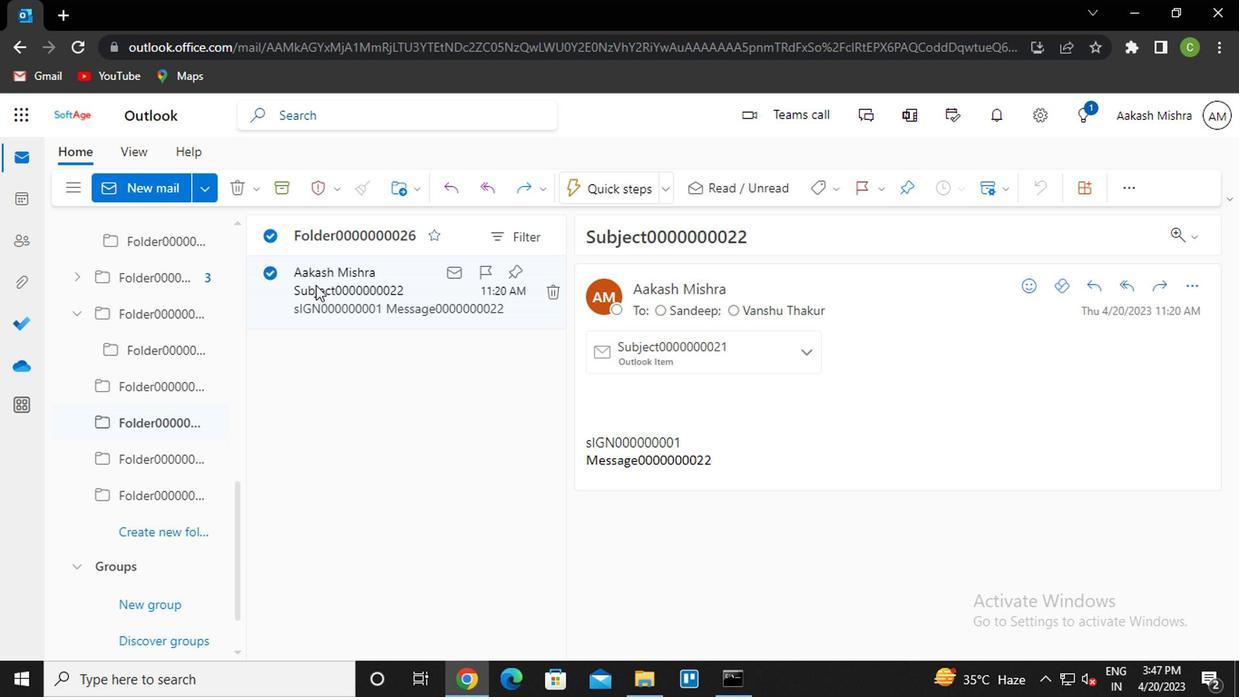 
Action: Mouse pressed right at (311, 287)
Screenshot: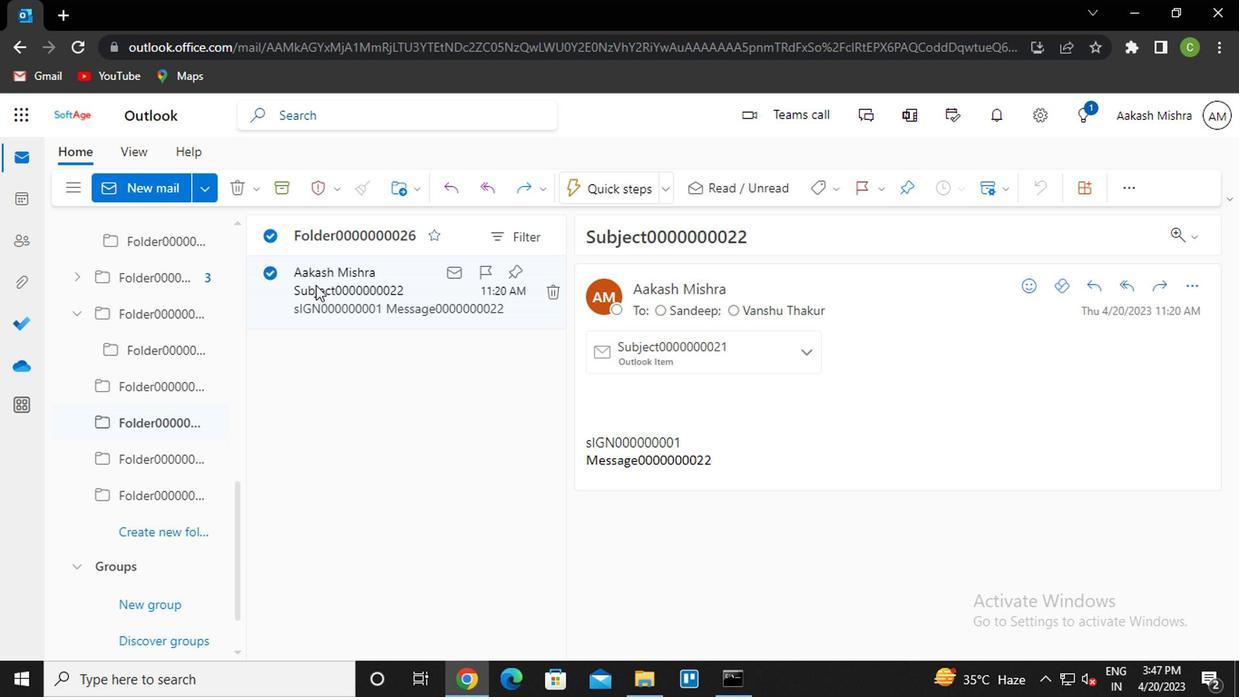 
Action: Mouse moved to (363, 575)
Screenshot: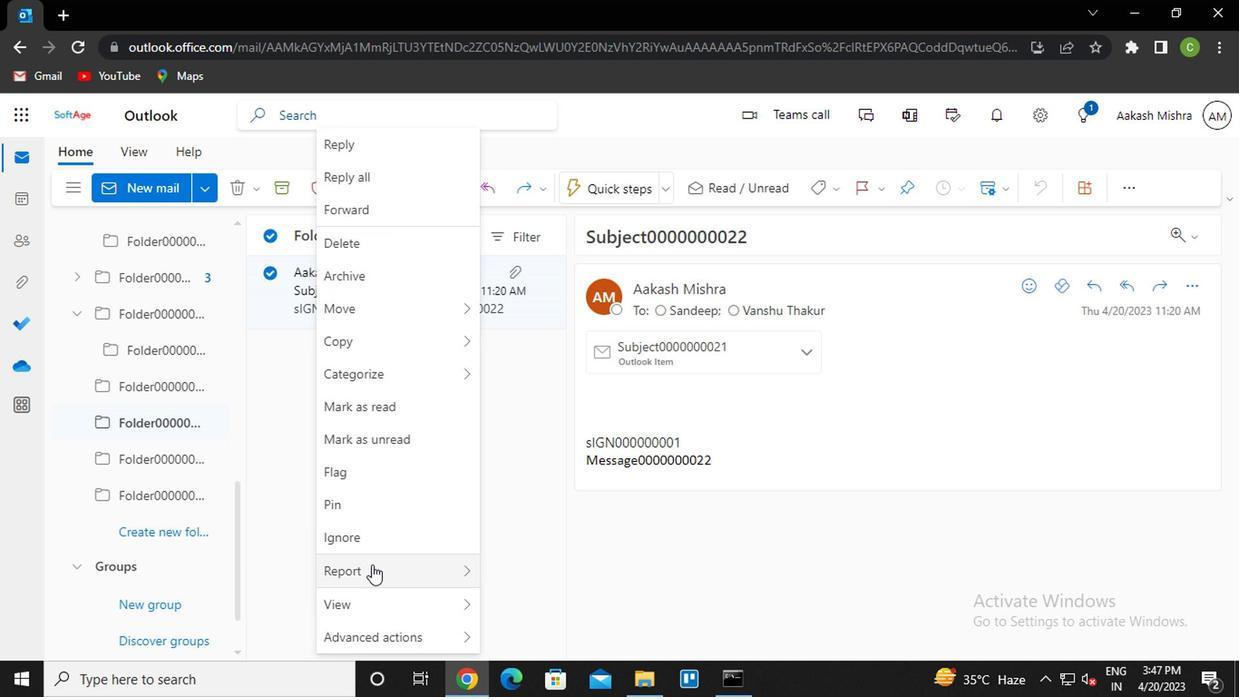 
Action: Mouse pressed left at (363, 575)
Screenshot: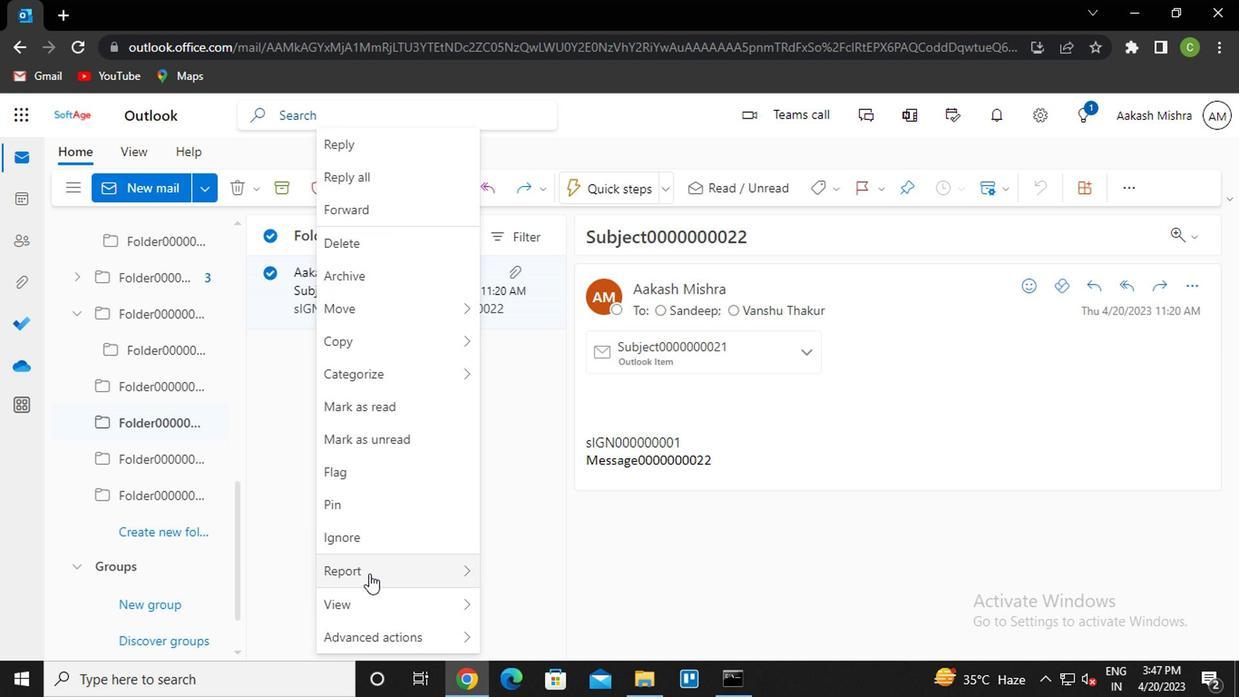 
Action: Mouse moved to (517, 572)
Screenshot: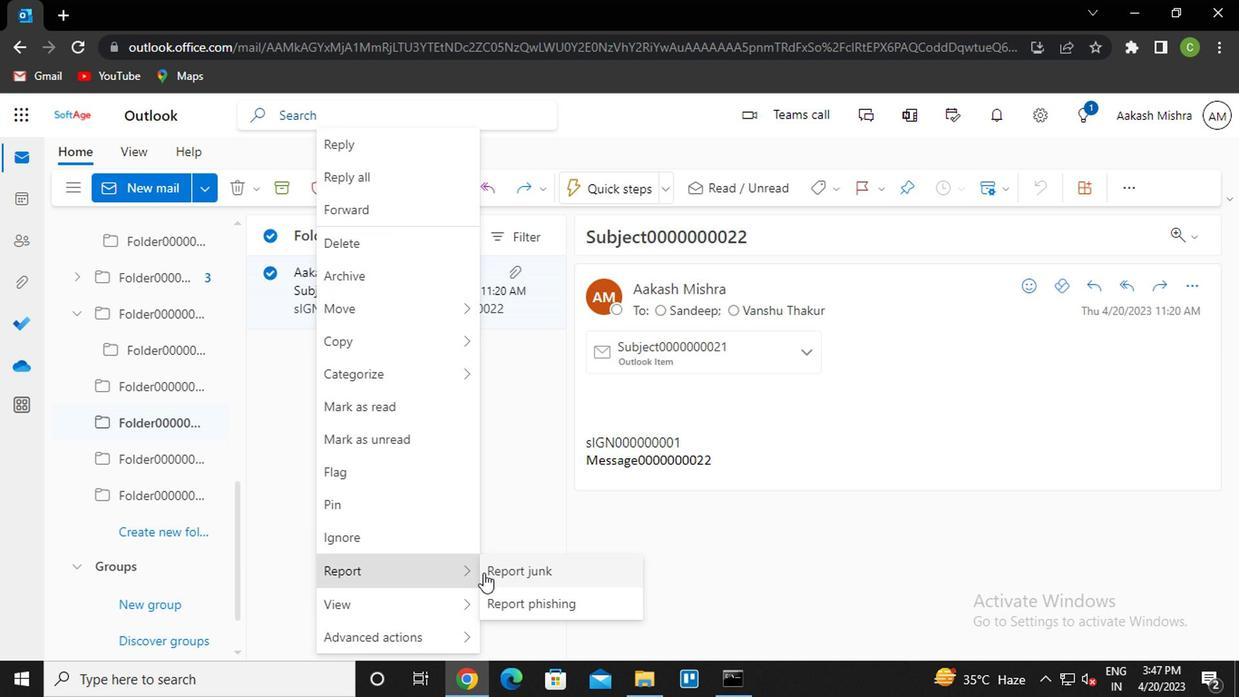 
Action: Mouse pressed left at (517, 572)
Screenshot: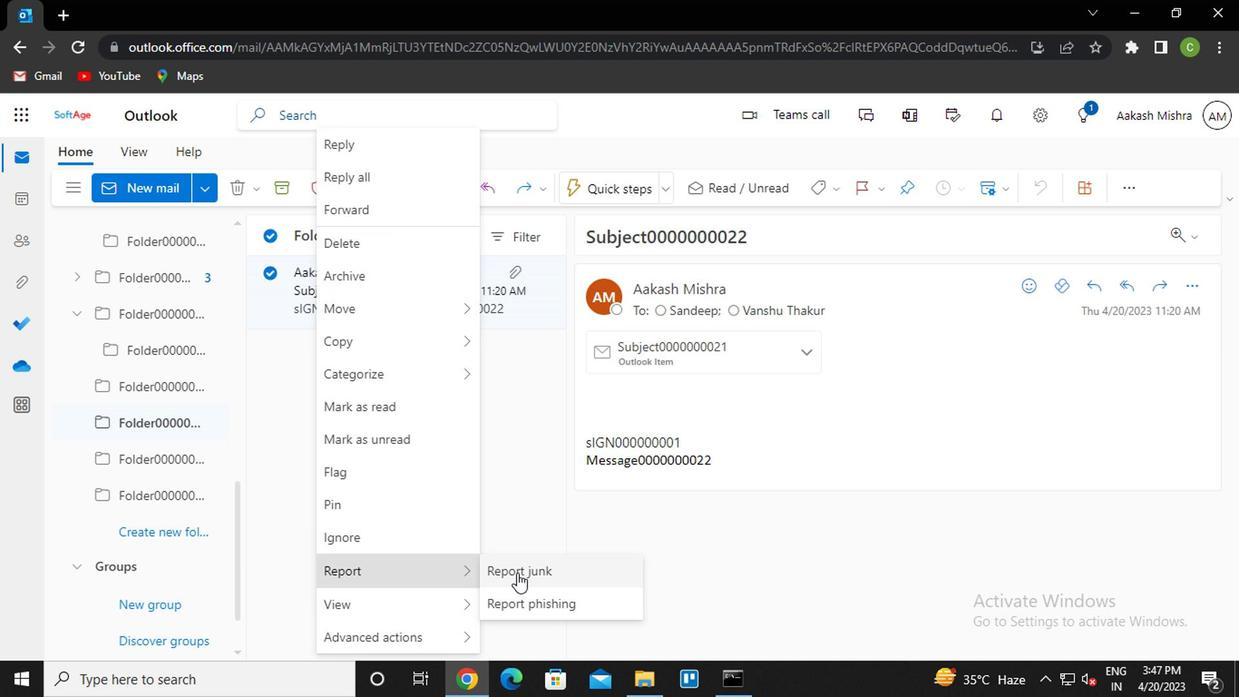 
Action: Mouse moved to (625, 428)
Screenshot: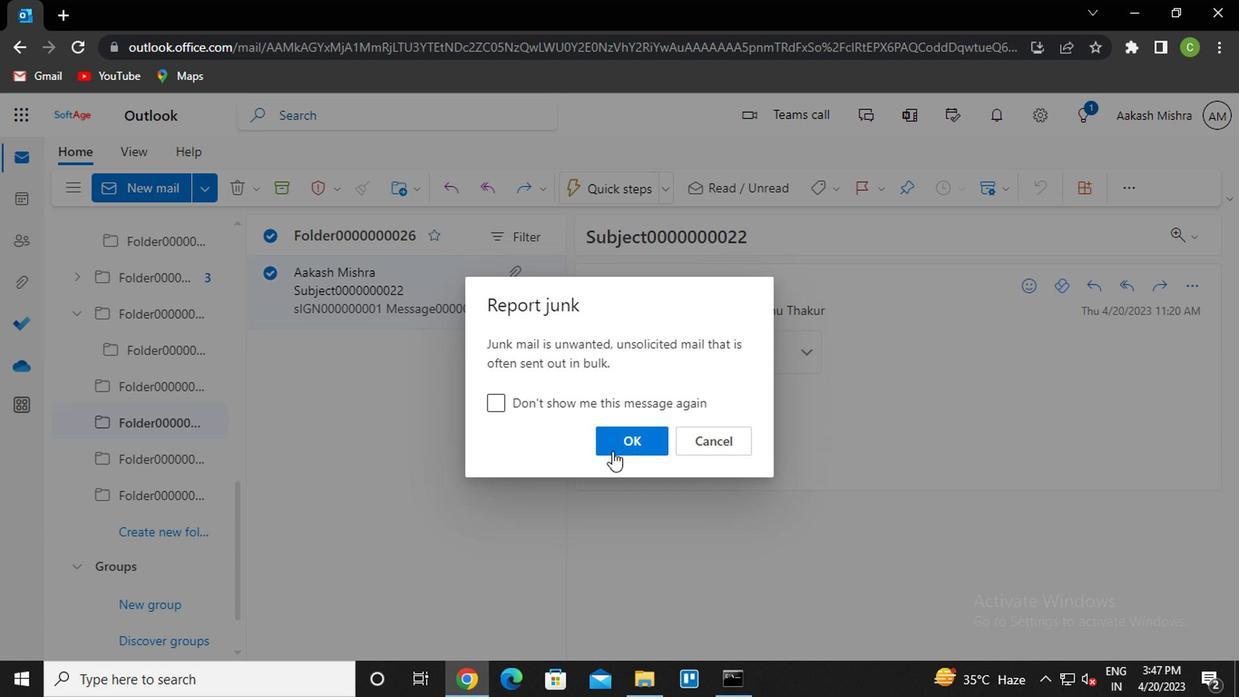 
Action: Mouse pressed left at (625, 428)
Screenshot: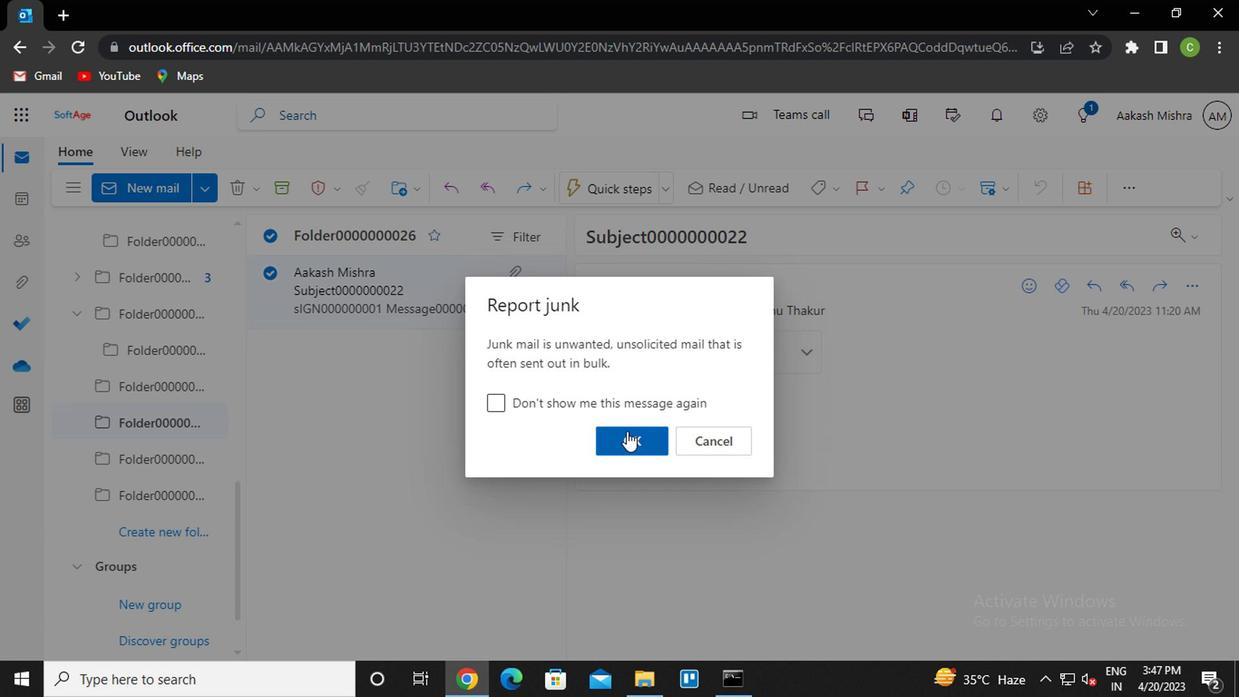 
Action: Mouse moved to (122, 499)
Screenshot: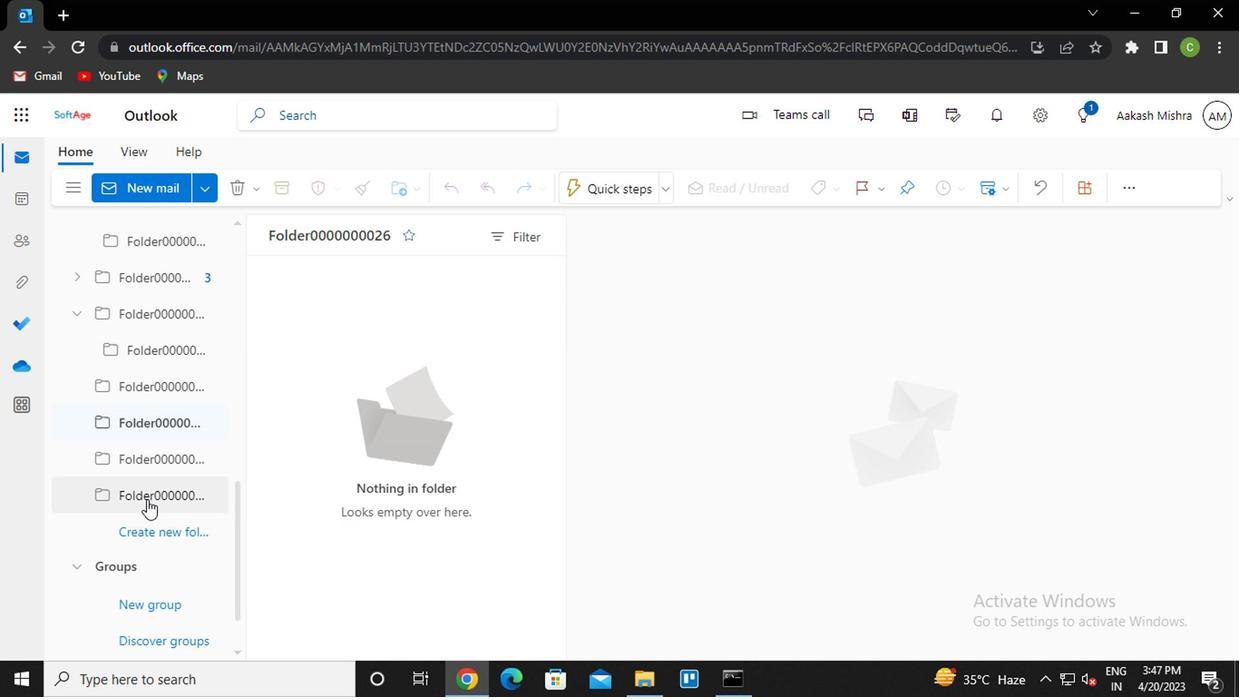 
Action: Mouse scrolled (122, 500) with delta (0, 0)
Screenshot: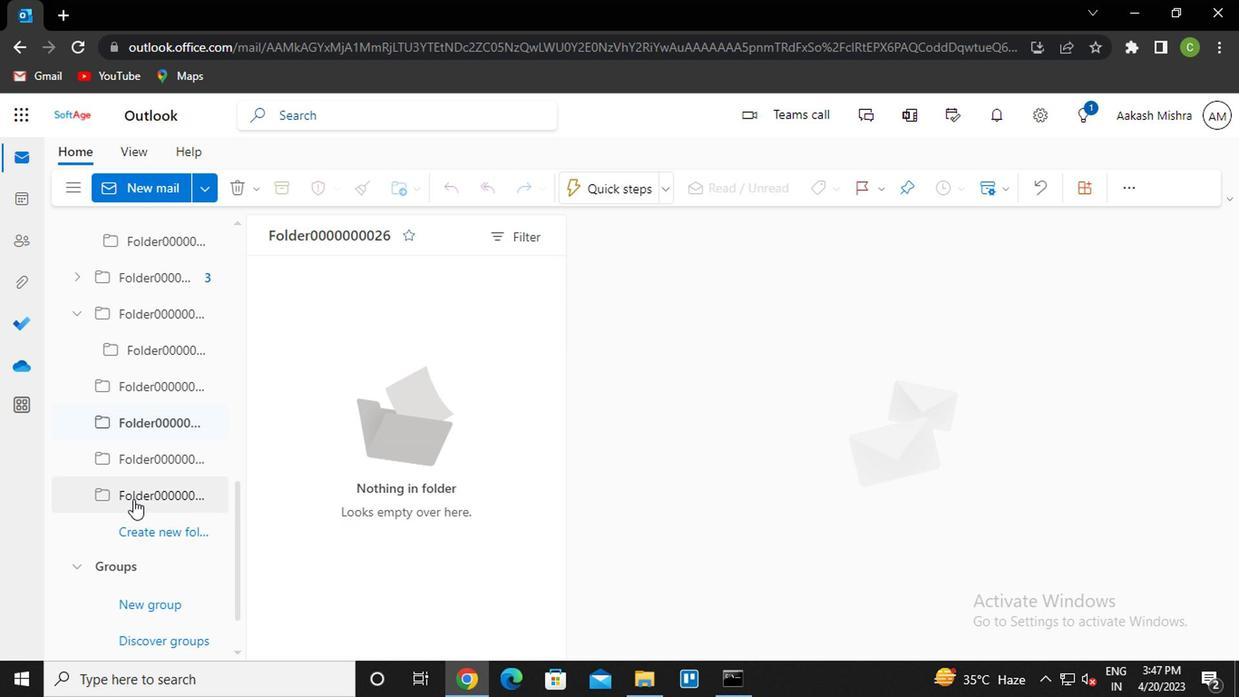 
Action: Mouse scrolled (122, 500) with delta (0, 0)
Screenshot: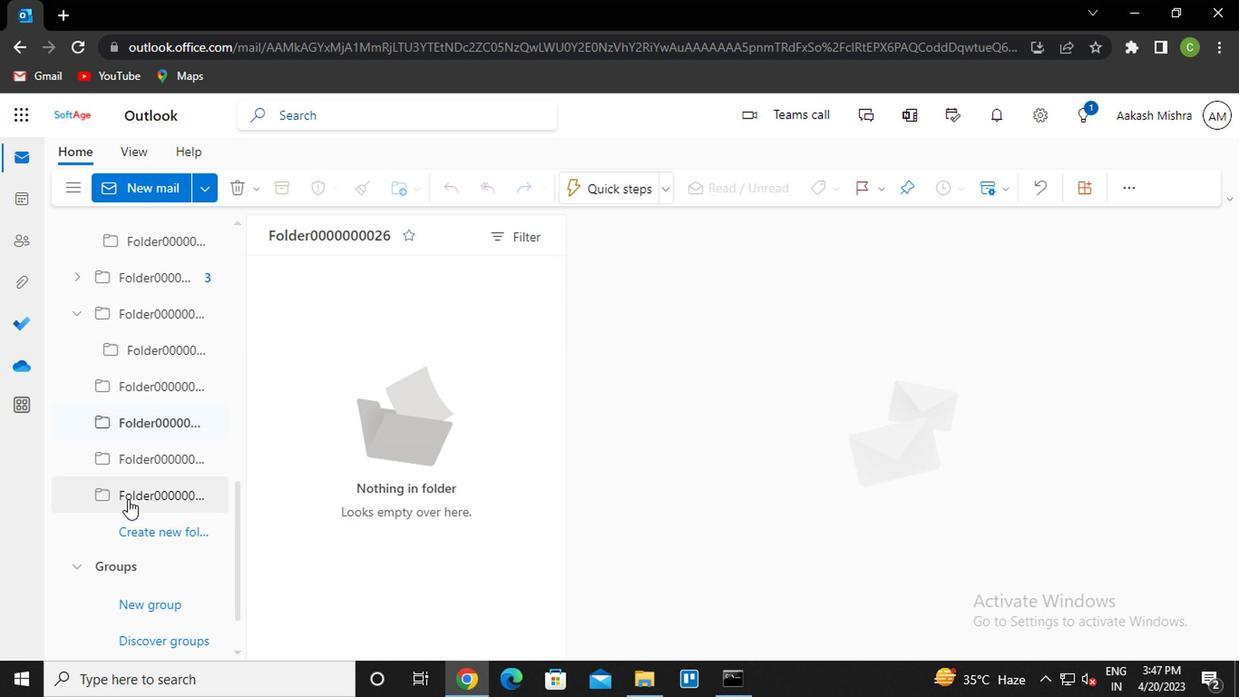 
Action: Mouse scrolled (122, 500) with delta (0, 0)
Screenshot: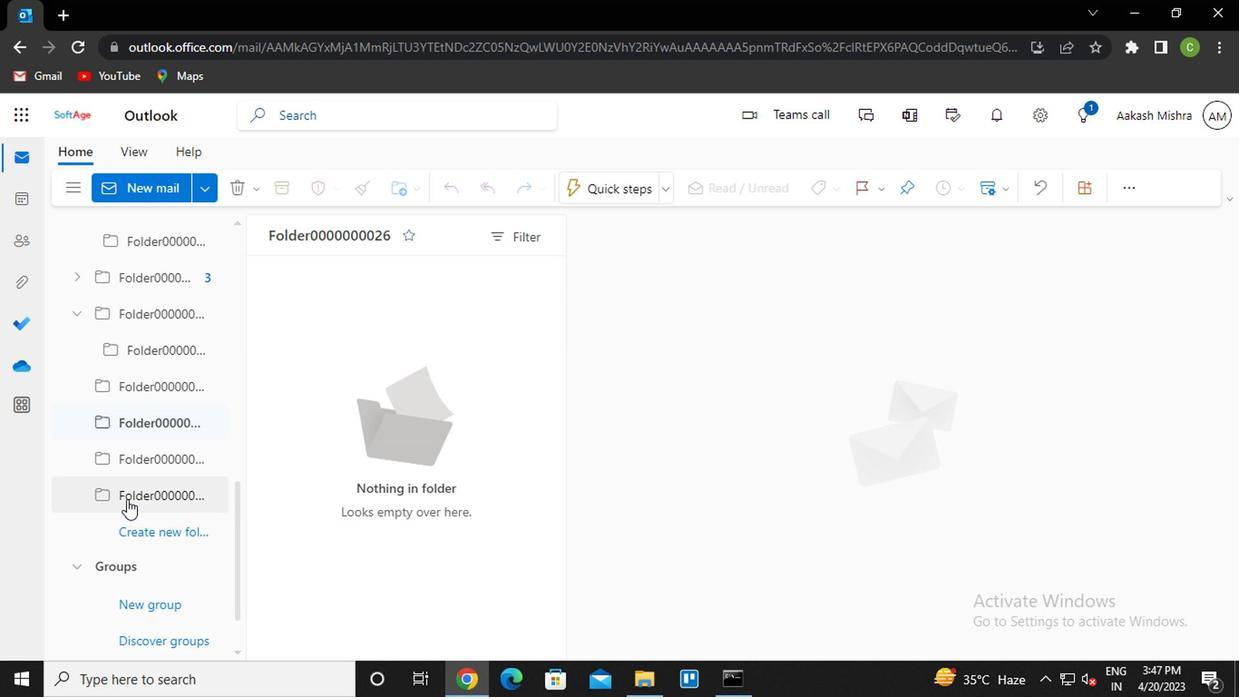 
Action: Mouse scrolled (122, 500) with delta (0, 0)
Screenshot: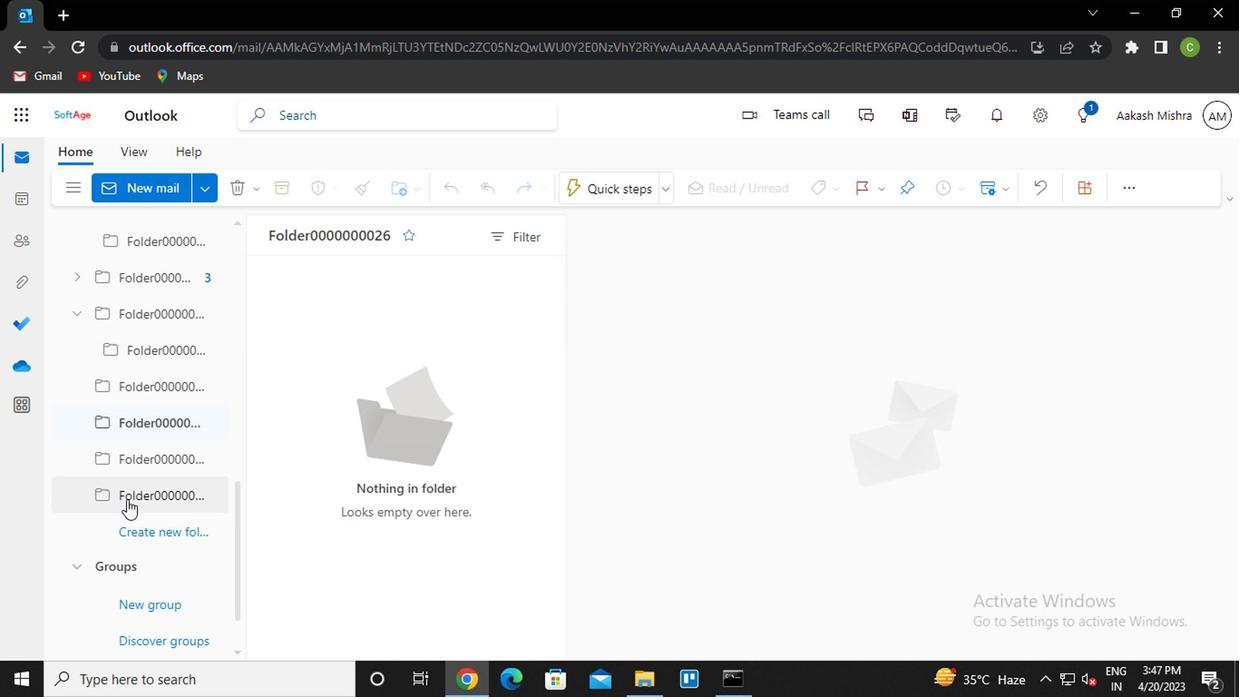 
Action: Mouse scrolled (122, 500) with delta (0, 0)
Screenshot: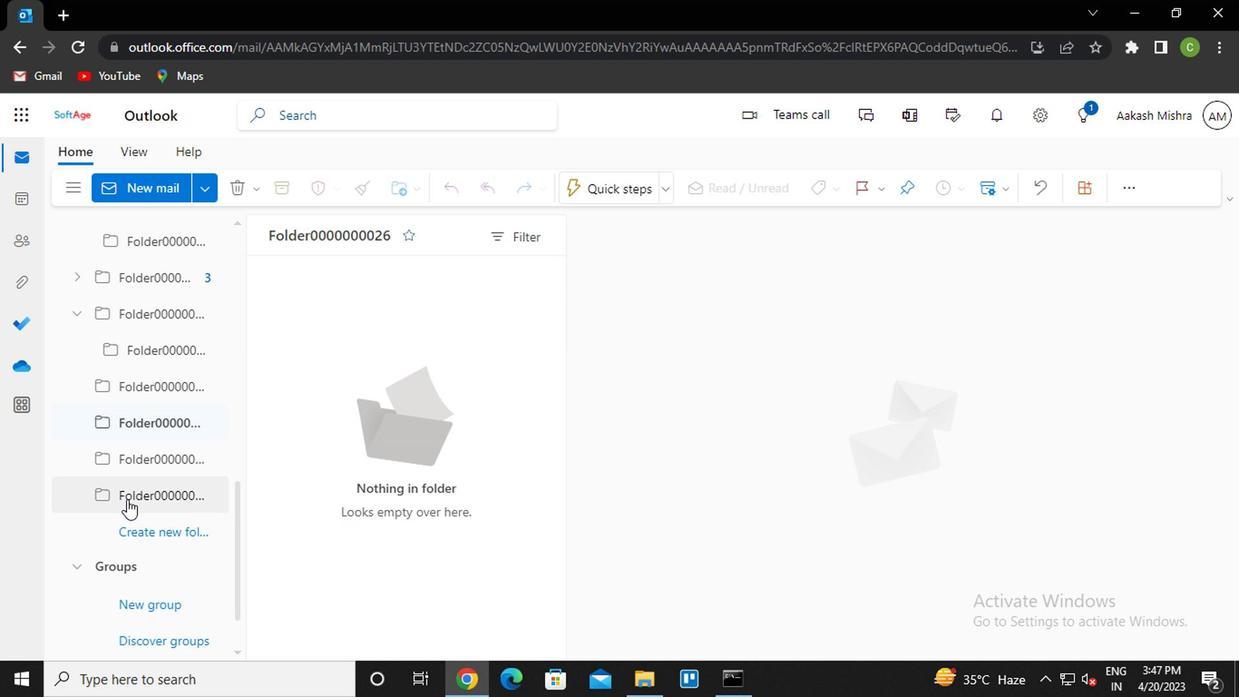 
Action: Mouse scrolled (122, 500) with delta (0, 0)
Screenshot: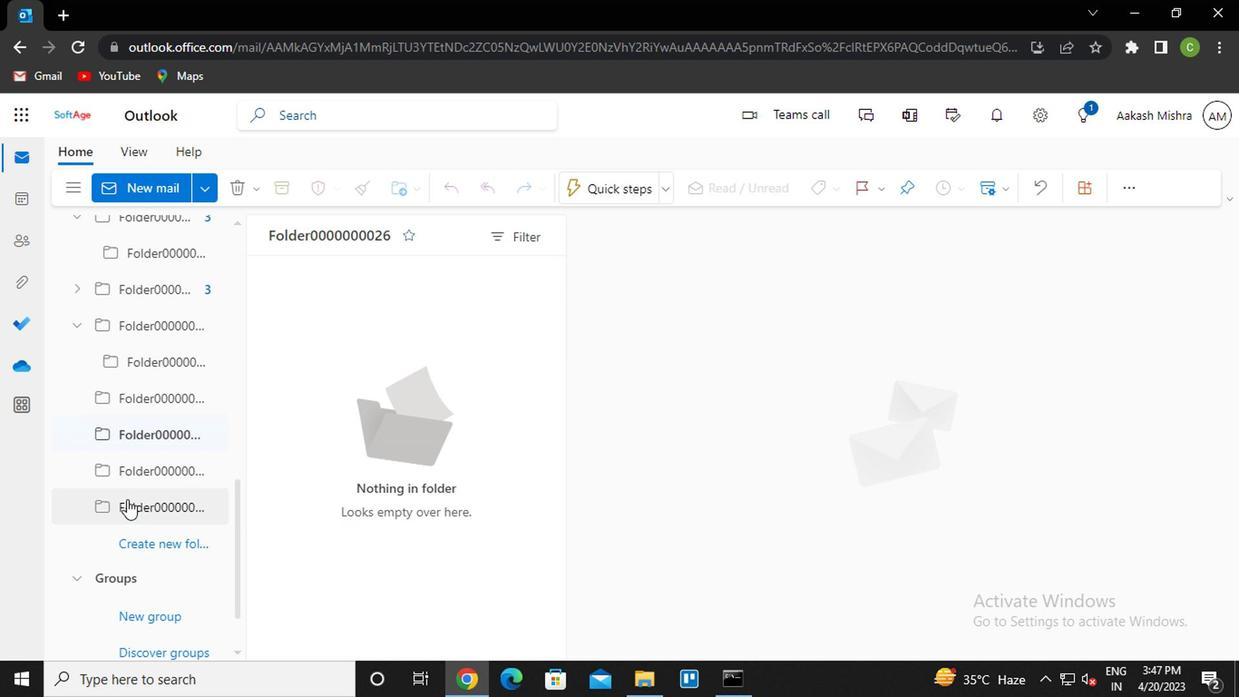 
Action: Mouse moved to (134, 472)
Screenshot: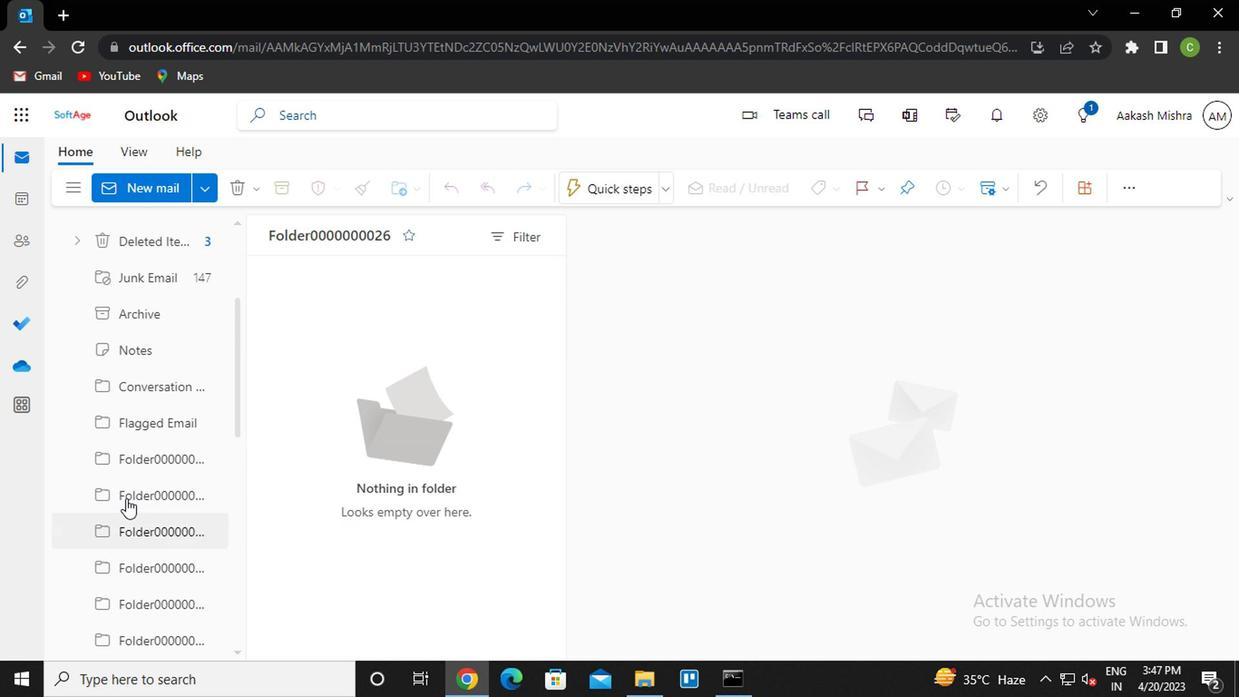 
Action: Mouse scrolled (134, 473) with delta (0, 0)
Screenshot: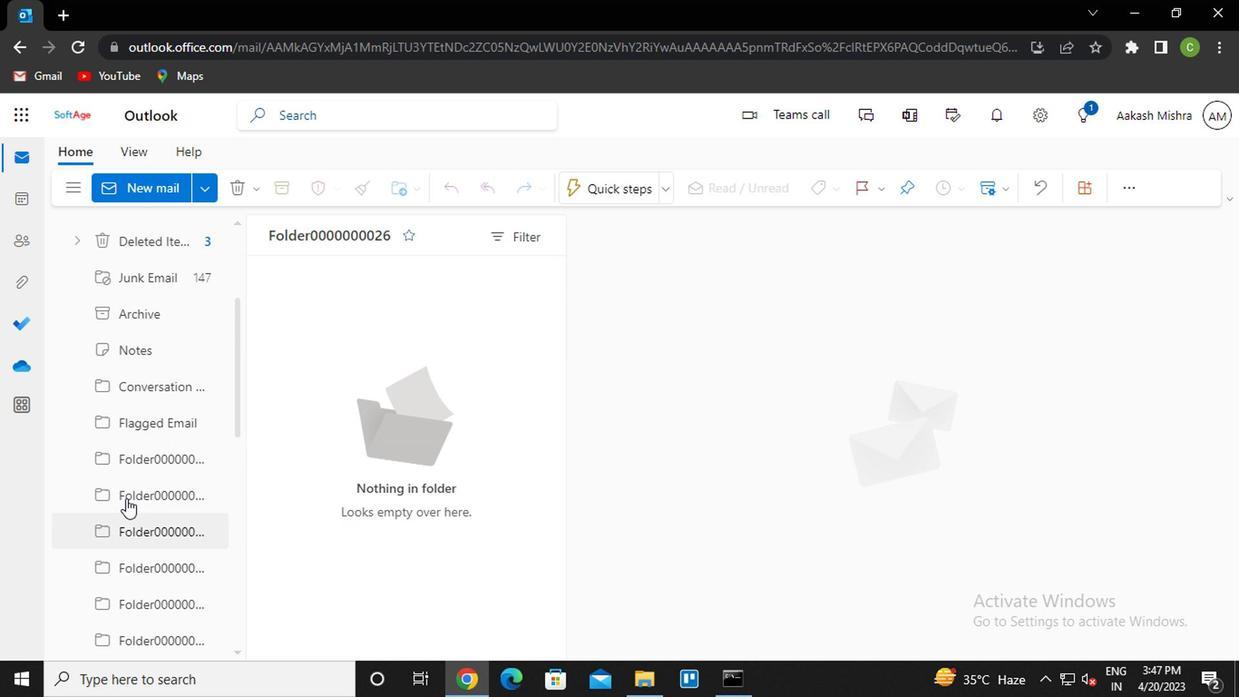 
Action: Mouse scrolled (134, 473) with delta (0, 0)
Screenshot: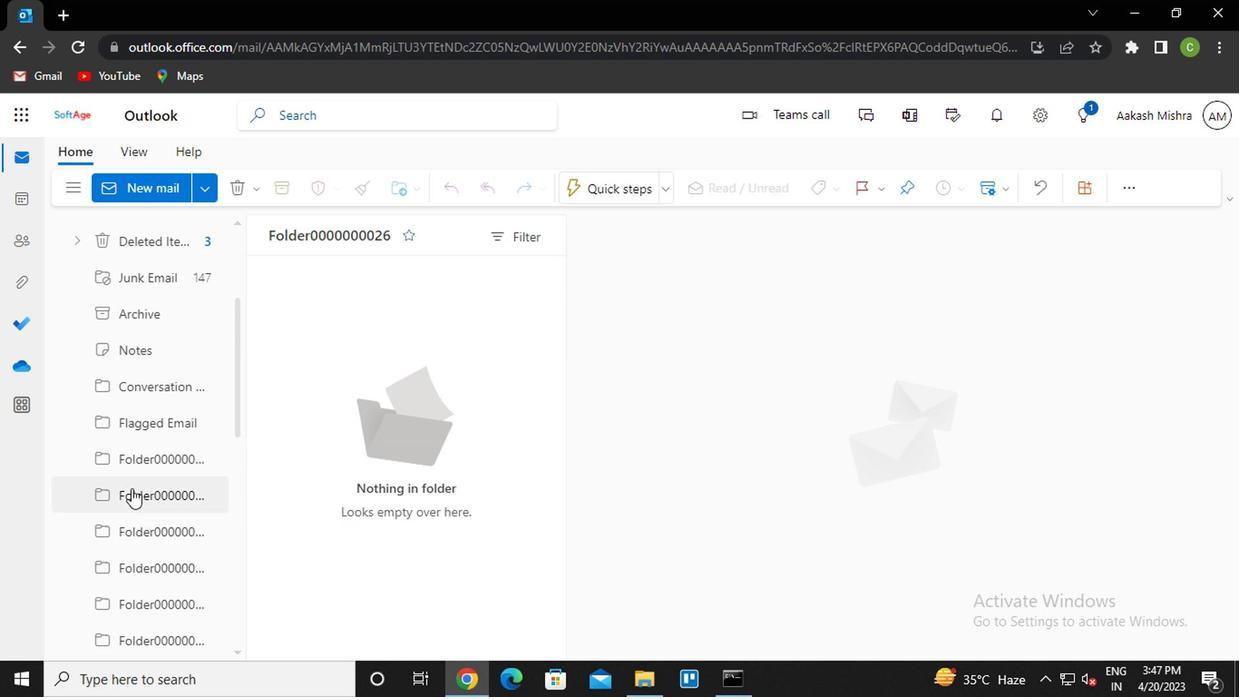 
Action: Mouse scrolled (134, 473) with delta (0, 0)
Screenshot: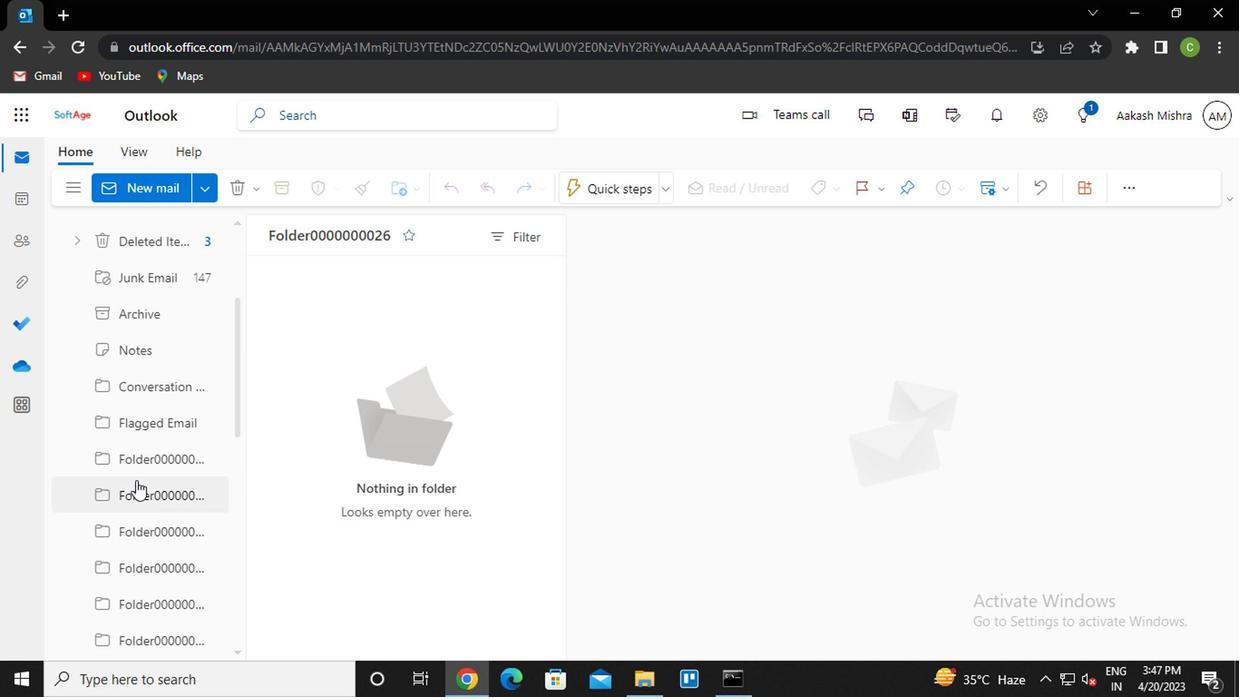 
Action: Mouse scrolled (134, 473) with delta (0, 0)
Screenshot: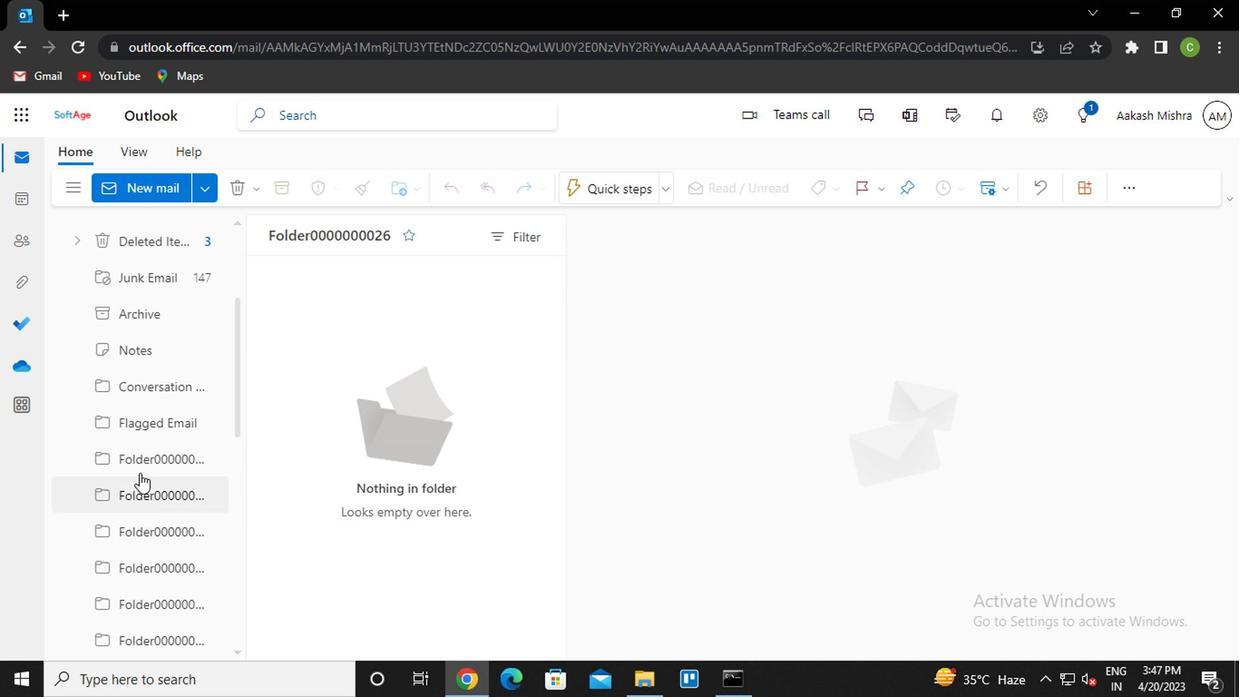 
Action: Mouse scrolled (134, 473) with delta (0, 0)
Screenshot: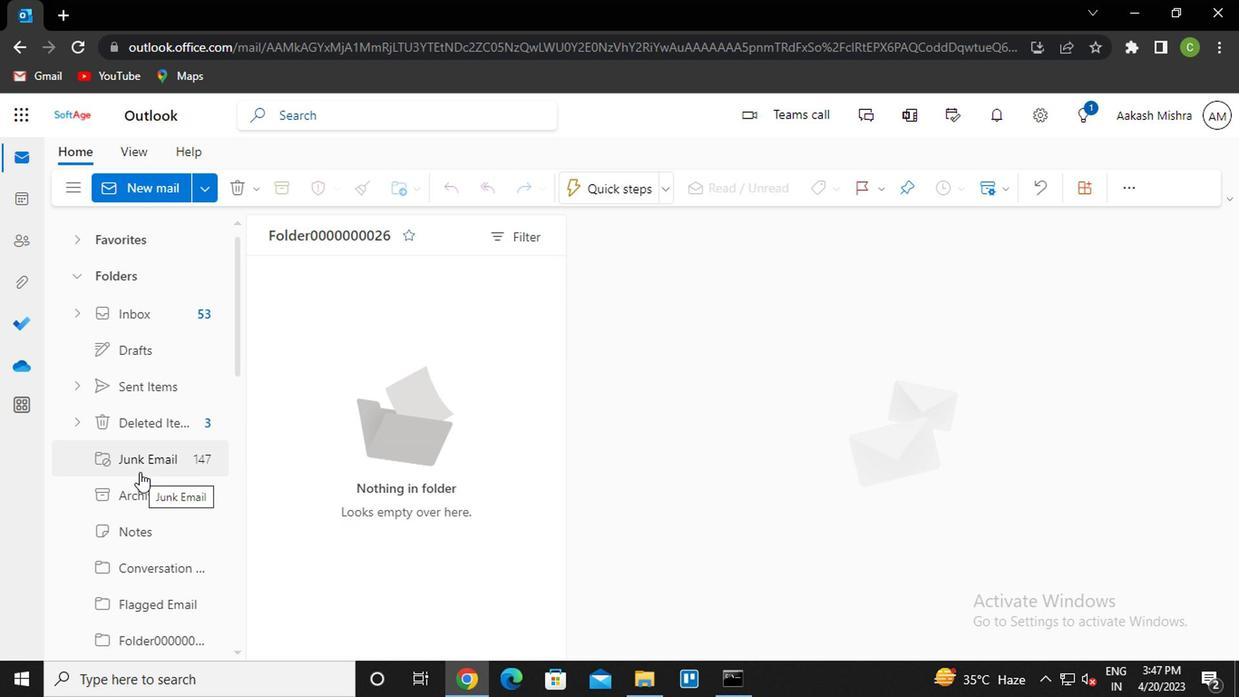 
Action: Mouse moved to (149, 314)
Screenshot: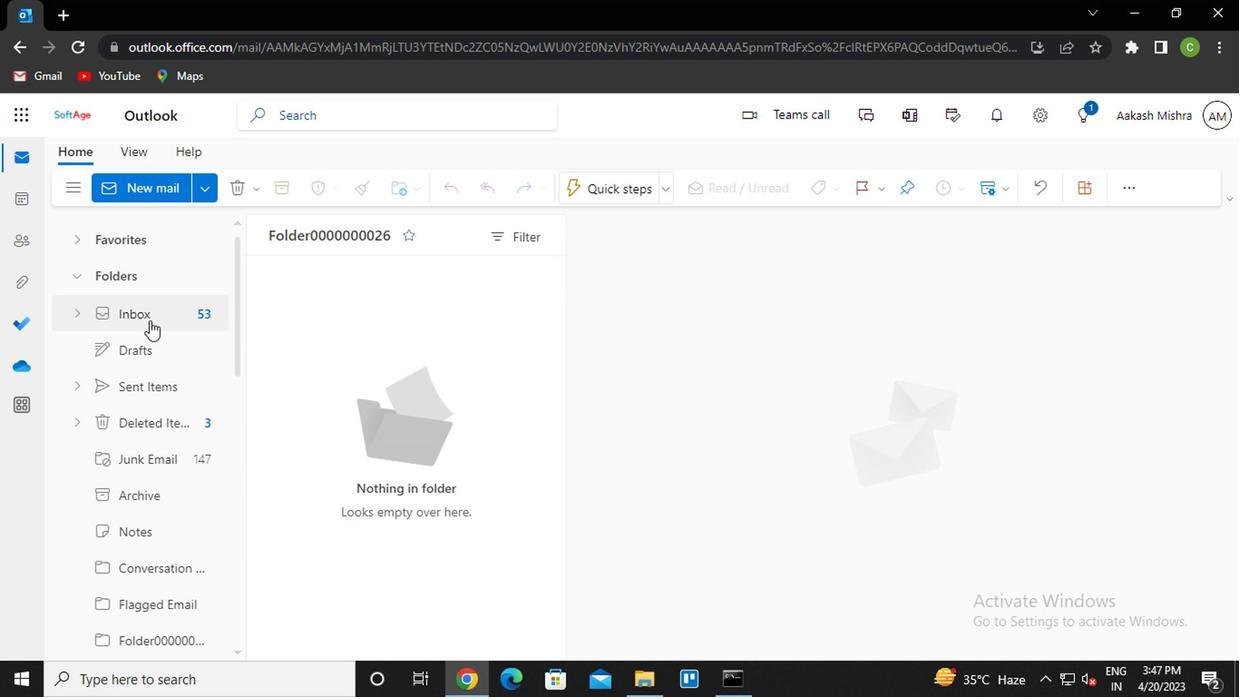 
Action: Mouse pressed left at (149, 314)
Screenshot: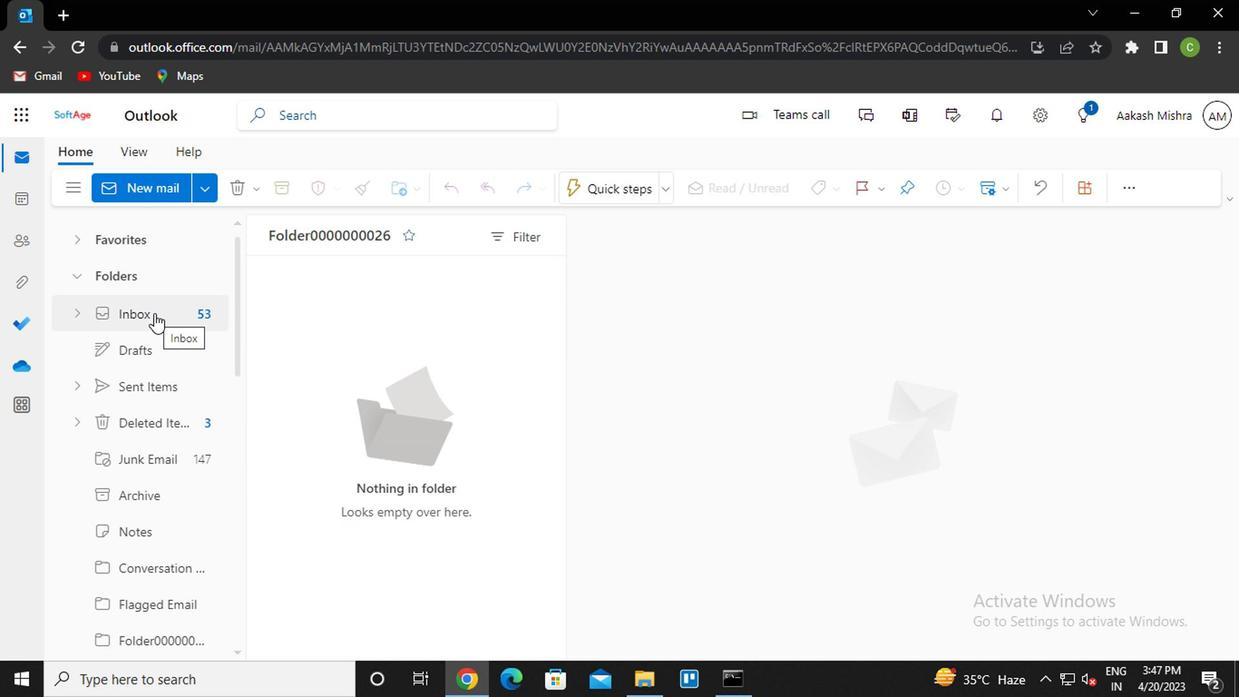 
Action: Mouse moved to (337, 436)
Screenshot: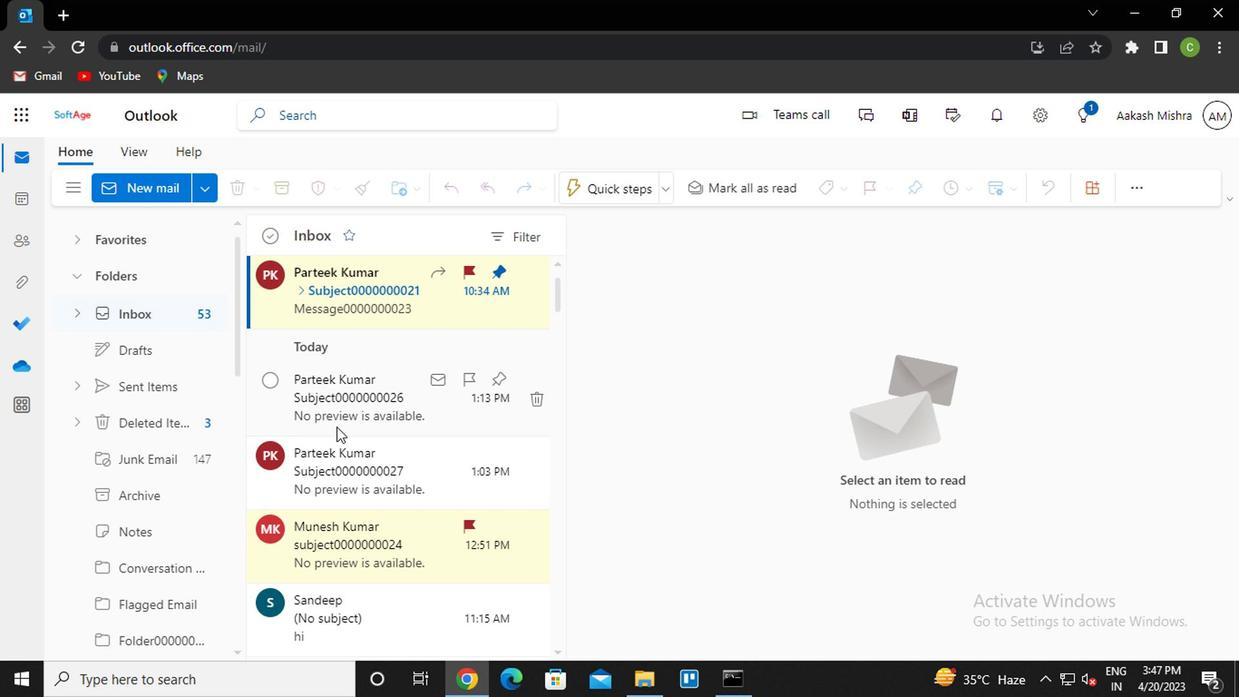 
Action: Mouse scrolled (337, 435) with delta (0, -1)
Screenshot: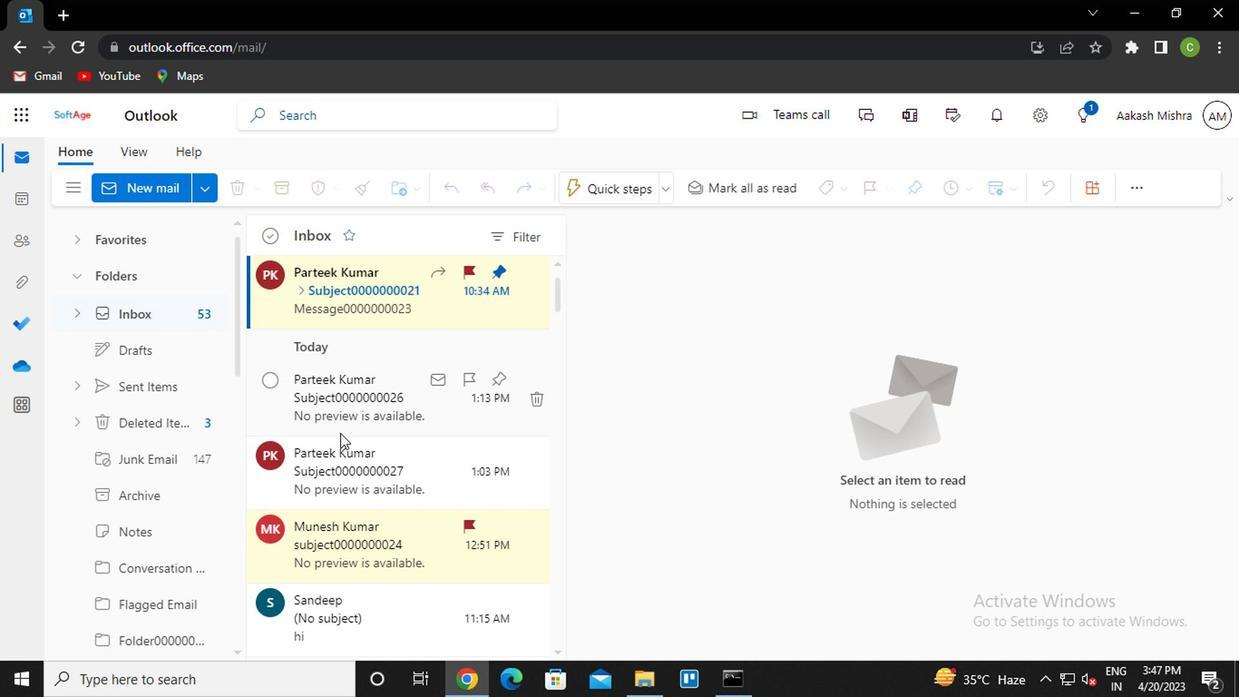 
Action: Mouse scrolled (337, 435) with delta (0, -1)
Screenshot: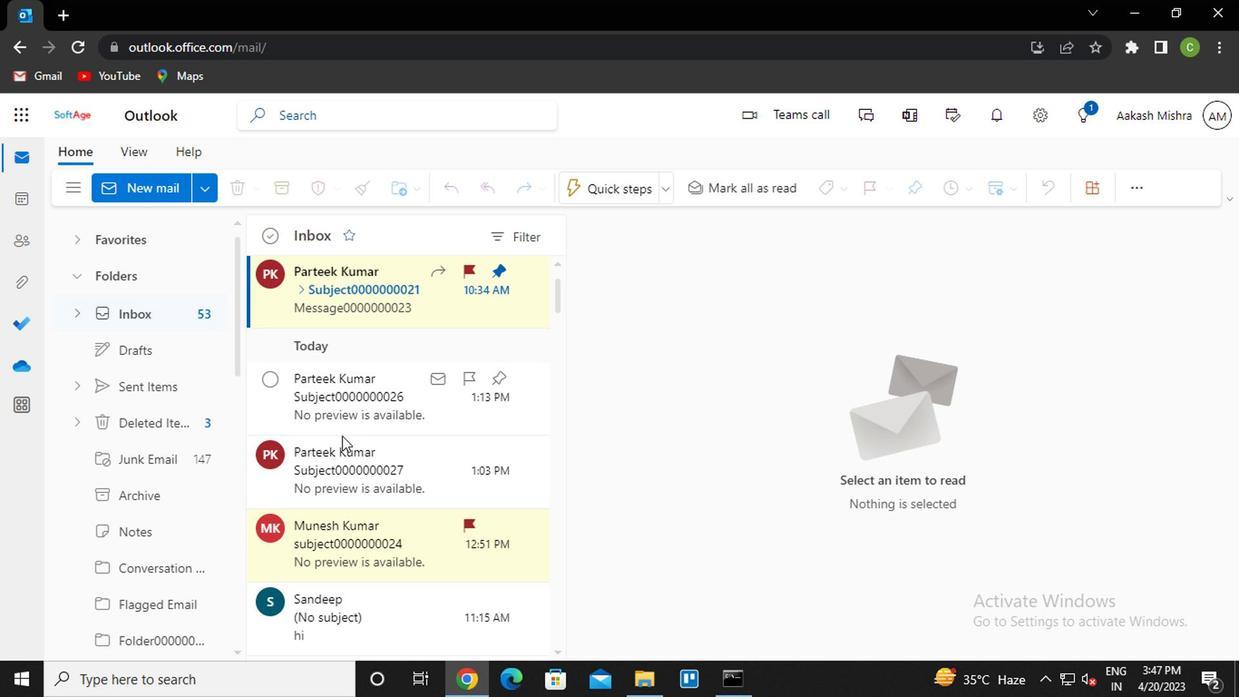 
Action: Mouse scrolled (337, 435) with delta (0, -1)
Screenshot: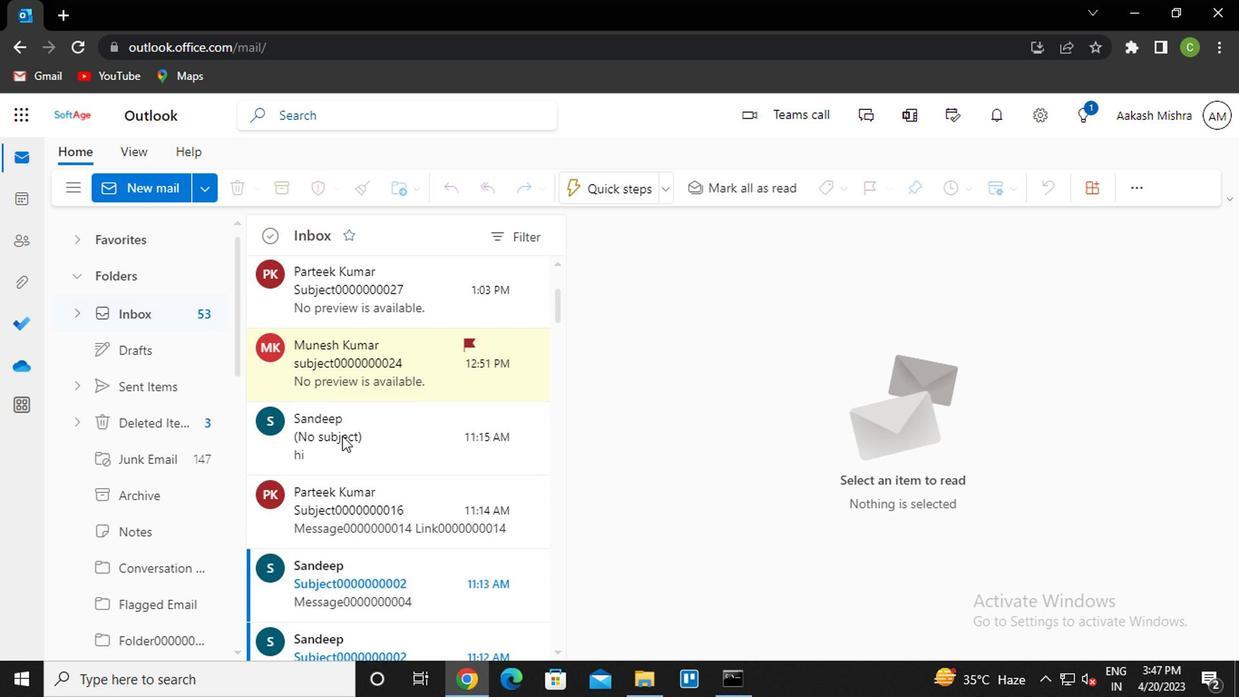
Action: Mouse scrolled (337, 435) with delta (0, -1)
Screenshot: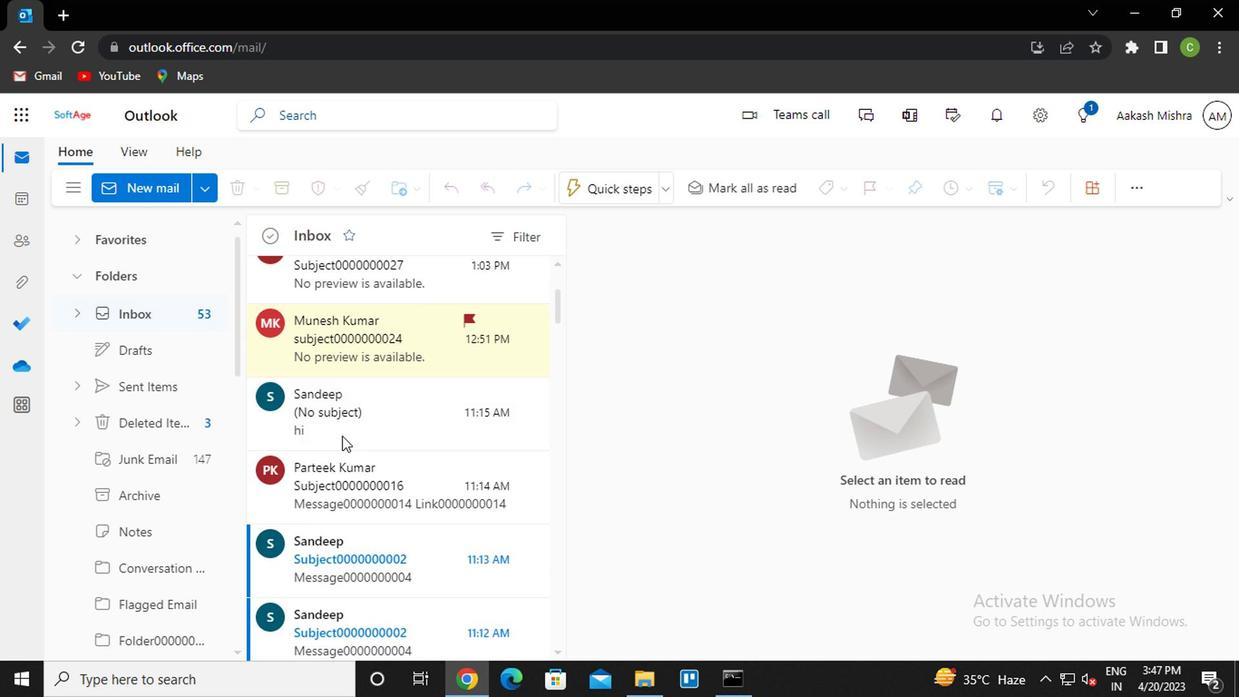 
Action: Mouse moved to (316, 388)
Screenshot: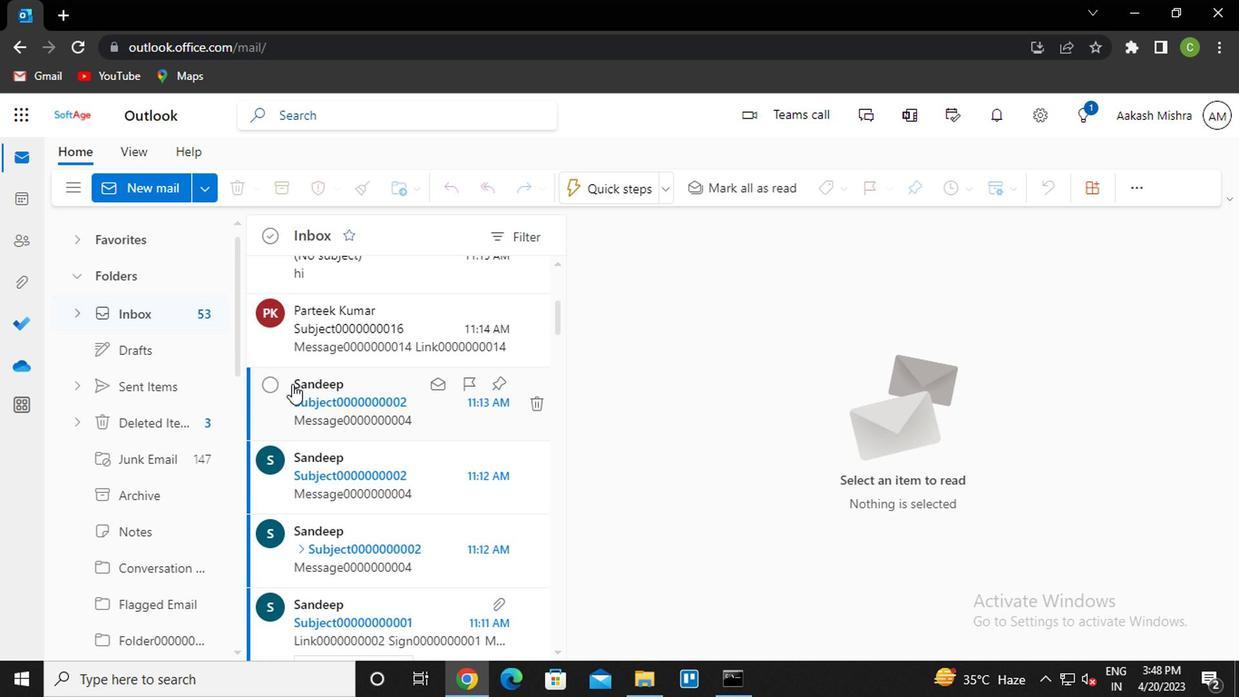 
Action: Mouse pressed right at (316, 388)
Screenshot: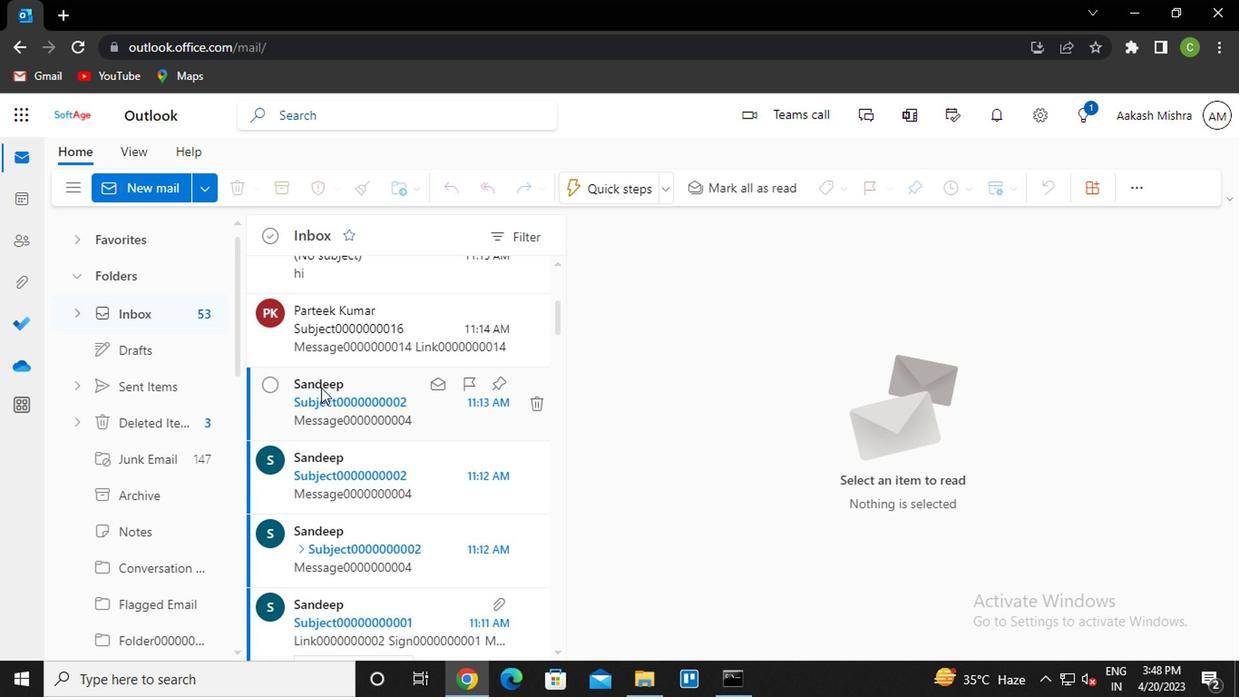 
Action: Mouse moved to (369, 573)
Screenshot: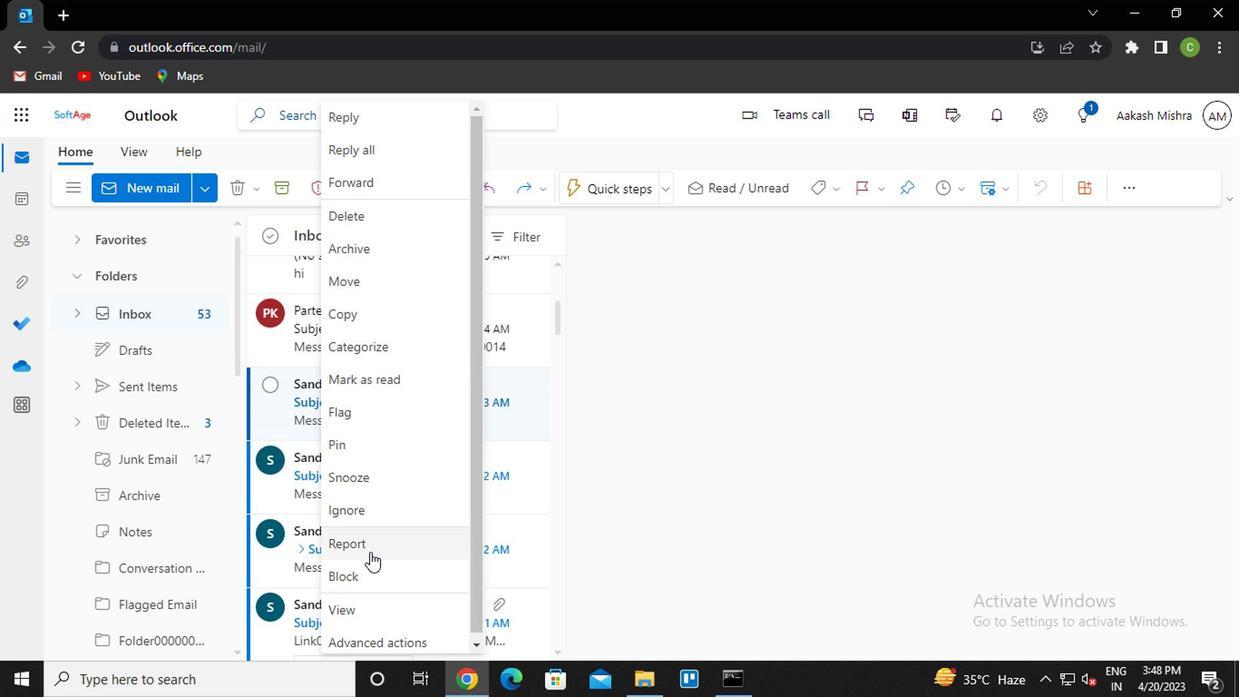 
Action: Mouse pressed left at (369, 573)
Screenshot: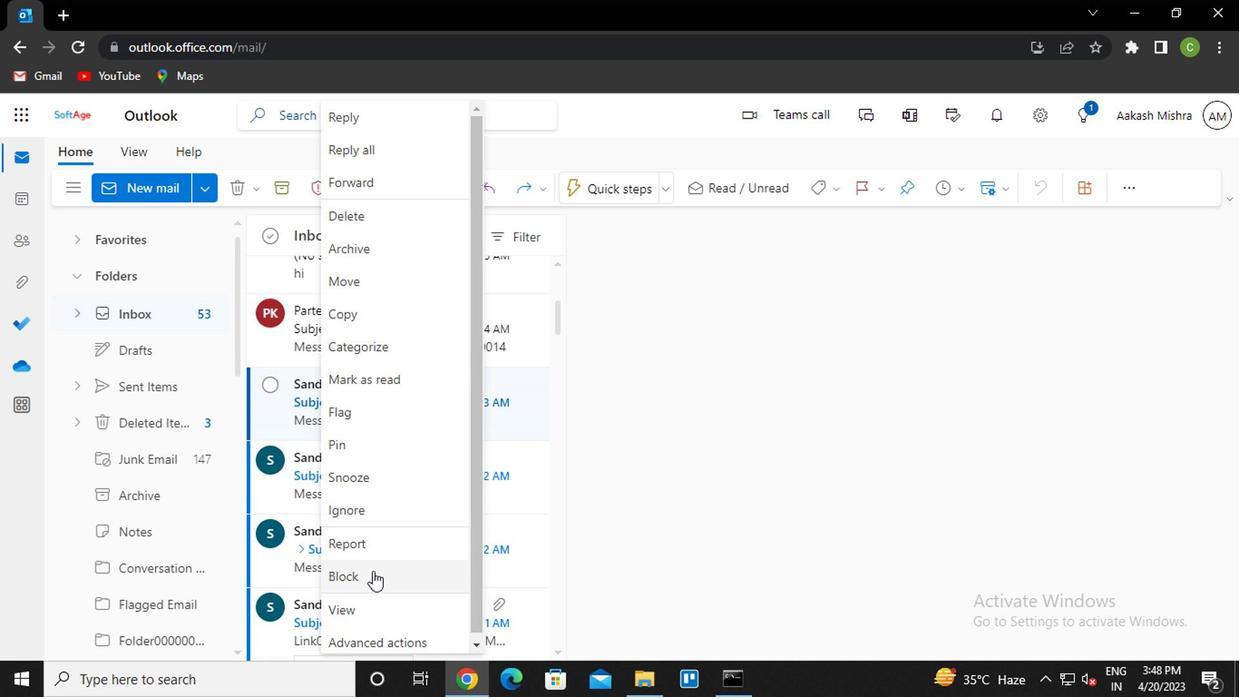 
Action: Mouse moved to (528, 577)
Screenshot: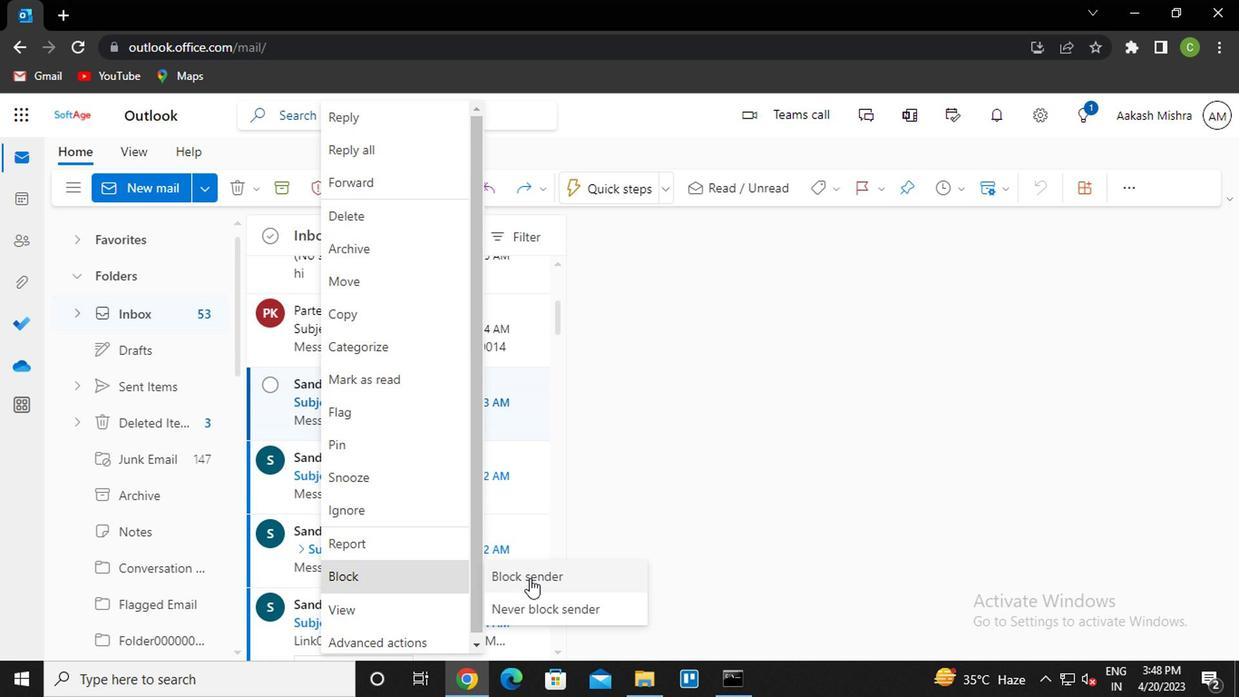 
Action: Mouse pressed left at (528, 577)
Screenshot: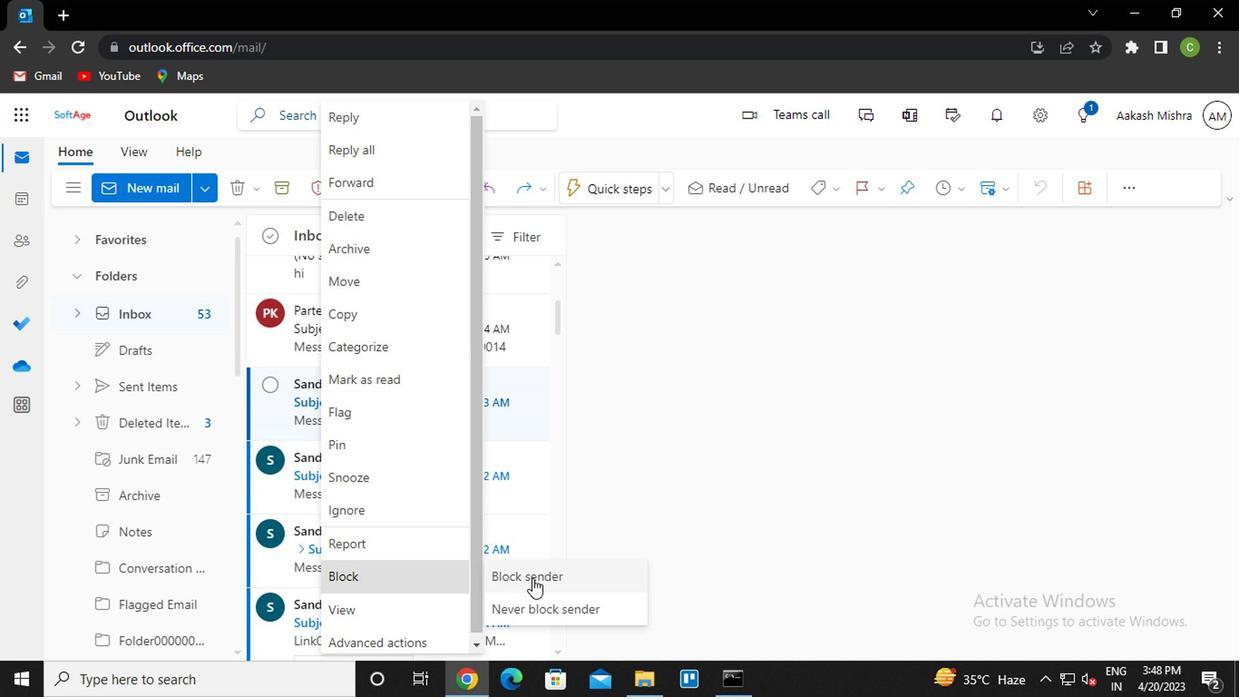 
Action: Mouse moved to (651, 432)
Screenshot: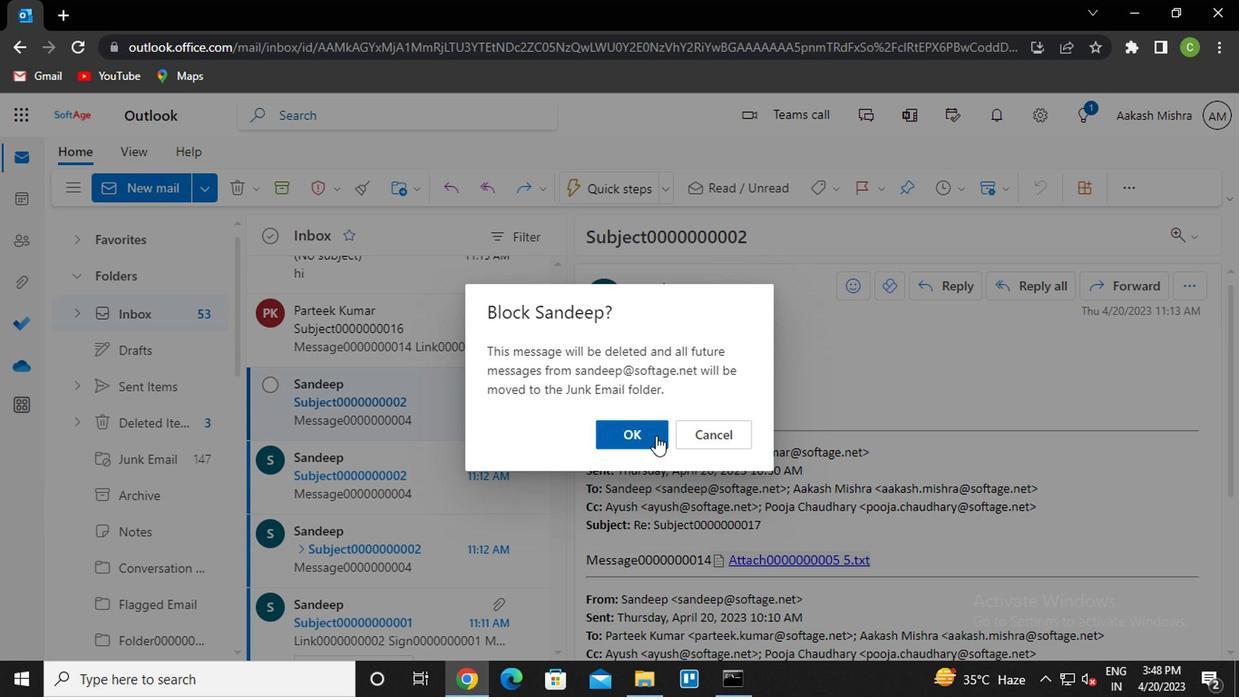 
Action: Mouse pressed left at (651, 432)
Screenshot: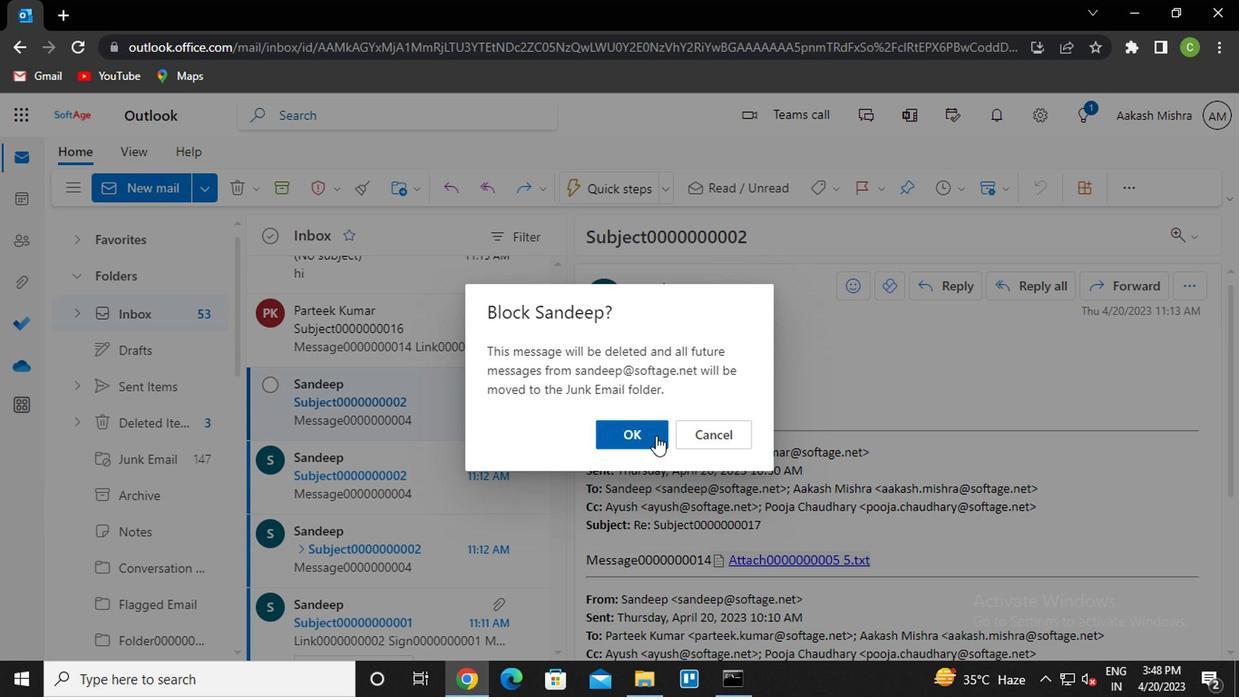 
Action: Mouse moved to (532, 537)
Screenshot: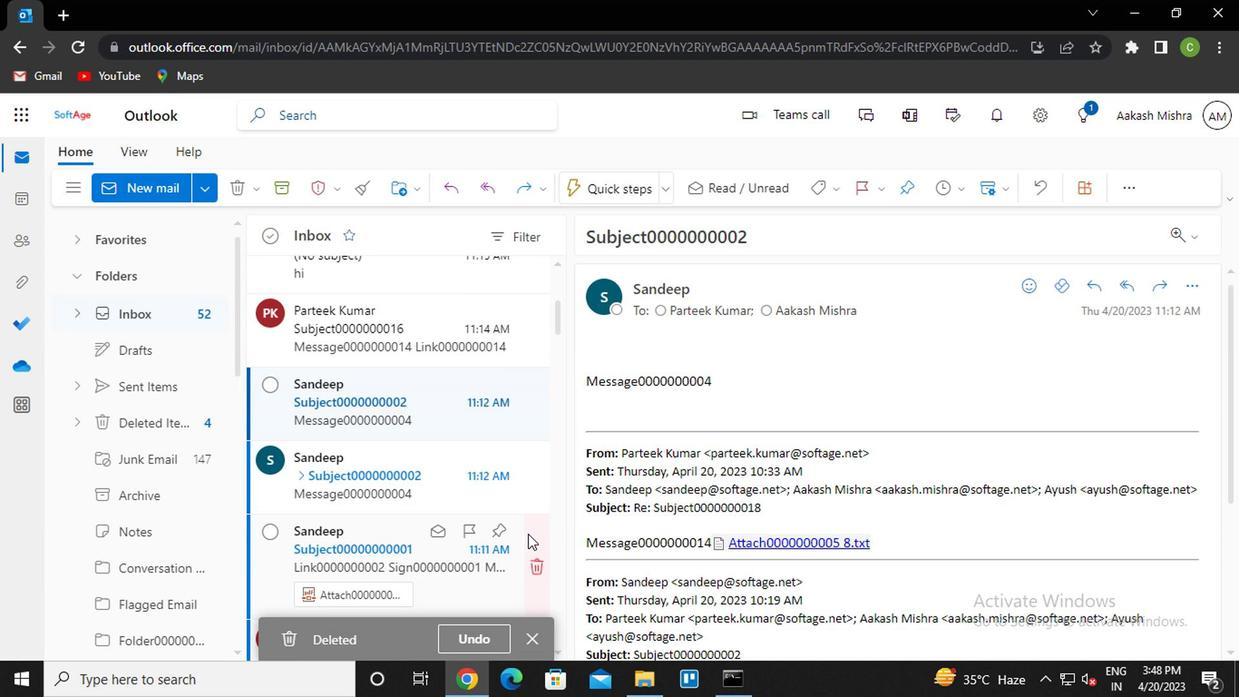 
Action: Key pressed <Key.f8>
Screenshot: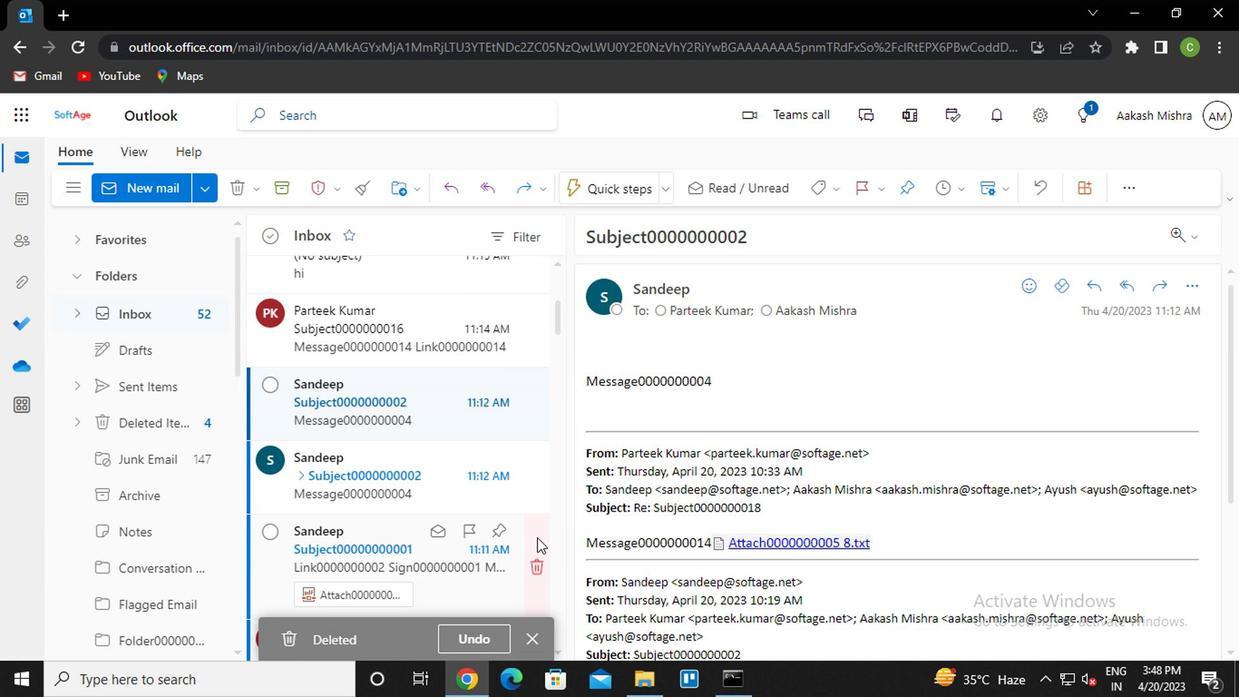 
